 Task: Create and share two Instagram posts: one with a vibrant street scene and another with a unique fashion outfit. Add appropriate captions for each.
Action: Mouse moved to (1001, 52)
Screenshot: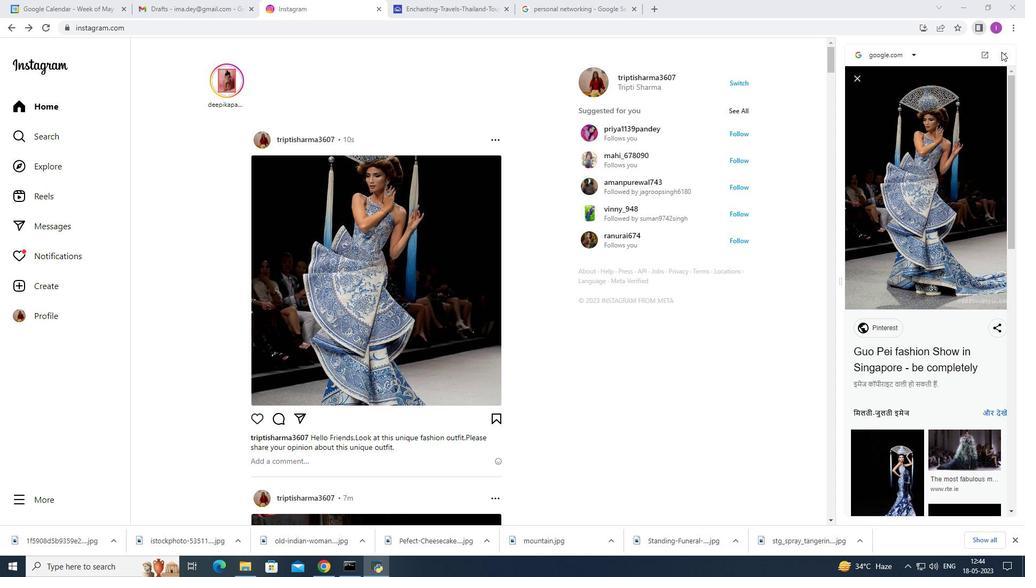 
Action: Mouse pressed left at (1001, 52)
Screenshot: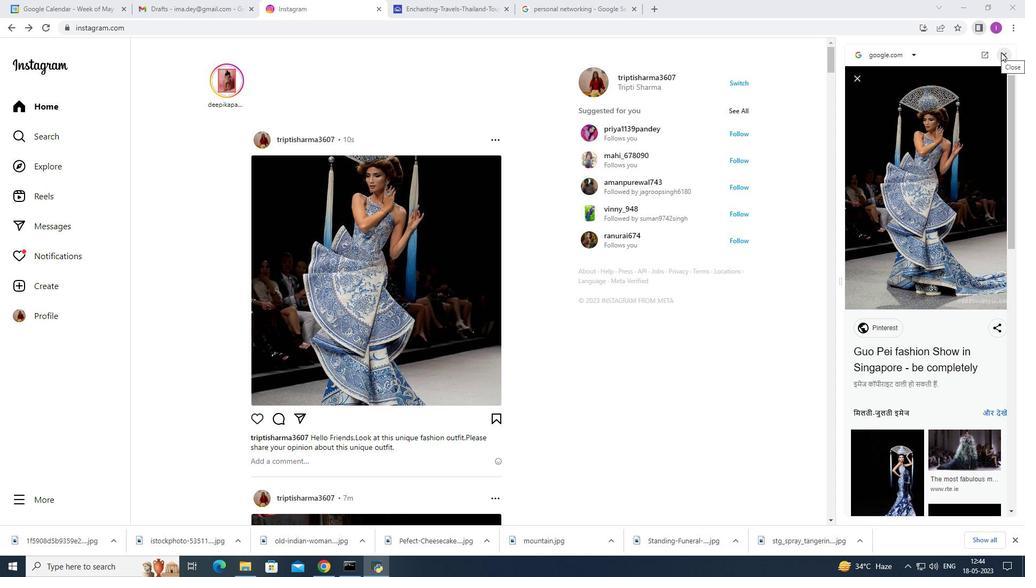 
Action: Mouse moved to (908, 29)
Screenshot: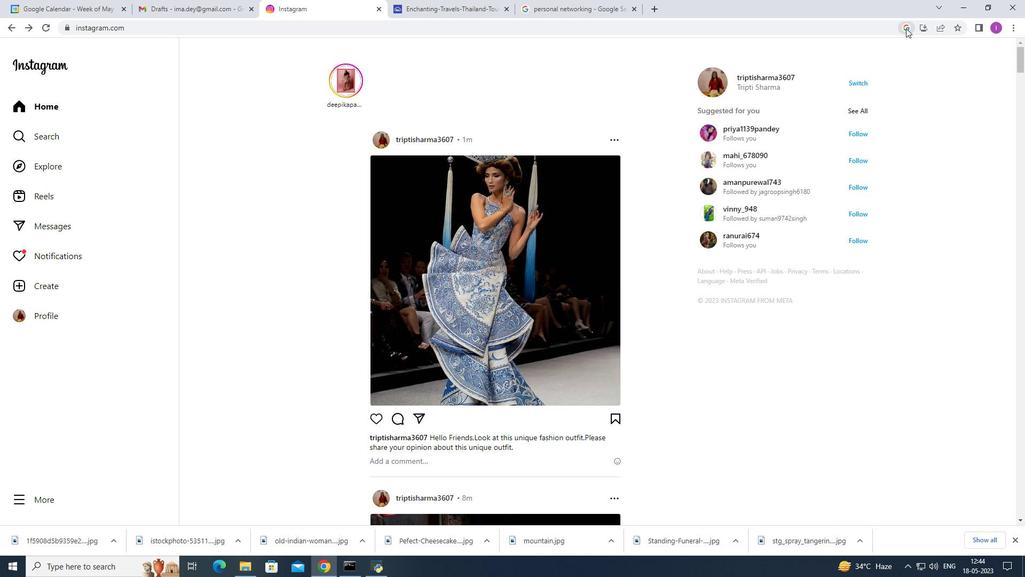 
Action: Mouse pressed left at (908, 29)
Screenshot: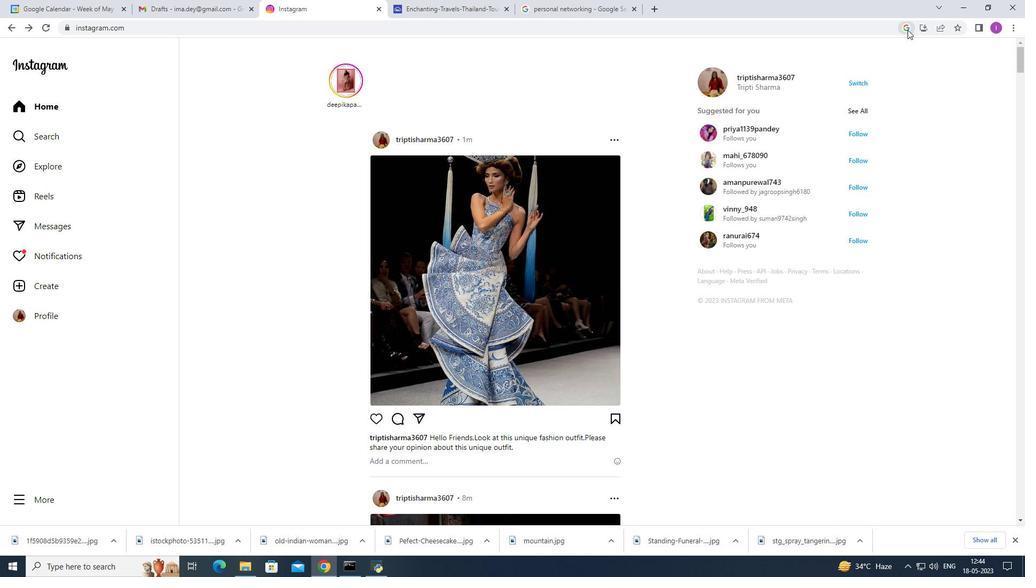 
Action: Mouse moved to (966, 112)
Screenshot: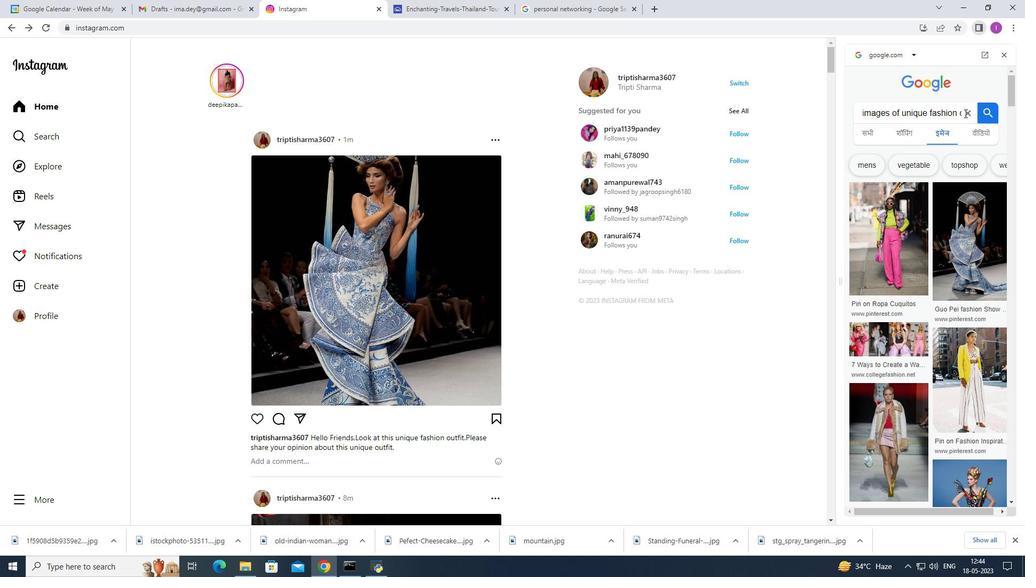 
Action: Mouse pressed left at (966, 112)
Screenshot: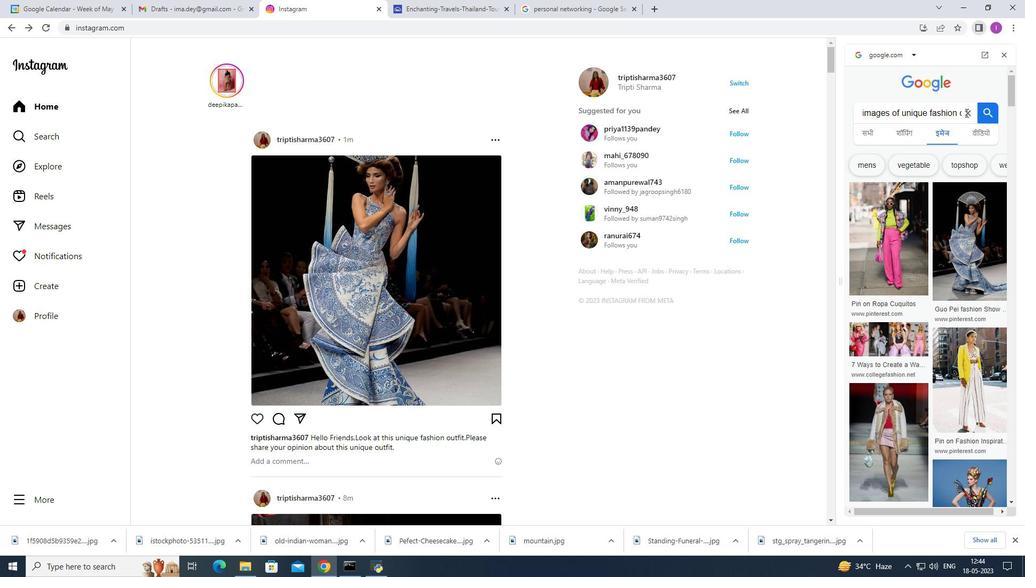 
Action: Mouse moved to (921, 125)
Screenshot: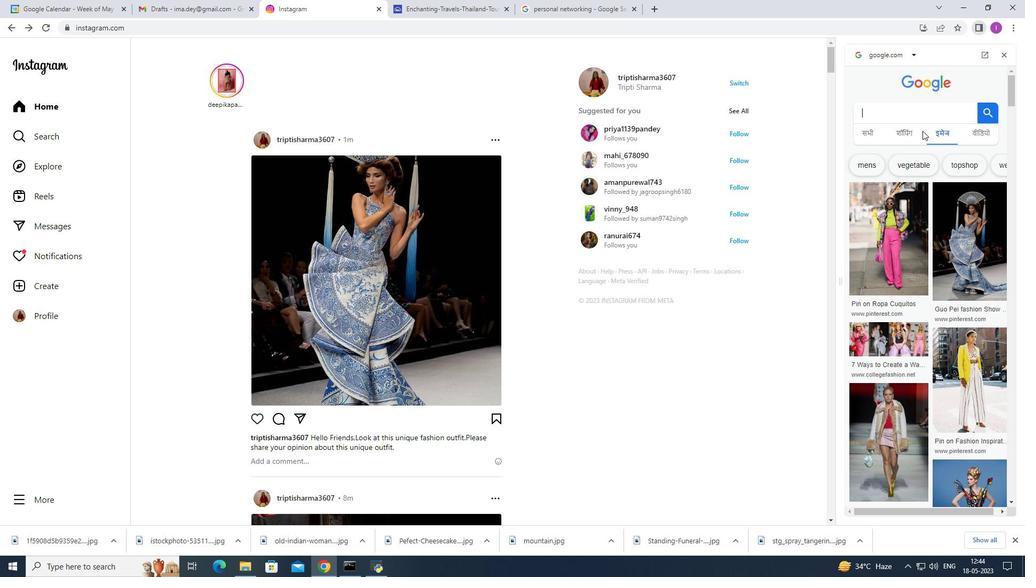 
Action: Key pressed image<Key.space>of<Key.space>s<Key.backspace>vibrqant<Key.backspace><Key.backspace><Key.backspace><Key.backspace>ant<Key.space>street<Key.space>scene<Key.enter>
Screenshot: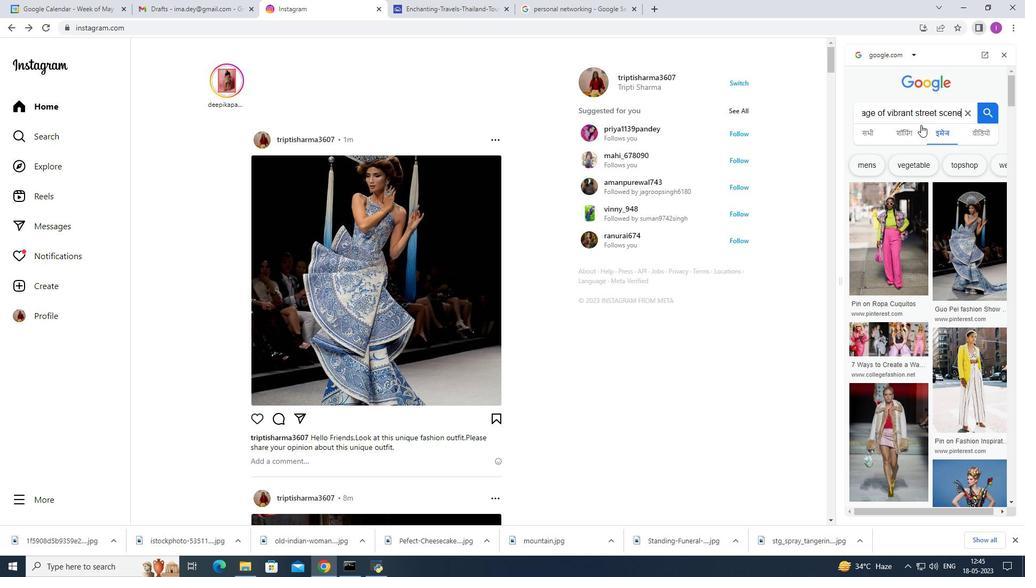 
Action: Mouse moved to (959, 377)
Screenshot: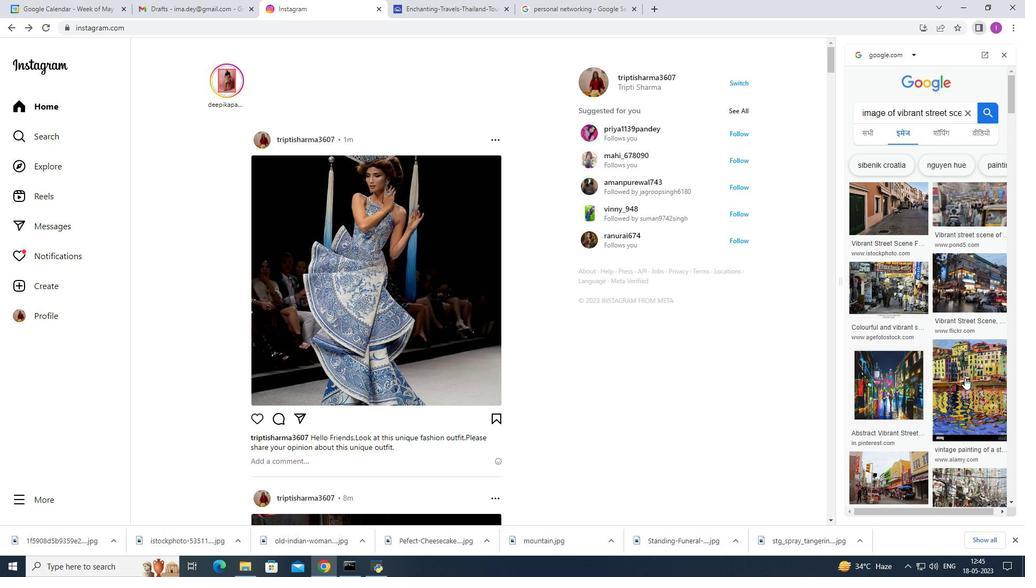 
Action: Mouse scrolled (959, 376) with delta (0, 0)
Screenshot: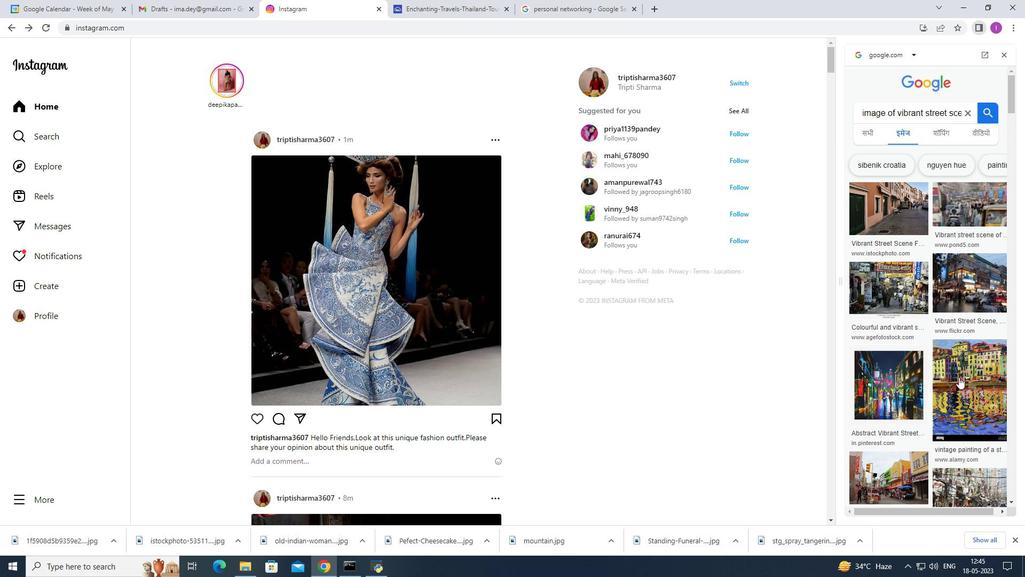 
Action: Mouse scrolled (959, 376) with delta (0, 0)
Screenshot: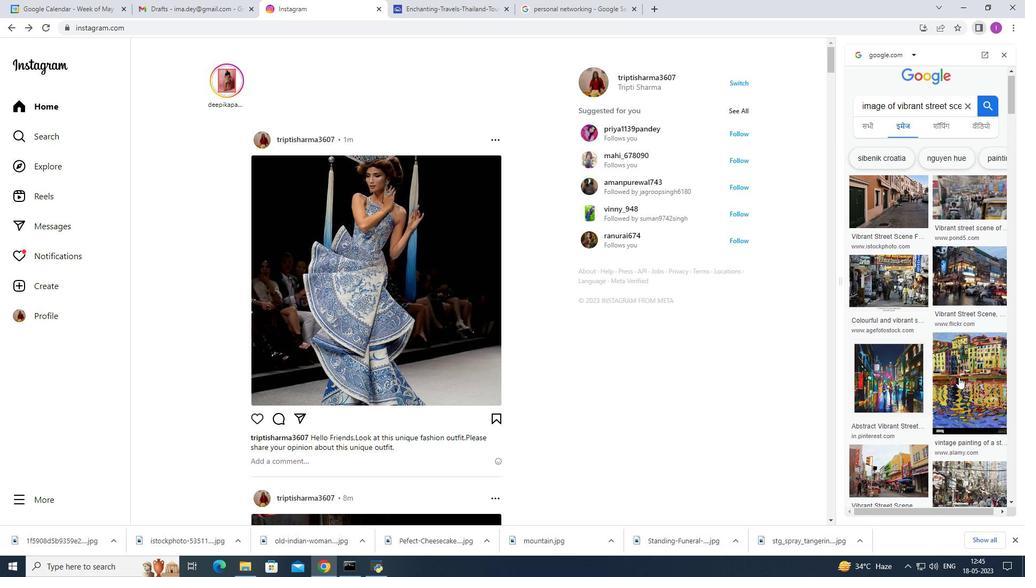 
Action: Mouse scrolled (959, 376) with delta (0, 0)
Screenshot: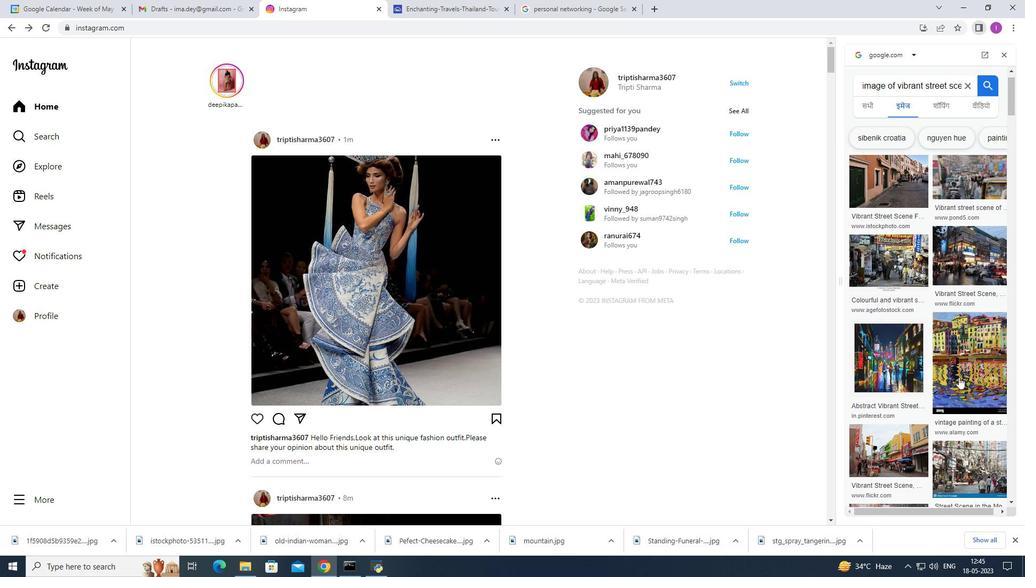 
Action: Mouse scrolled (959, 376) with delta (0, 0)
Screenshot: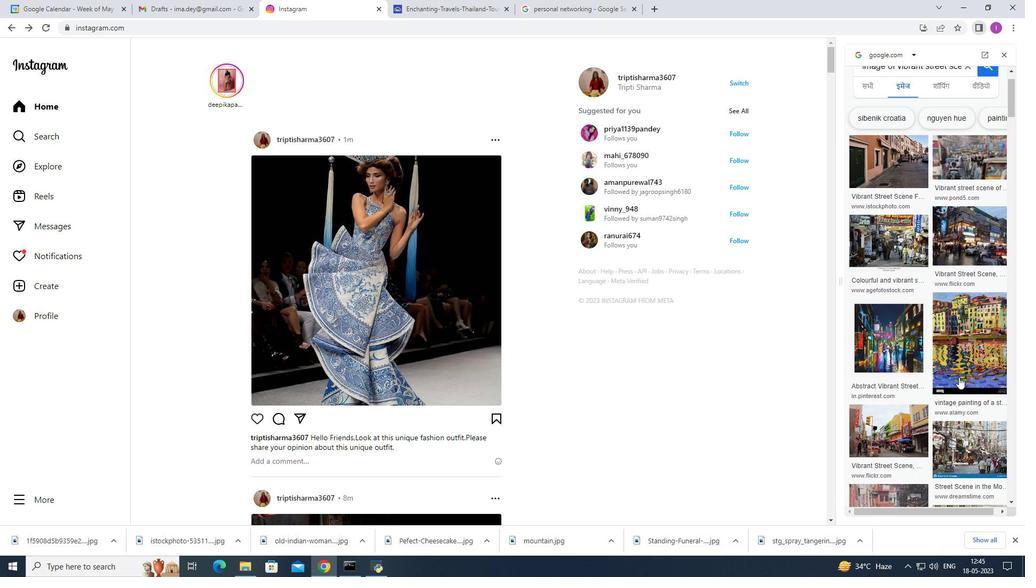 
Action: Mouse moved to (941, 305)
Screenshot: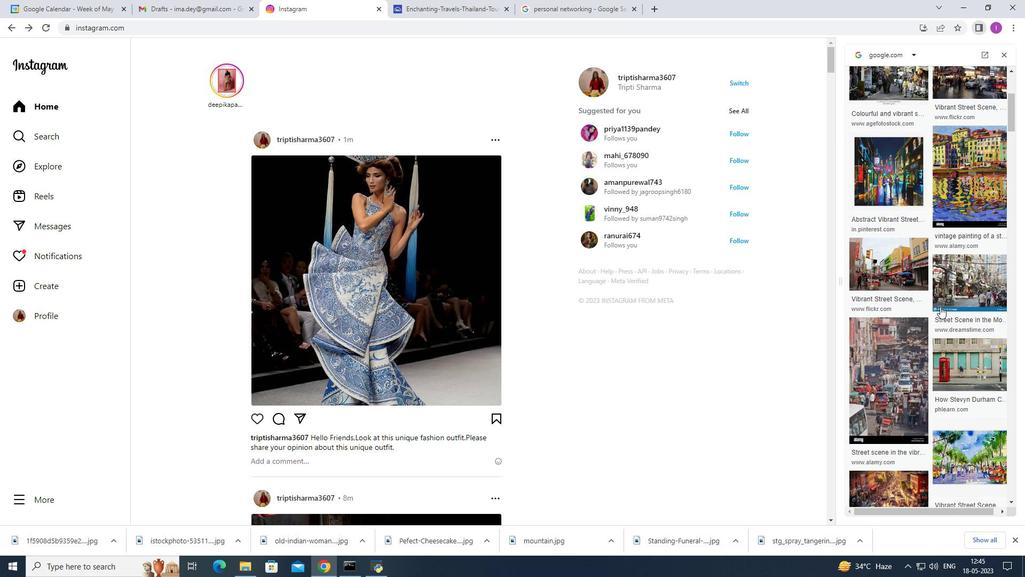 
Action: Mouse scrolled (941, 304) with delta (0, 0)
Screenshot: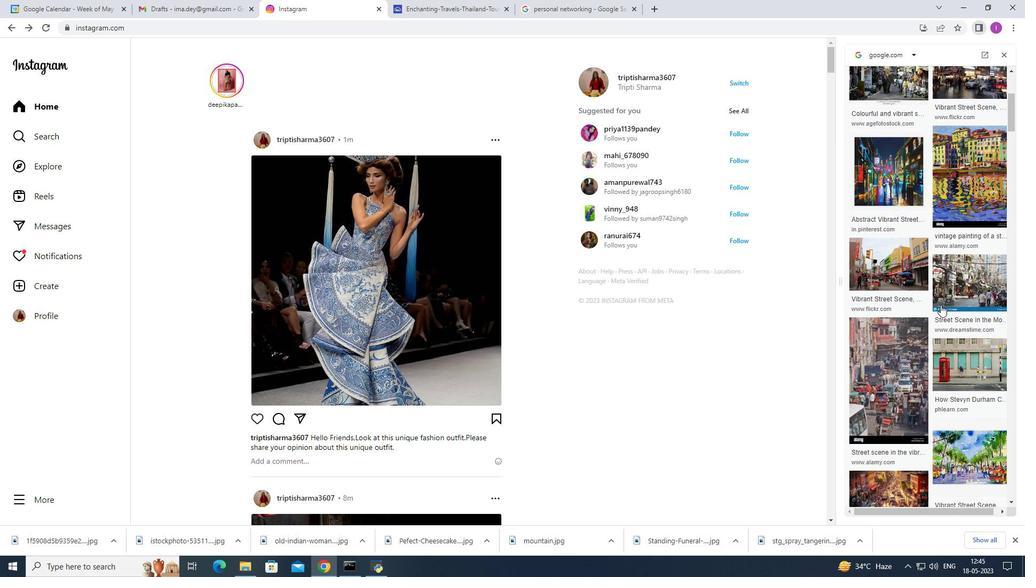 
Action: Mouse scrolled (941, 304) with delta (0, 0)
Screenshot: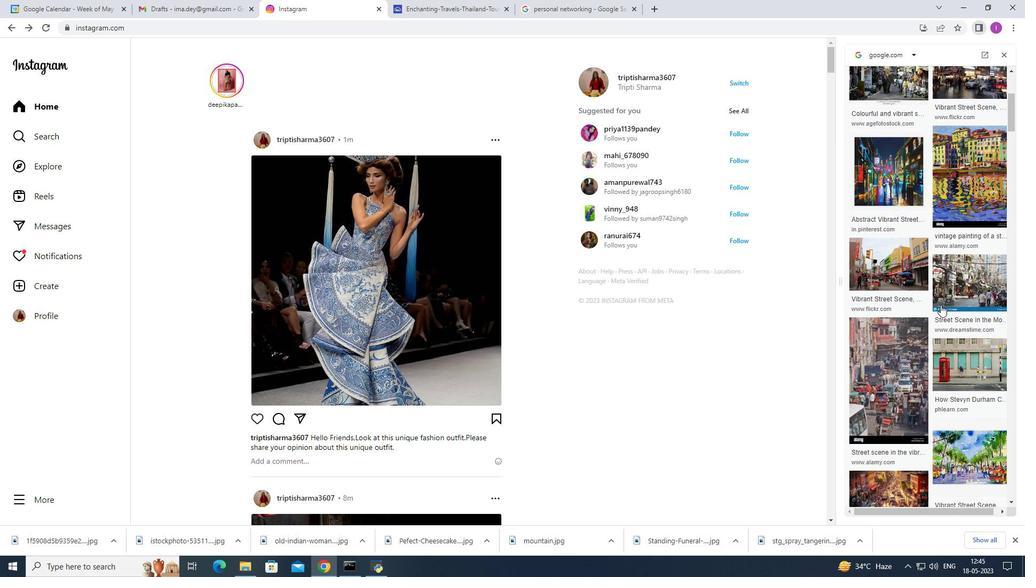 
Action: Mouse scrolled (941, 304) with delta (0, 0)
Screenshot: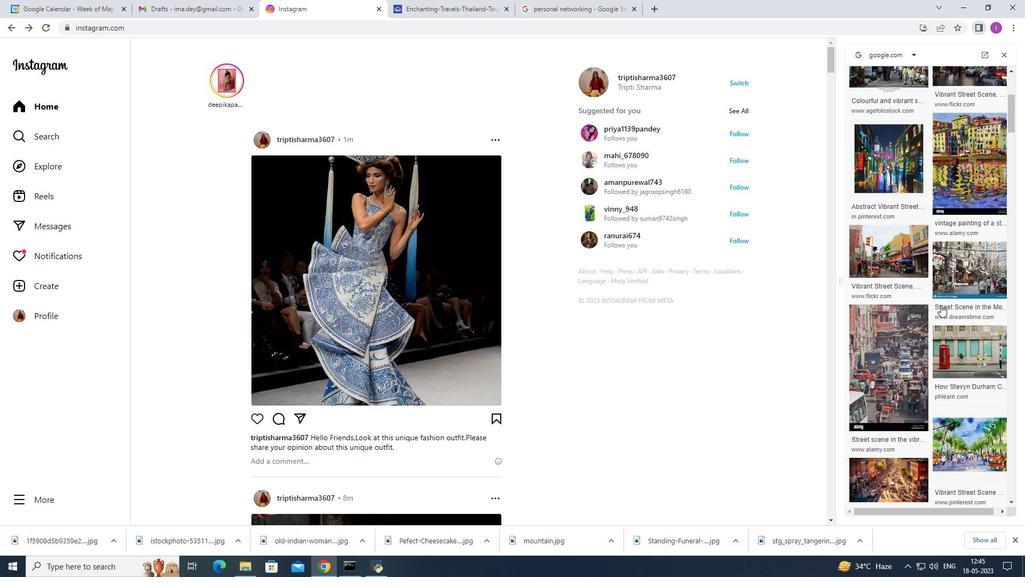 
Action: Mouse moved to (887, 391)
Screenshot: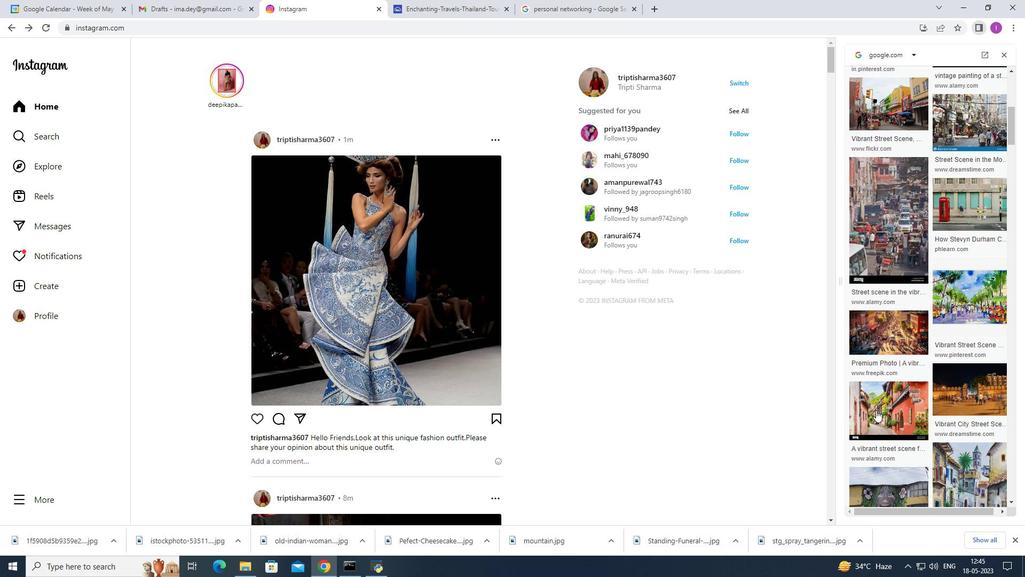 
Action: Mouse scrolled (887, 391) with delta (0, 0)
Screenshot: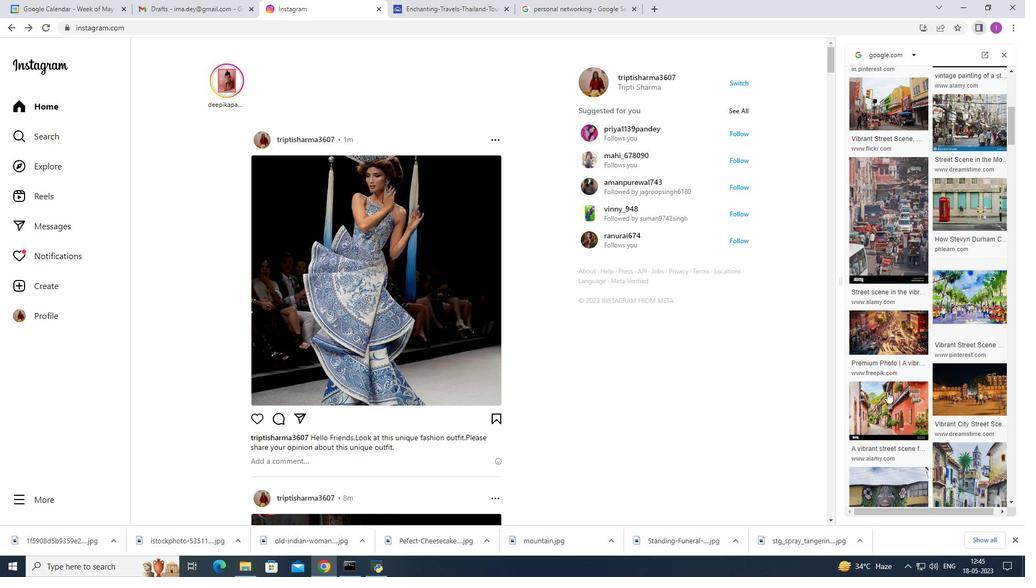 
Action: Mouse scrolled (887, 391) with delta (0, 0)
Screenshot: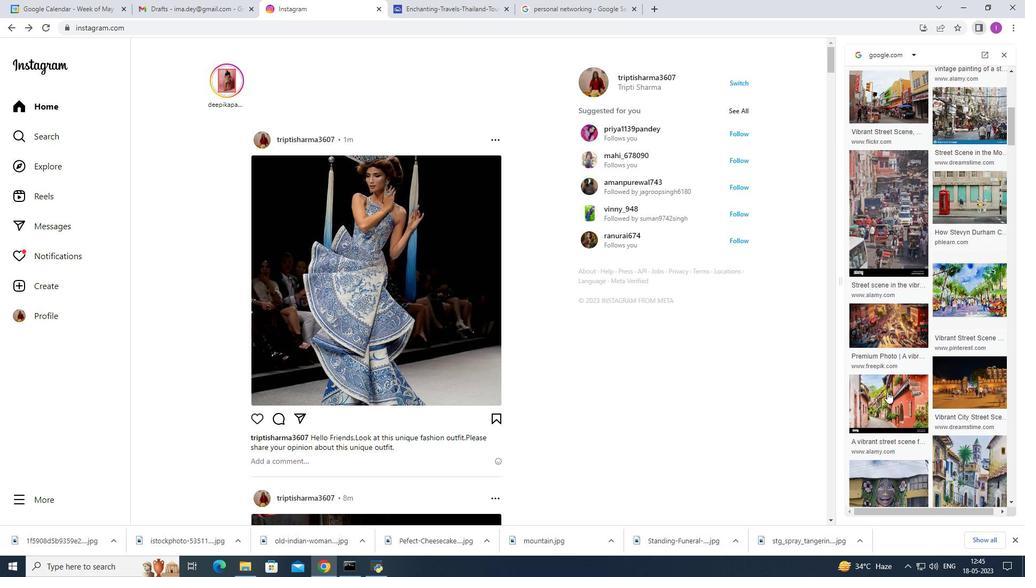 
Action: Mouse scrolled (887, 392) with delta (0, 0)
Screenshot: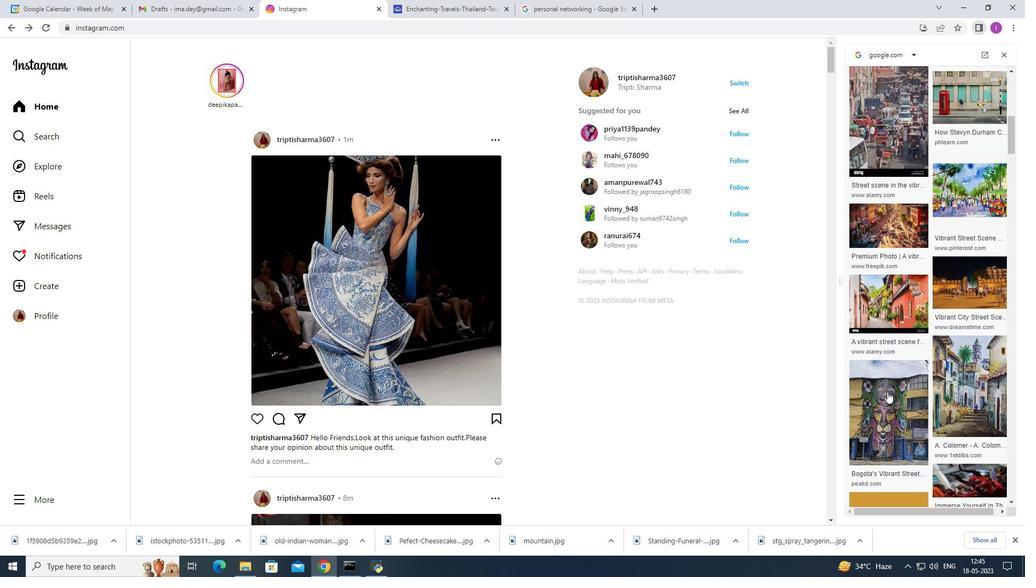 
Action: Mouse scrolled (887, 392) with delta (0, 0)
Screenshot: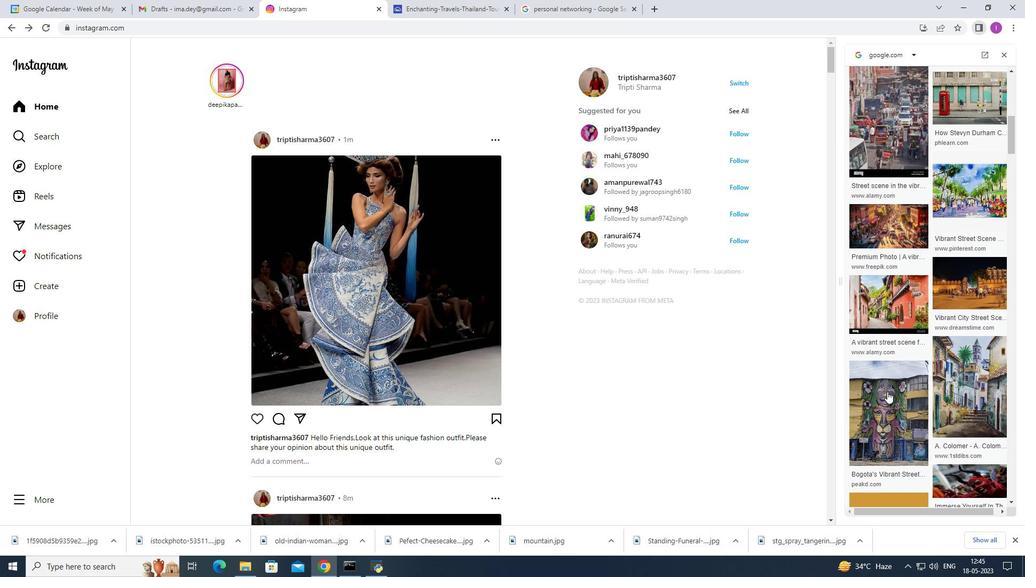 
Action: Mouse moved to (889, 398)
Screenshot: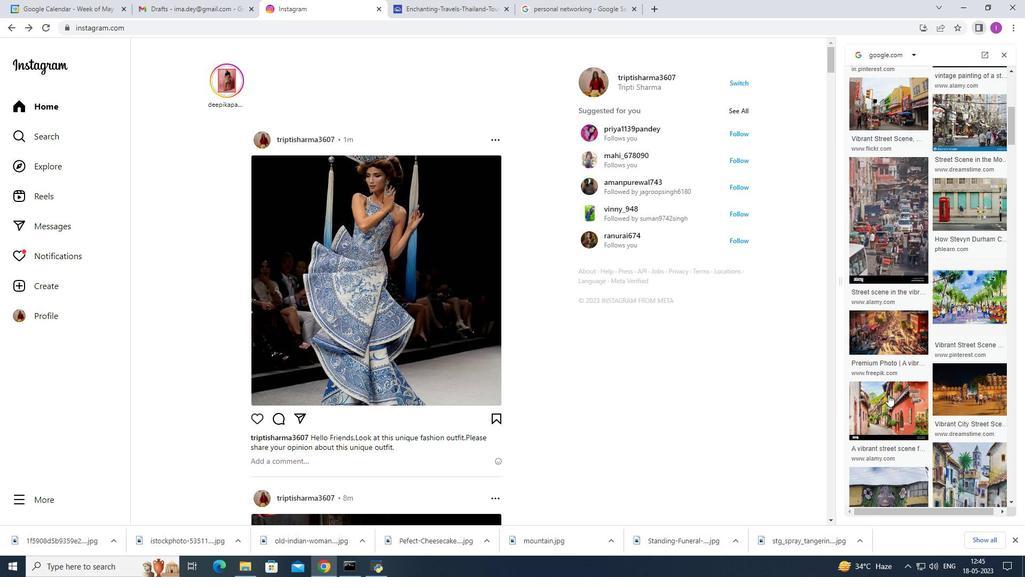 
Action: Mouse pressed left at (889, 398)
Screenshot: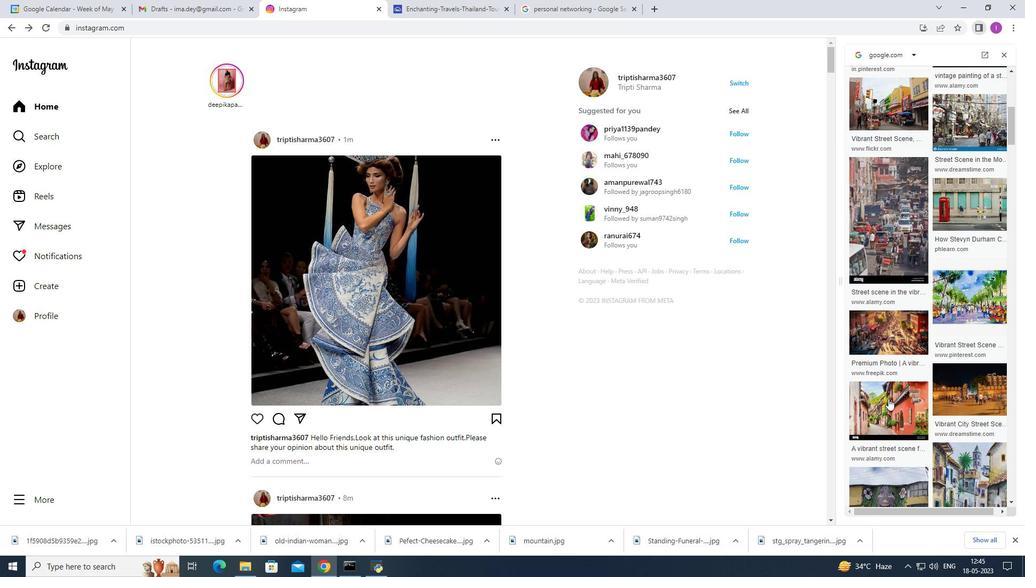 
Action: Mouse moved to (942, 376)
Screenshot: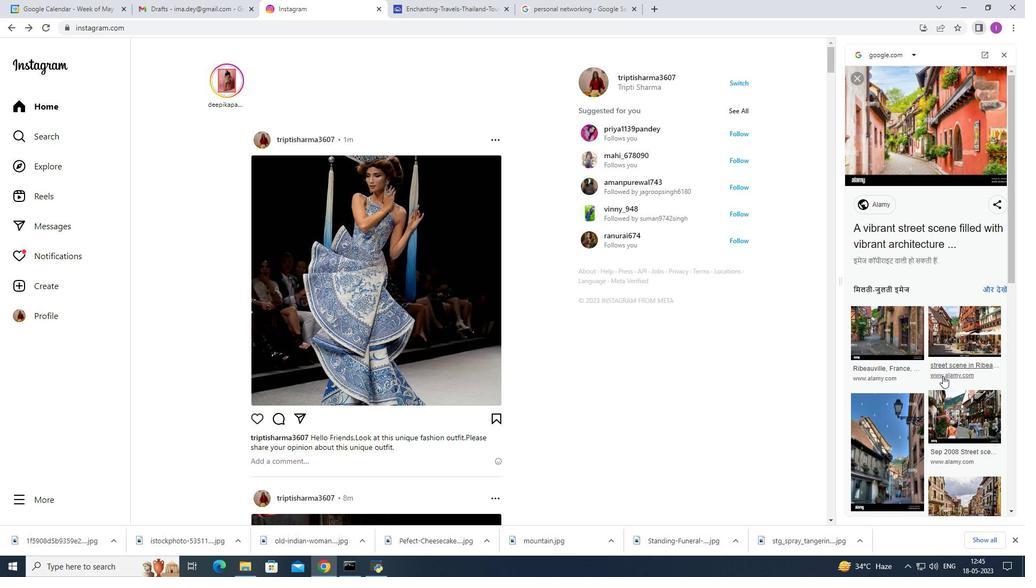 
Action: Mouse scrolled (942, 375) with delta (0, 0)
Screenshot: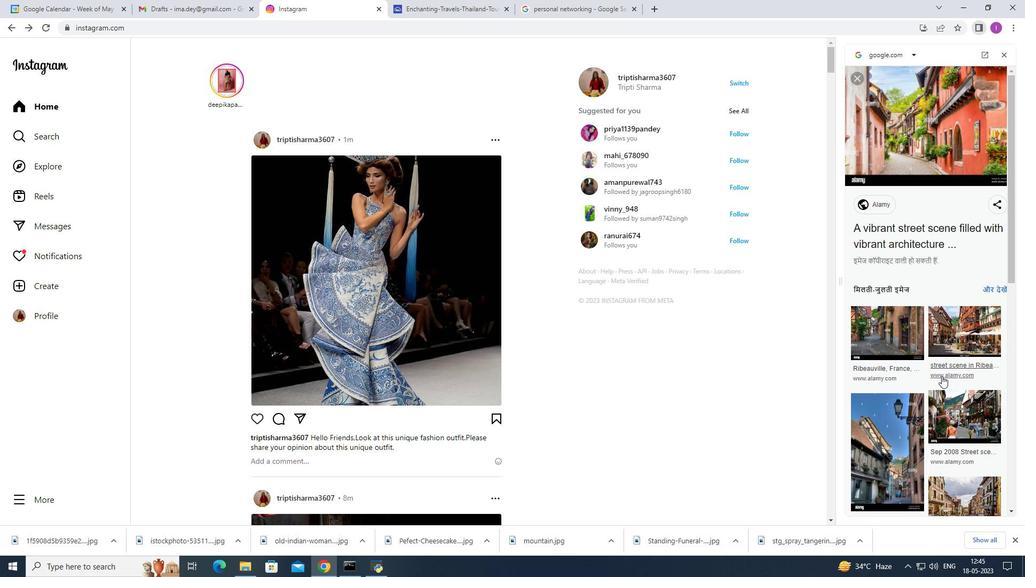 
Action: Mouse scrolled (942, 375) with delta (0, 0)
Screenshot: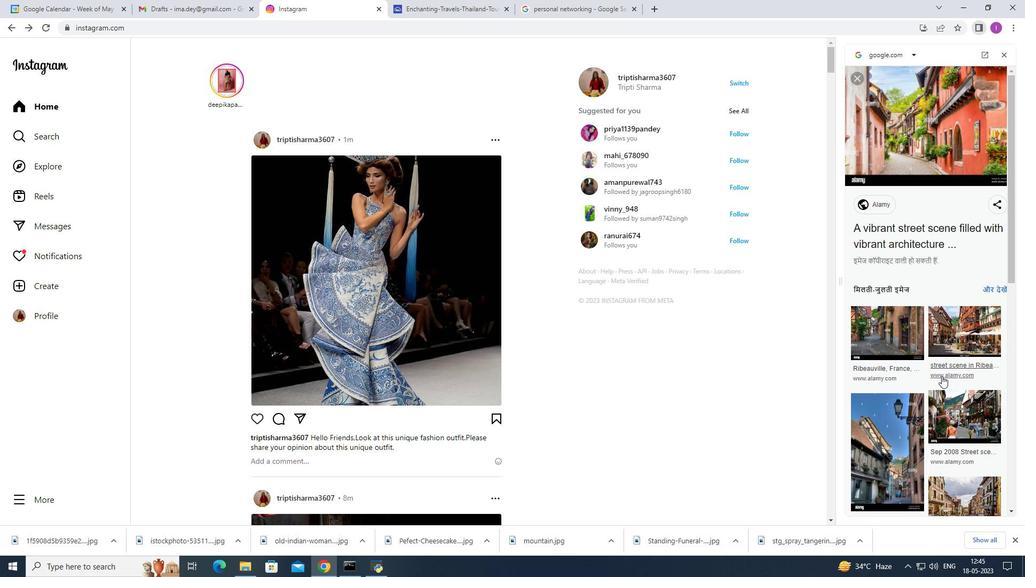 
Action: Mouse scrolled (942, 375) with delta (0, 0)
Screenshot: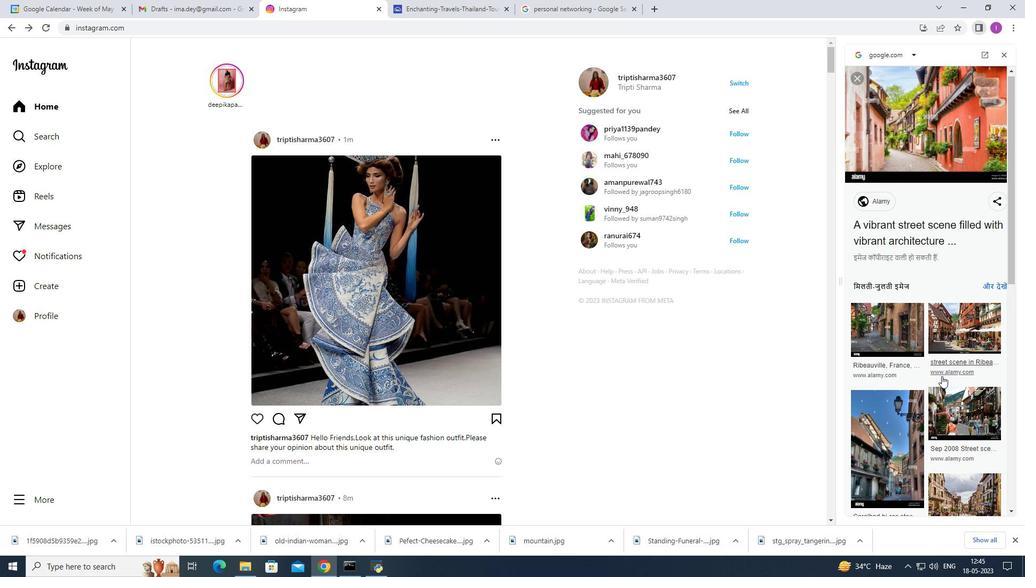 
Action: Mouse moved to (952, 325)
Screenshot: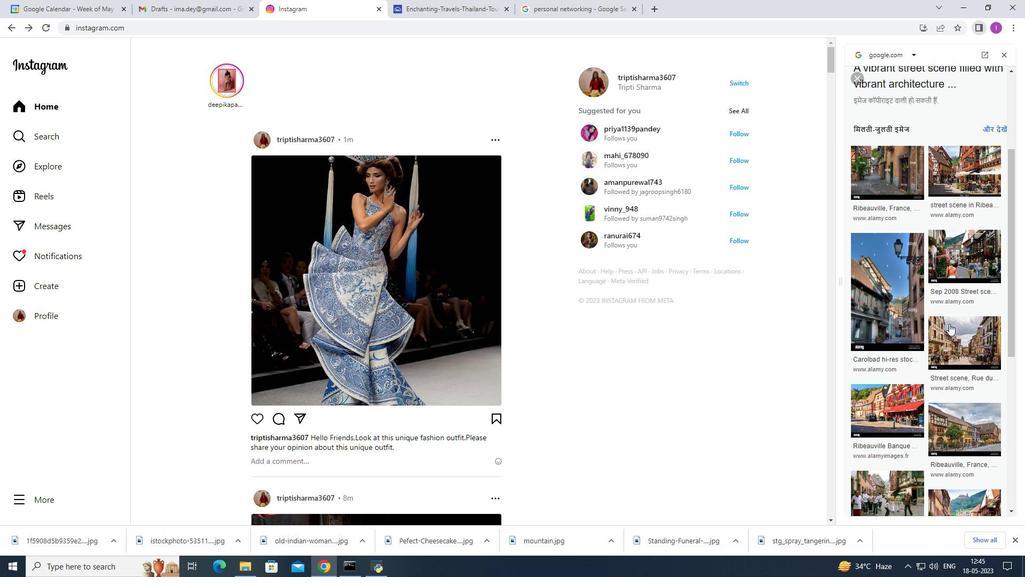 
Action: Mouse pressed left at (952, 325)
Screenshot: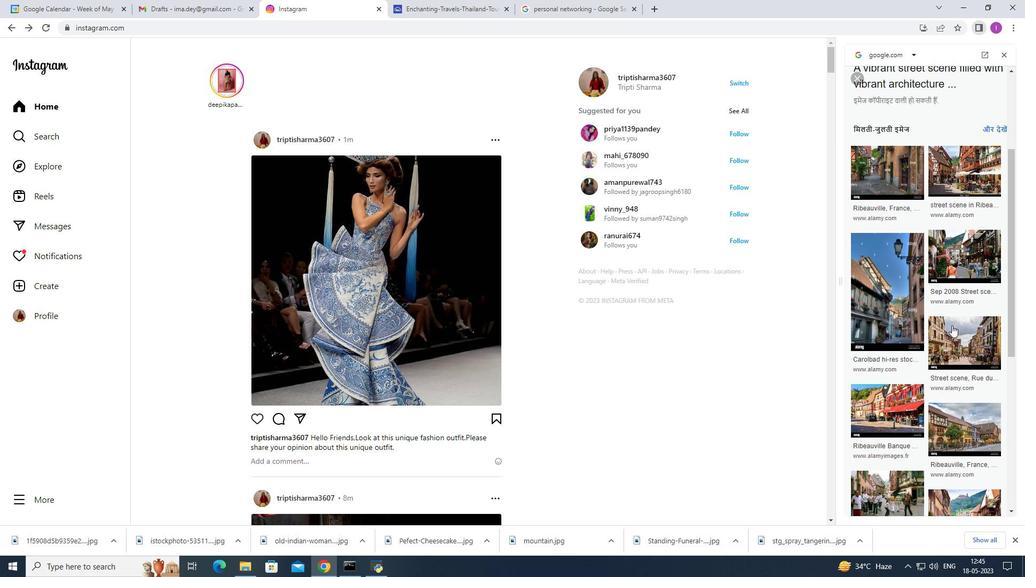 
Action: Mouse moved to (968, 409)
Screenshot: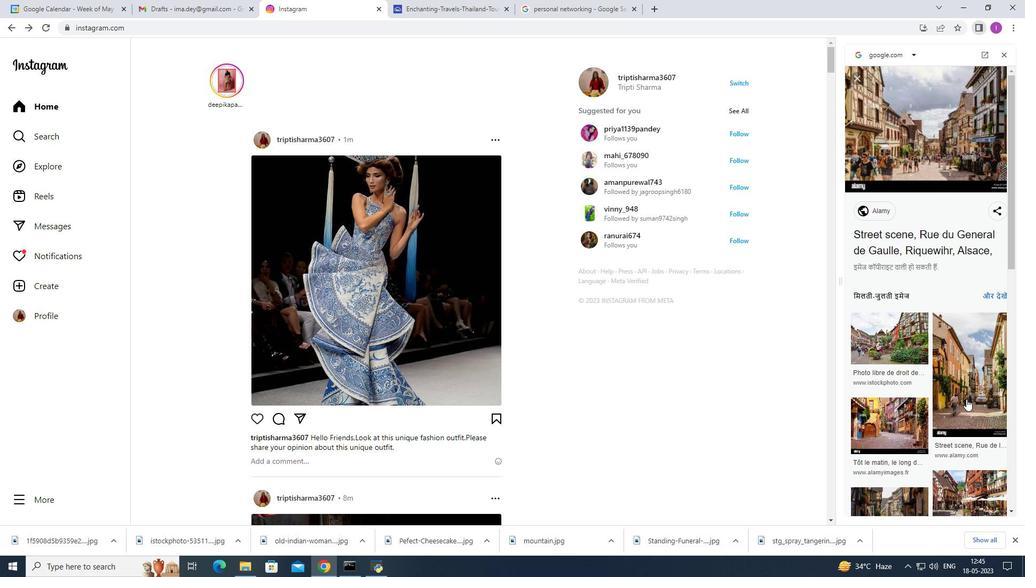 
Action: Mouse scrolled (968, 409) with delta (0, 0)
Screenshot: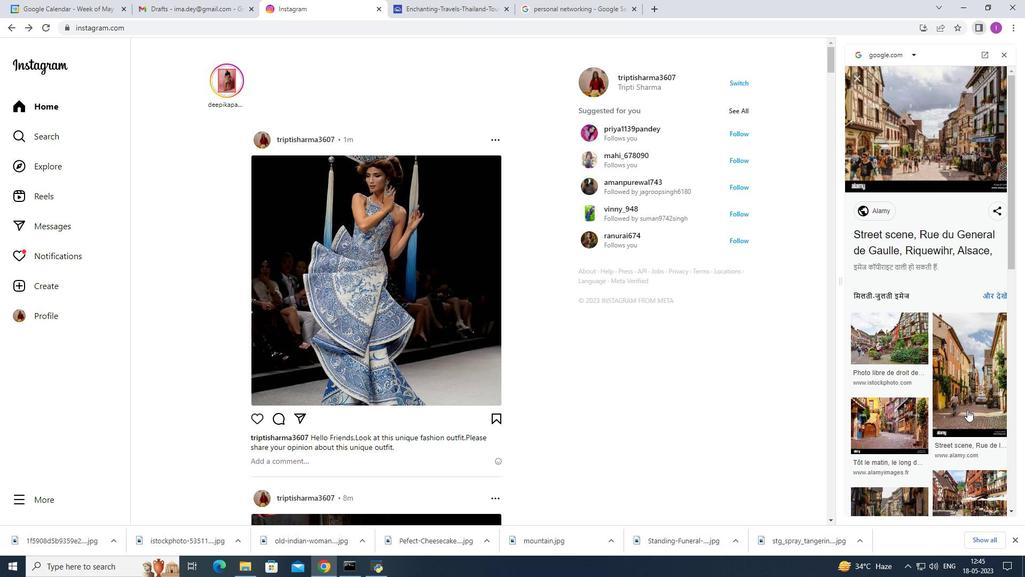 
Action: Mouse scrolled (968, 409) with delta (0, 0)
Screenshot: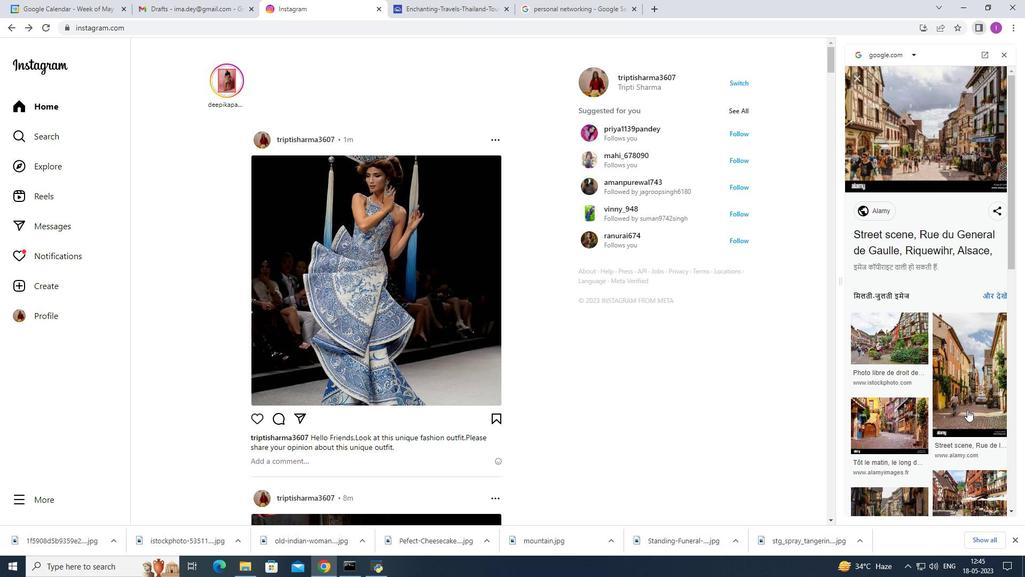 
Action: Mouse scrolled (968, 409) with delta (0, 0)
Screenshot: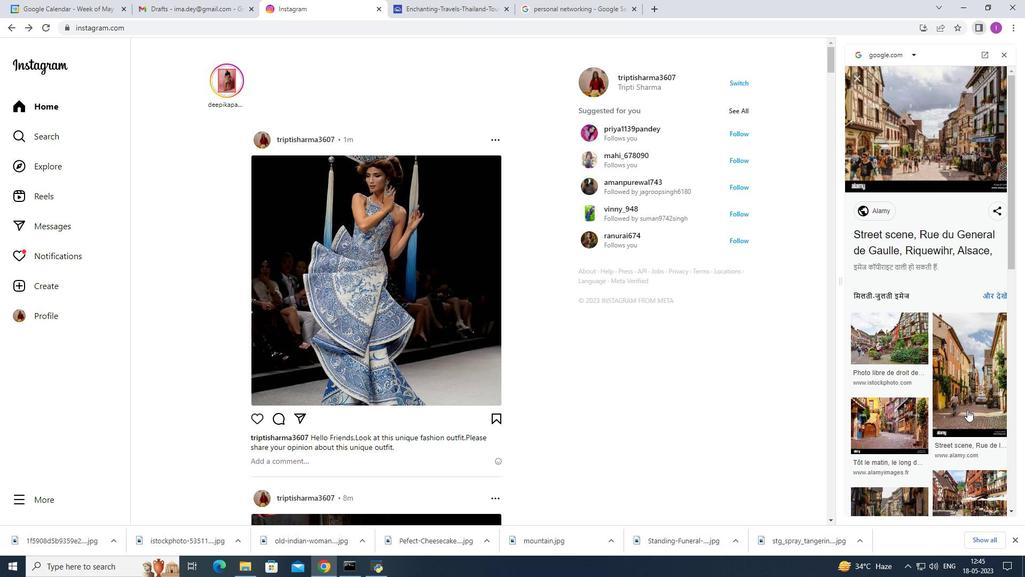 
Action: Mouse scrolled (968, 409) with delta (0, 0)
Screenshot: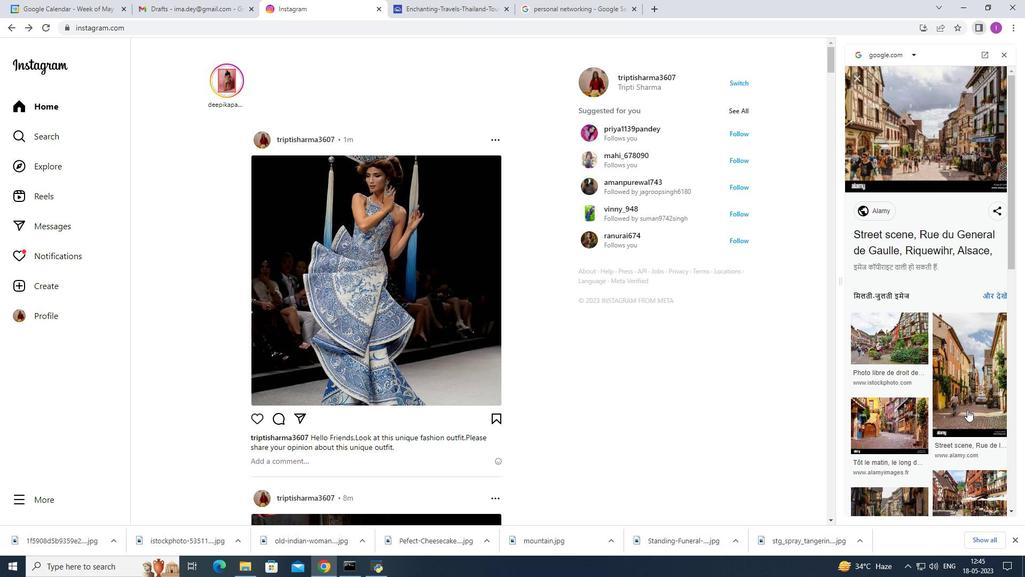 
Action: Mouse moved to (968, 407)
Screenshot: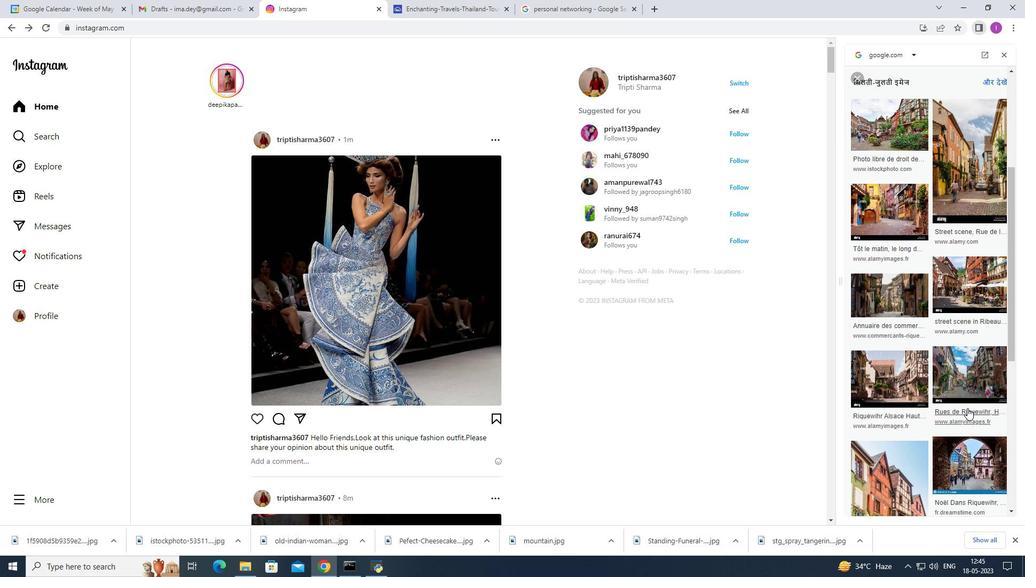 
Action: Mouse scrolled (968, 406) with delta (0, 0)
Screenshot: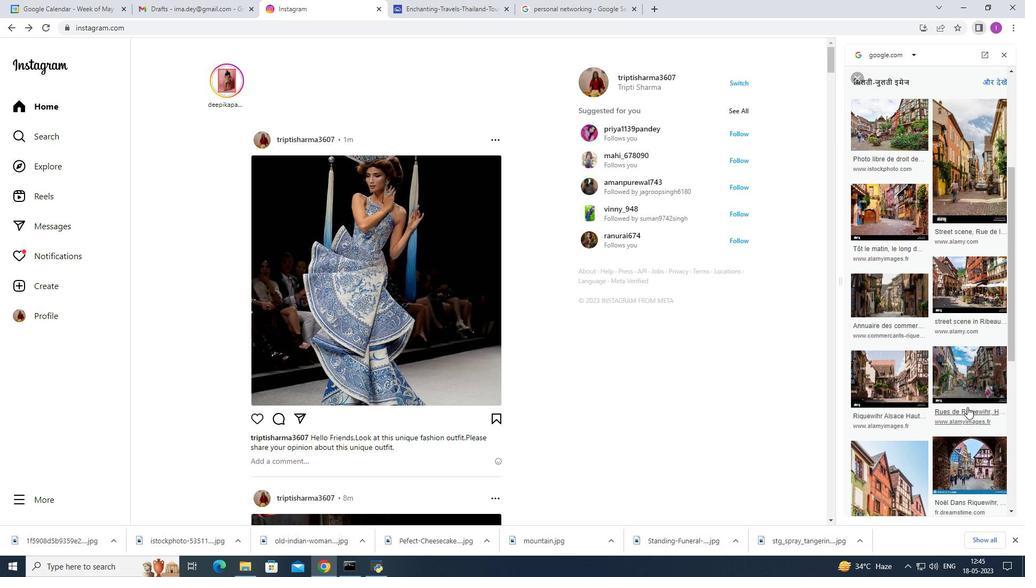 
Action: Mouse scrolled (968, 406) with delta (0, 0)
Screenshot: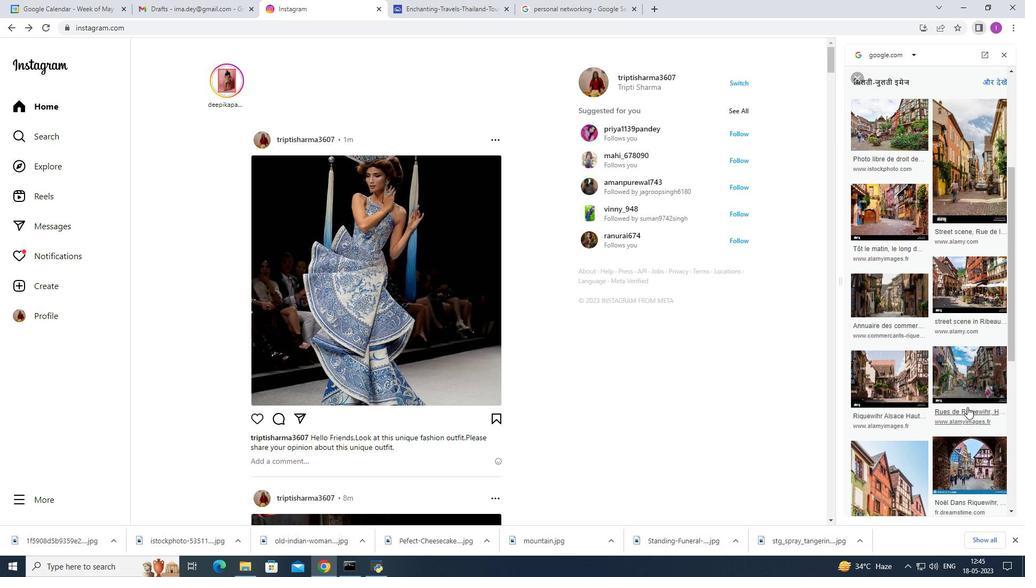 
Action: Mouse scrolled (968, 406) with delta (0, 0)
Screenshot: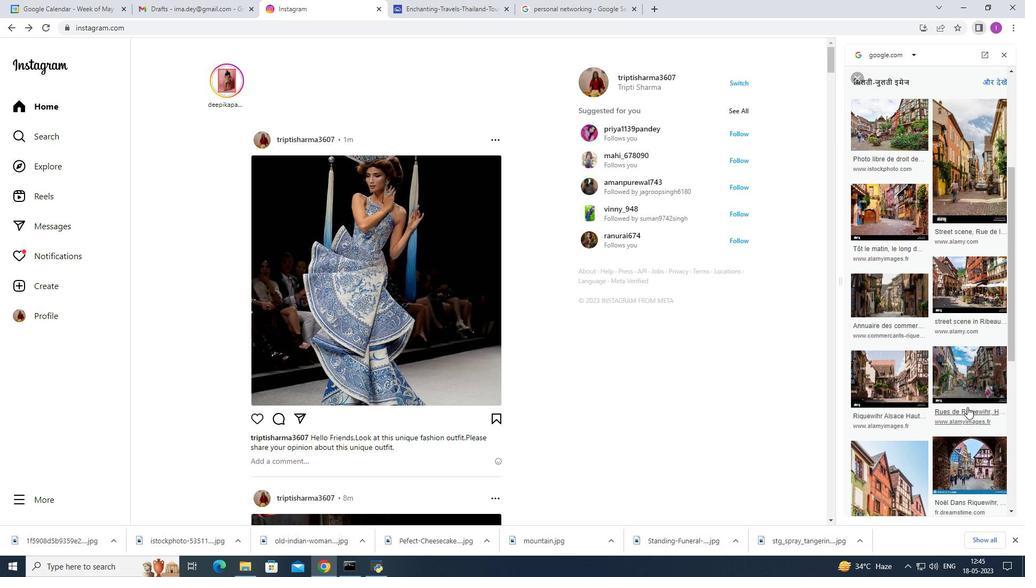 
Action: Mouse scrolled (968, 406) with delta (0, 0)
Screenshot: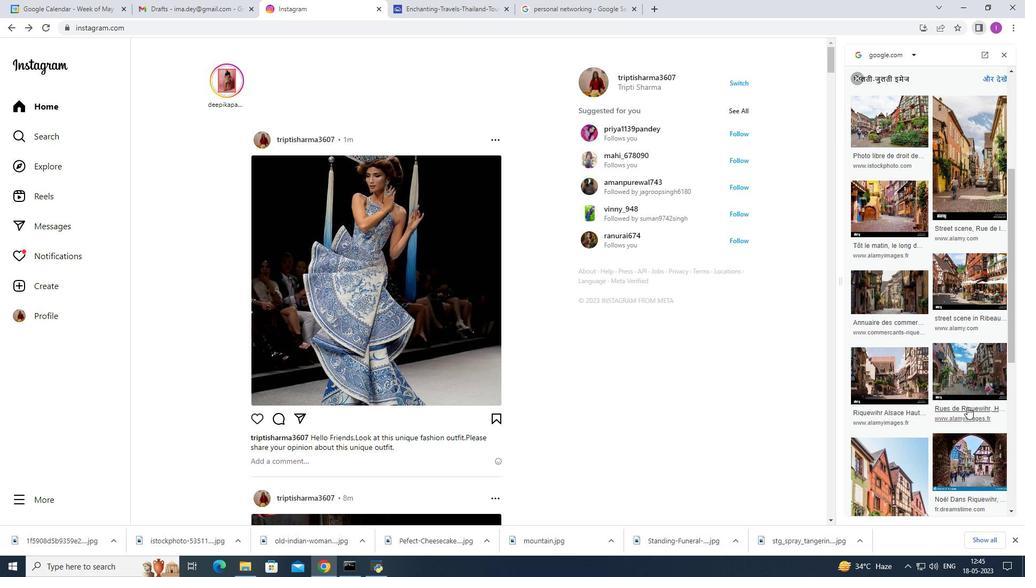 
Action: Mouse scrolled (968, 406) with delta (0, 0)
Screenshot: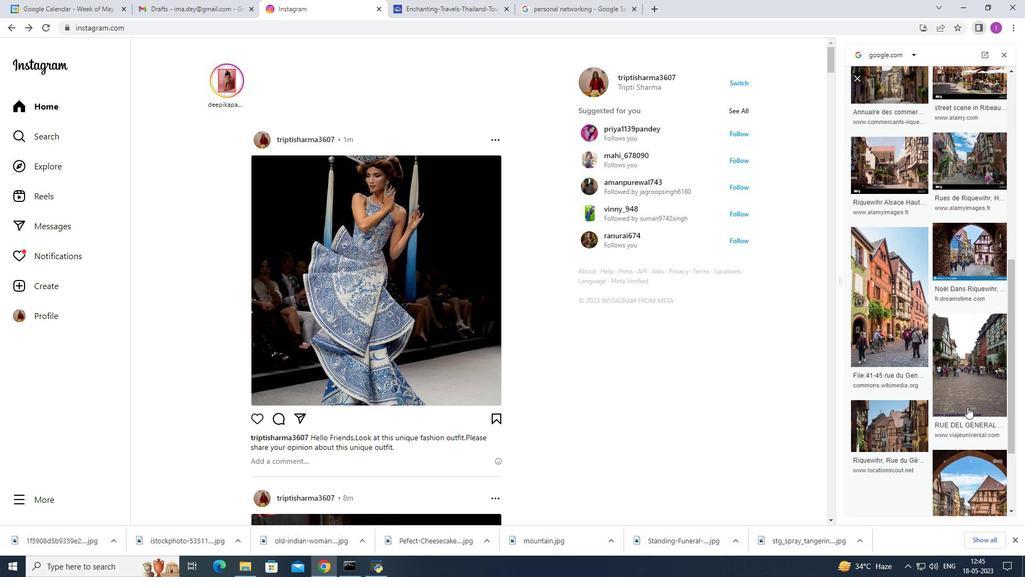 
Action: Mouse scrolled (968, 406) with delta (0, 0)
Screenshot: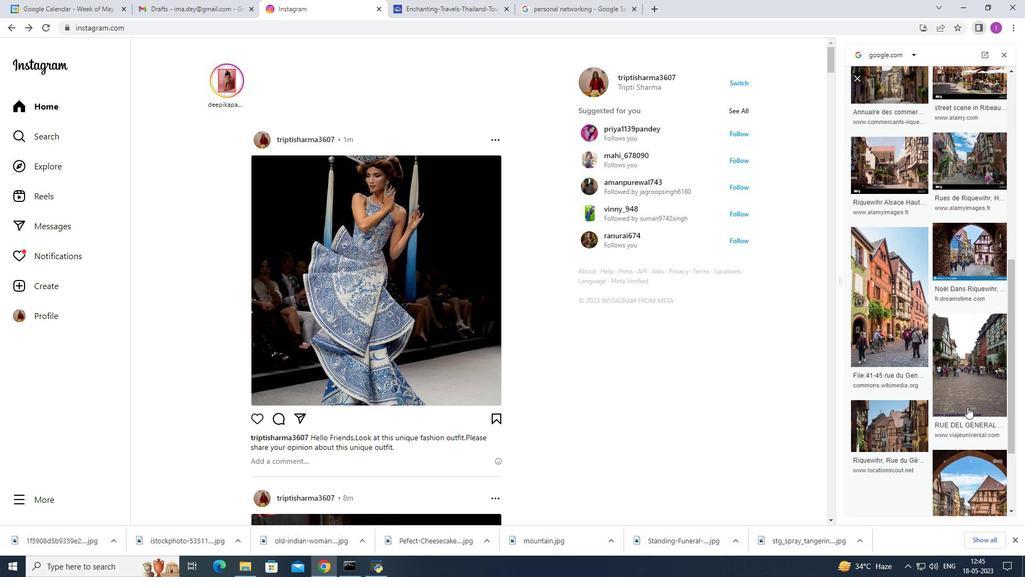 
Action: Mouse scrolled (968, 406) with delta (0, 0)
Screenshot: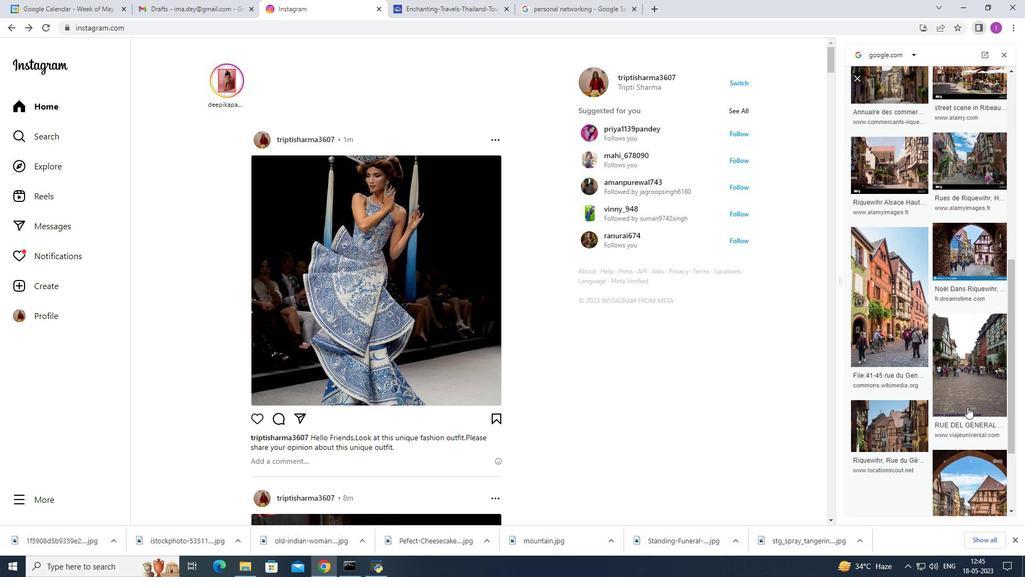 
Action: Mouse scrolled (968, 406) with delta (0, 0)
Screenshot: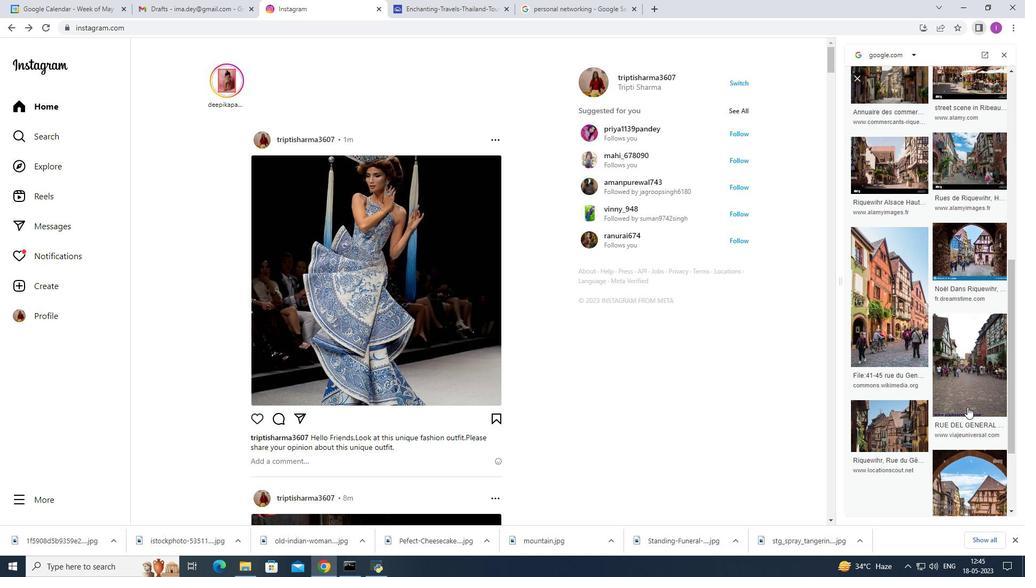 
Action: Mouse moved to (968, 401)
Screenshot: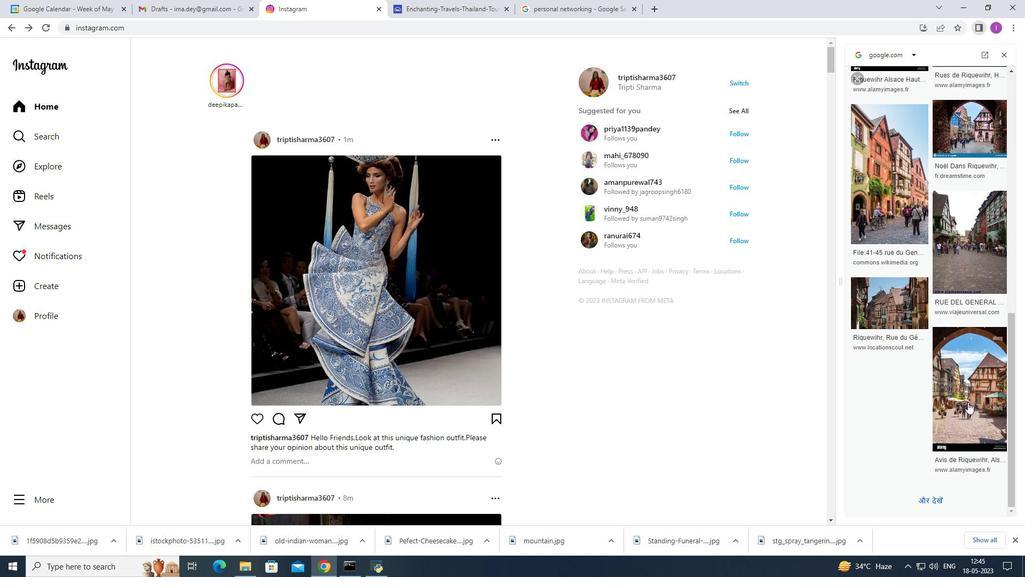 
Action: Mouse scrolled (968, 401) with delta (0, 0)
Screenshot: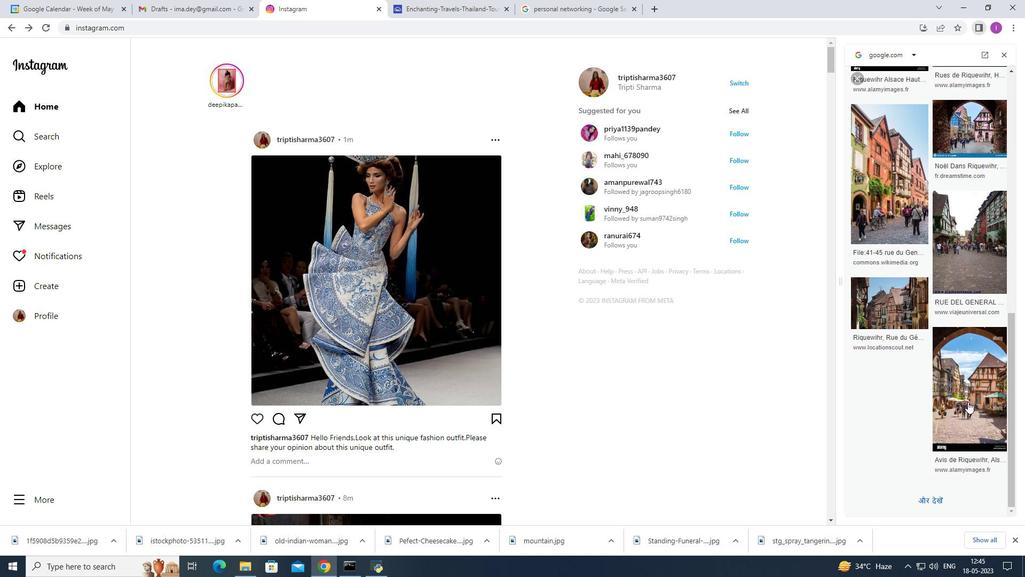 
Action: Mouse scrolled (968, 401) with delta (0, 0)
Screenshot: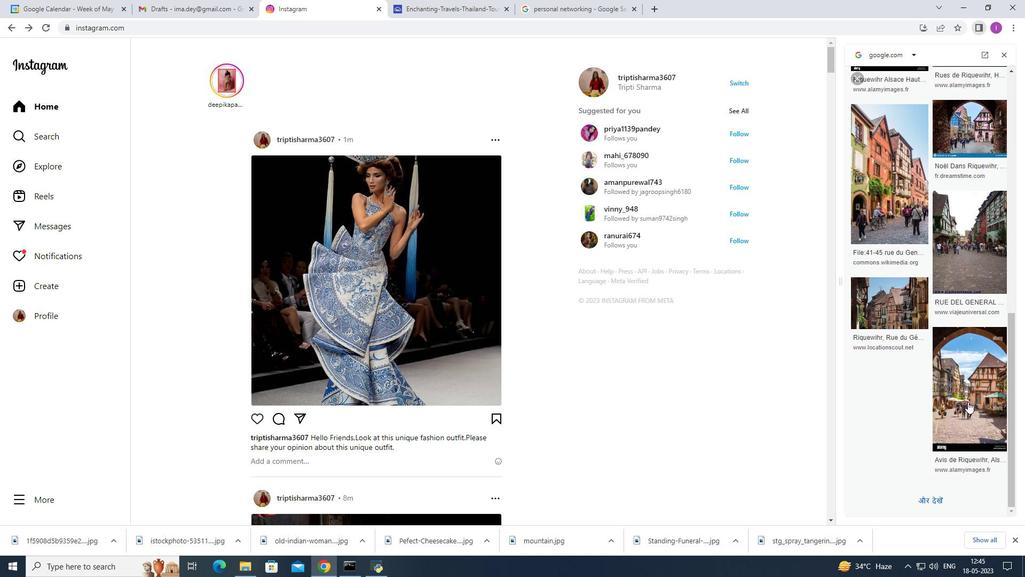
Action: Mouse moved to (960, 387)
Screenshot: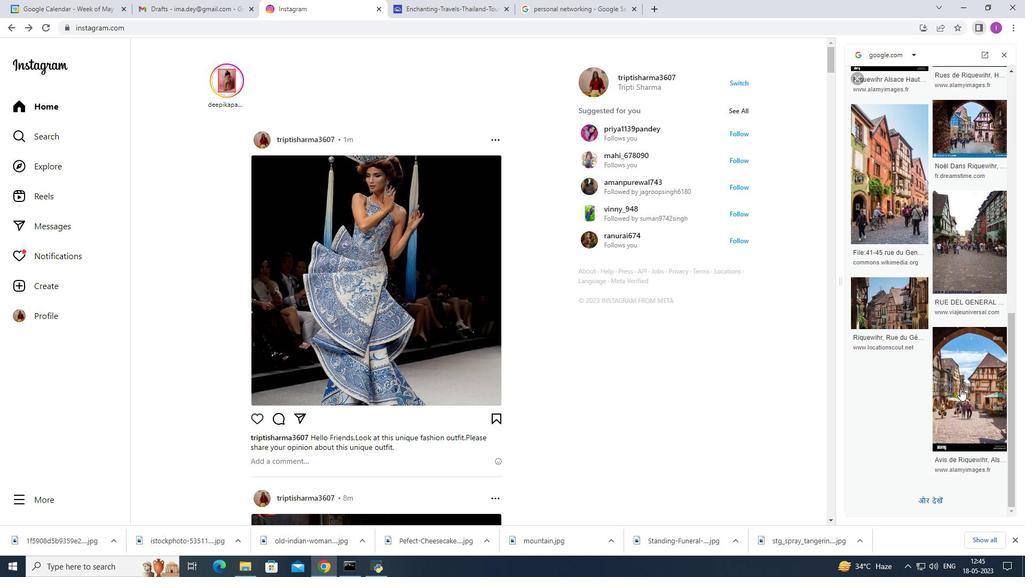 
Action: Mouse scrolled (960, 387) with delta (0, 0)
Screenshot: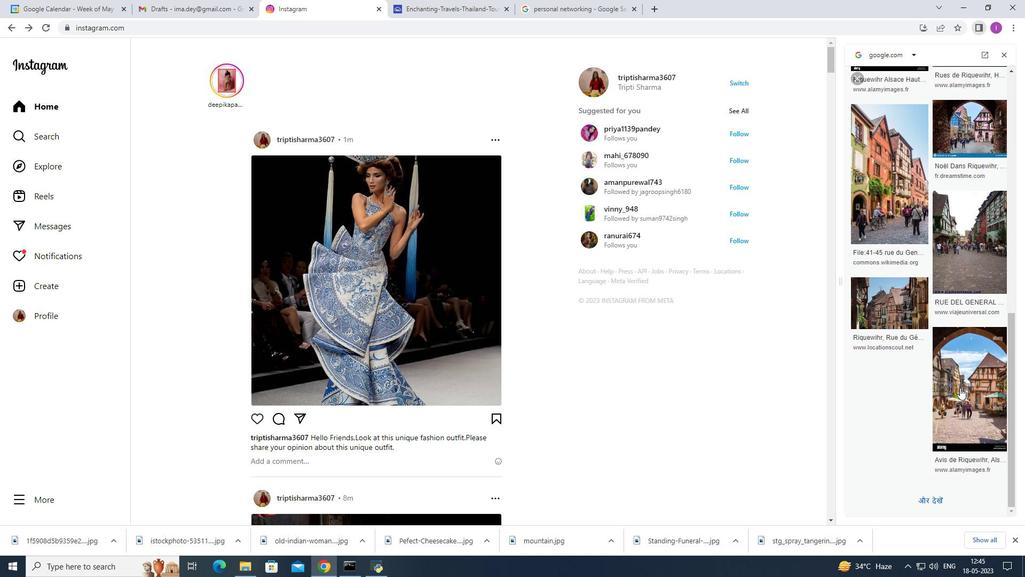 
Action: Mouse scrolled (960, 387) with delta (0, 0)
Screenshot: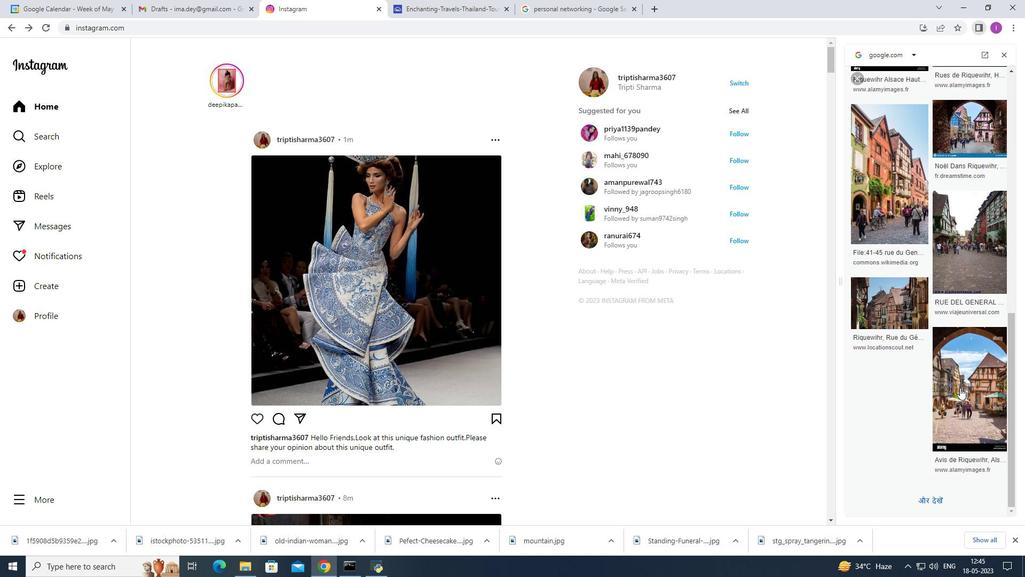 
Action: Mouse scrolled (960, 387) with delta (0, 0)
Screenshot: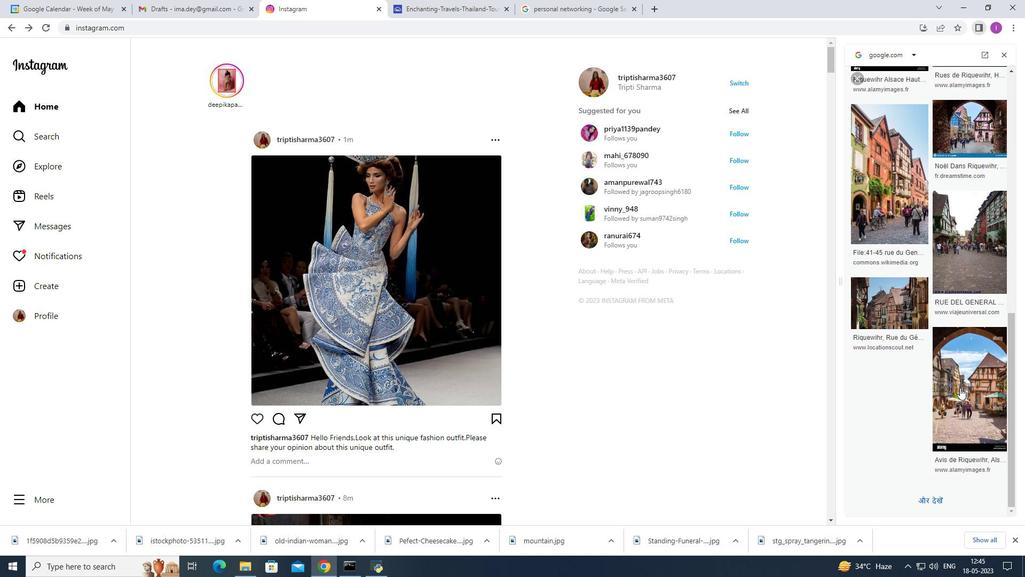 
Action: Mouse moved to (969, 382)
Screenshot: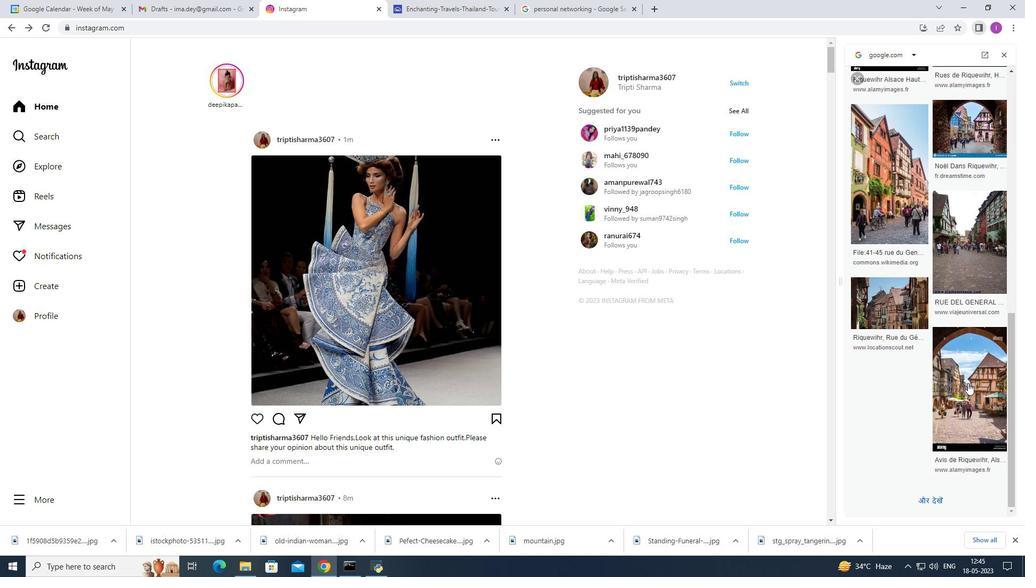 
Action: Mouse scrolled (969, 382) with delta (0, 0)
Screenshot: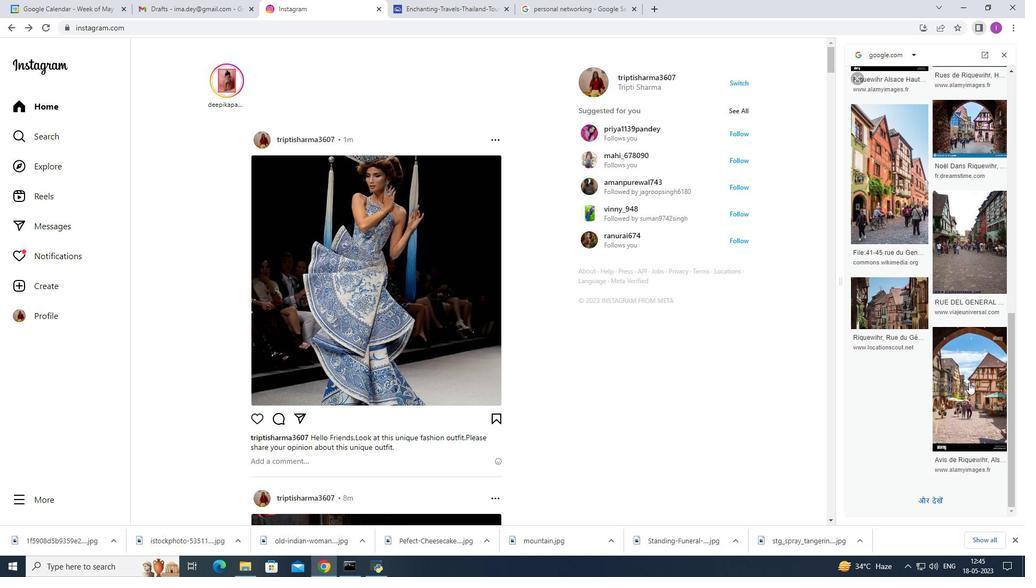 
Action: Mouse moved to (970, 382)
Screenshot: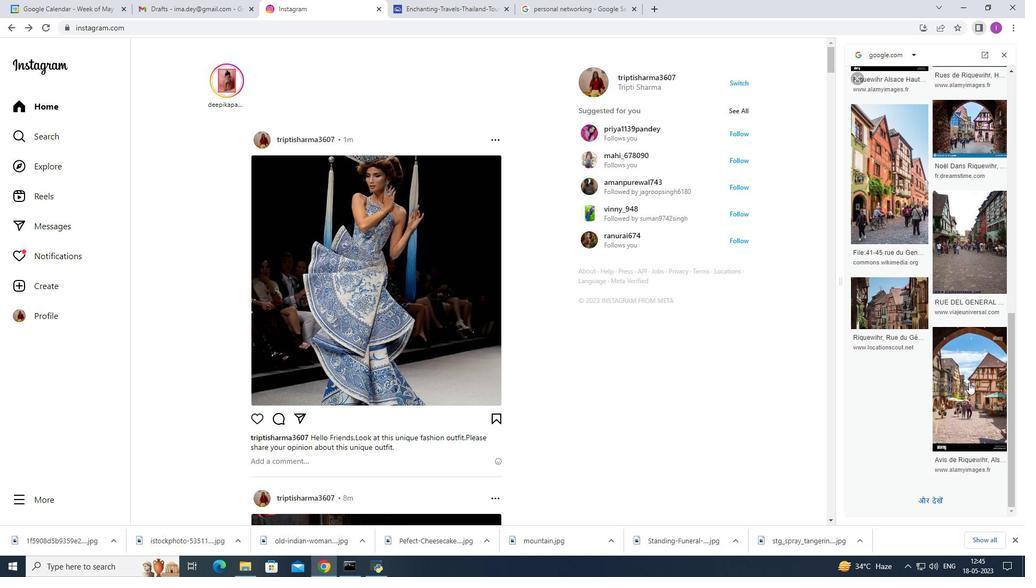 
Action: Mouse scrolled (970, 382) with delta (0, 0)
Screenshot: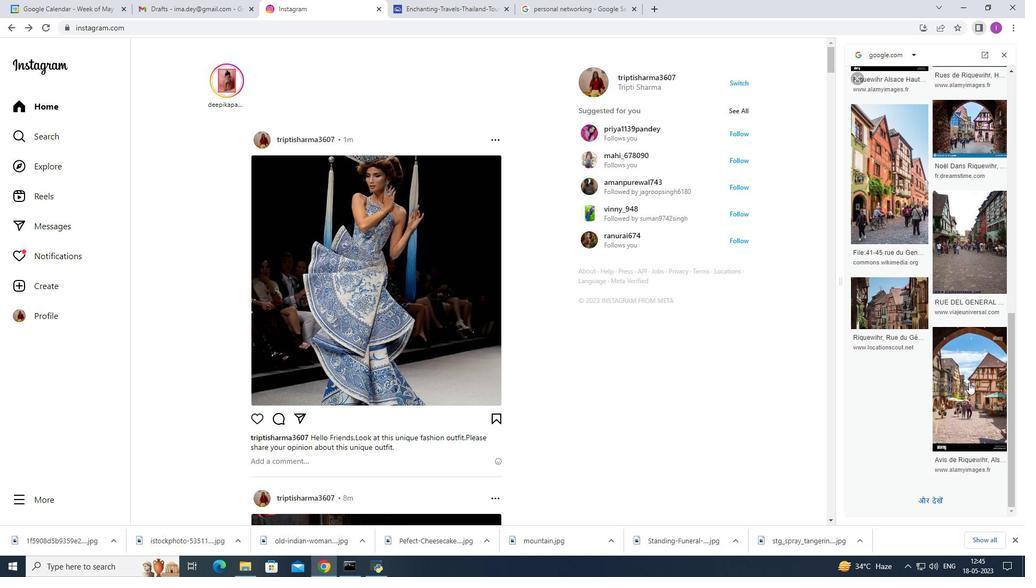 
Action: Mouse moved to (978, 365)
Screenshot: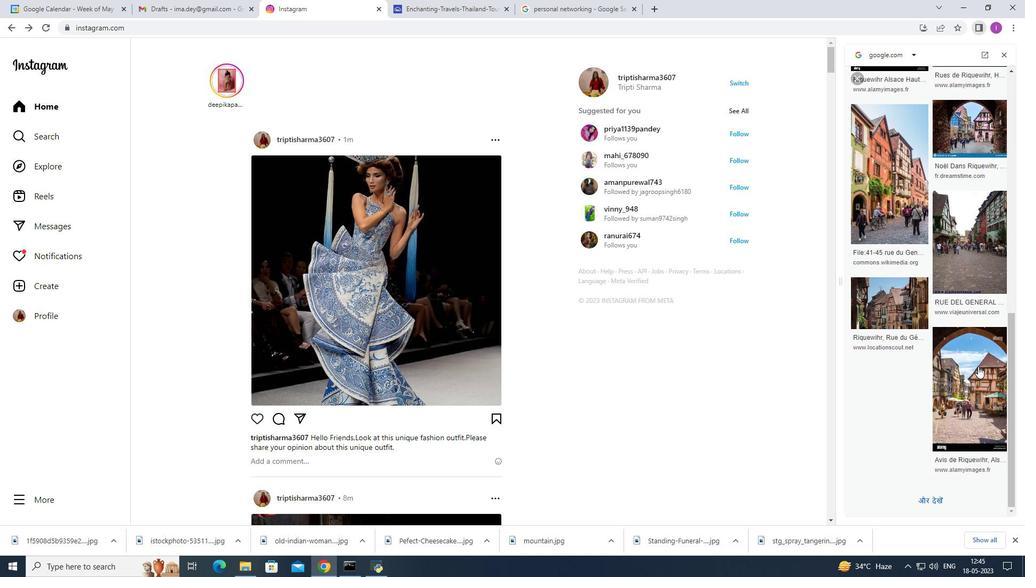 
Action: Mouse scrolled (978, 366) with delta (0, 0)
Screenshot: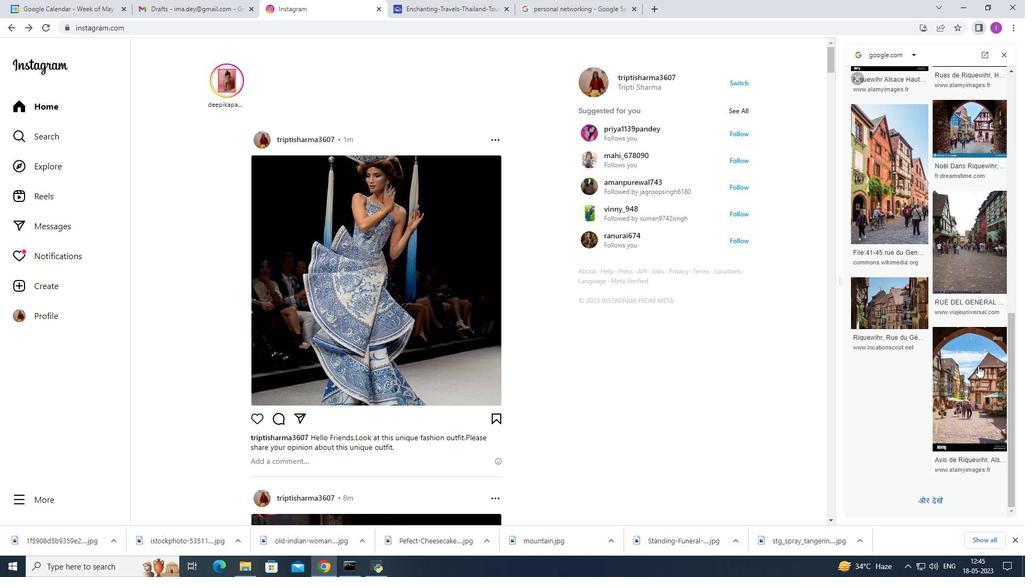 
Action: Mouse scrolled (978, 366) with delta (0, 0)
Screenshot: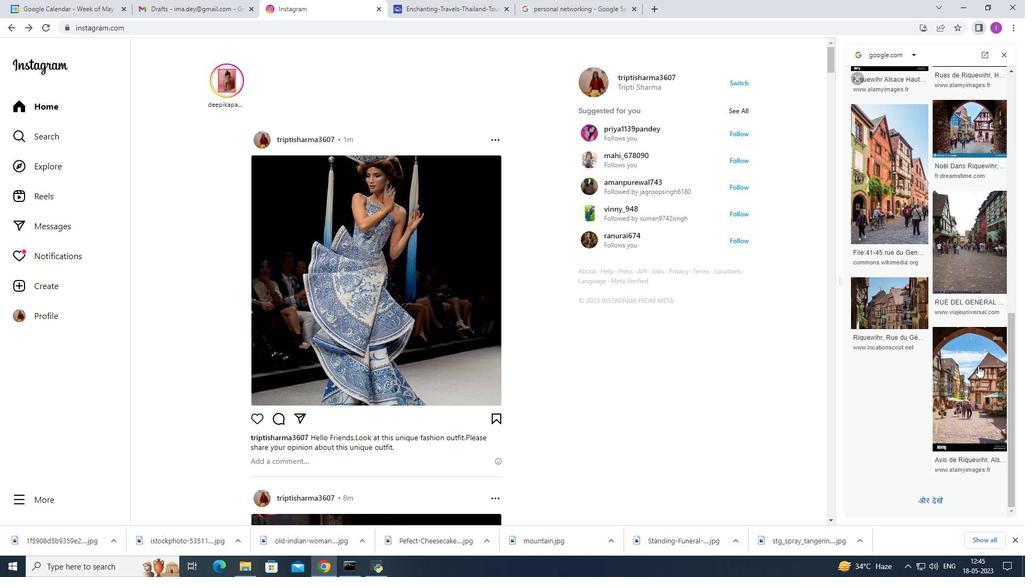 
Action: Mouse scrolled (978, 366) with delta (0, 0)
Screenshot: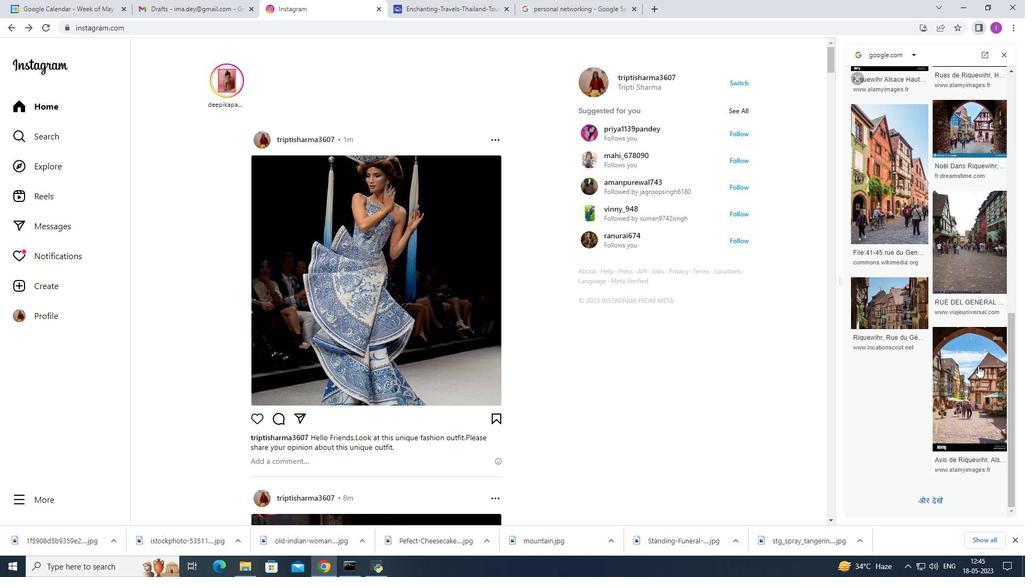 
Action: Mouse scrolled (978, 366) with delta (0, 0)
Screenshot: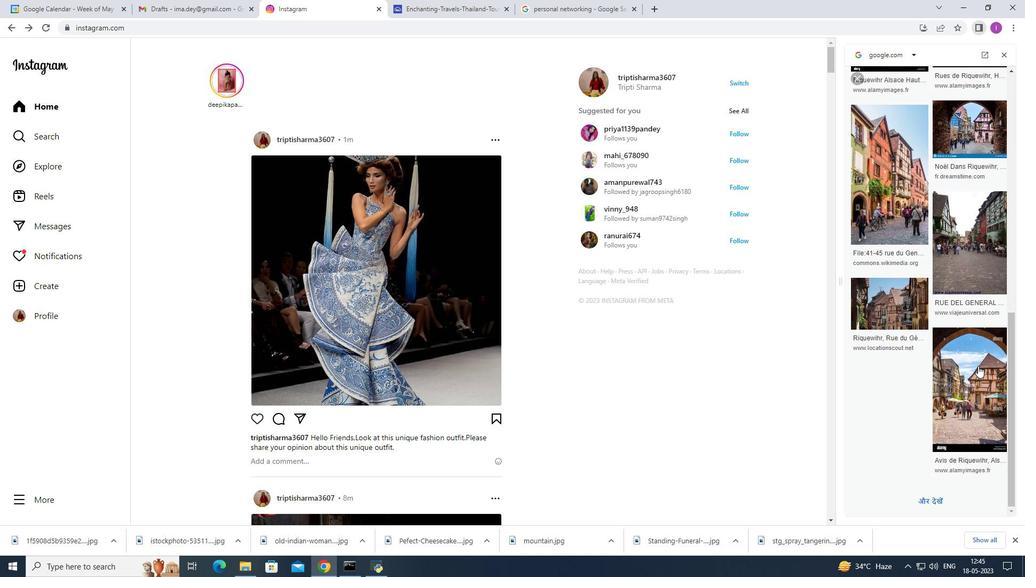
Action: Mouse scrolled (978, 366) with delta (0, 0)
Screenshot: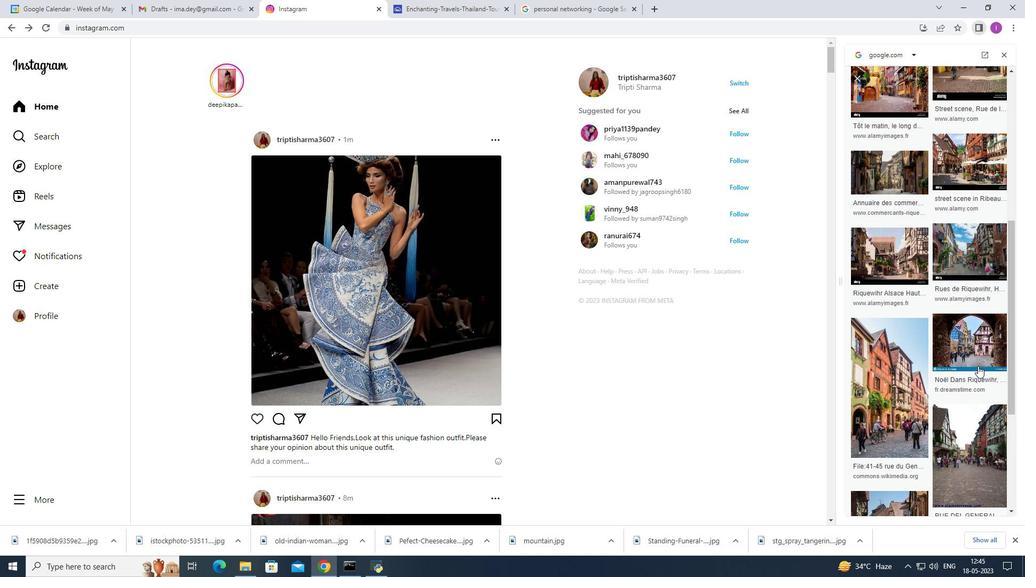 
Action: Mouse scrolled (978, 366) with delta (0, 0)
Screenshot: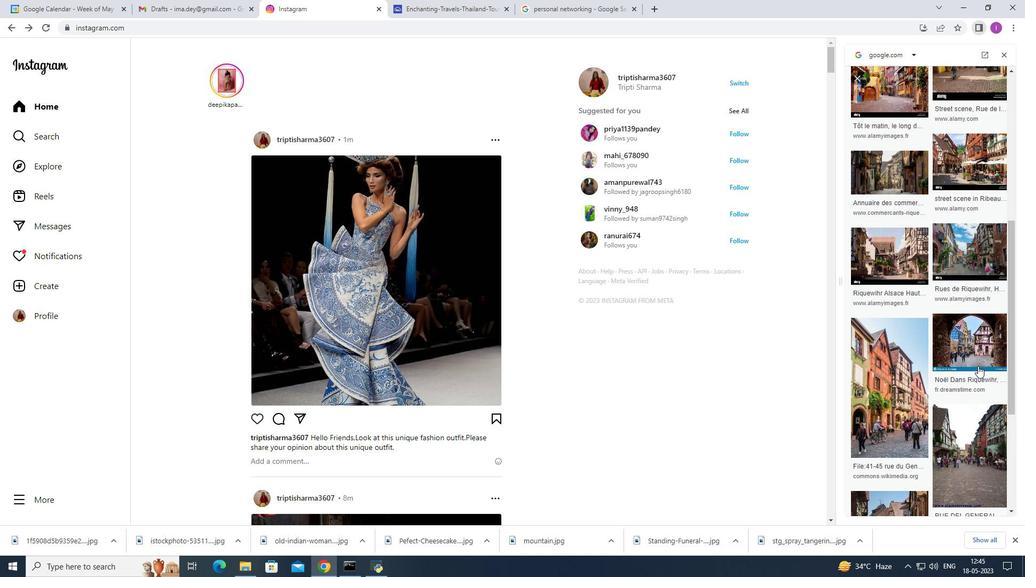 
Action: Mouse scrolled (978, 366) with delta (0, 0)
Screenshot: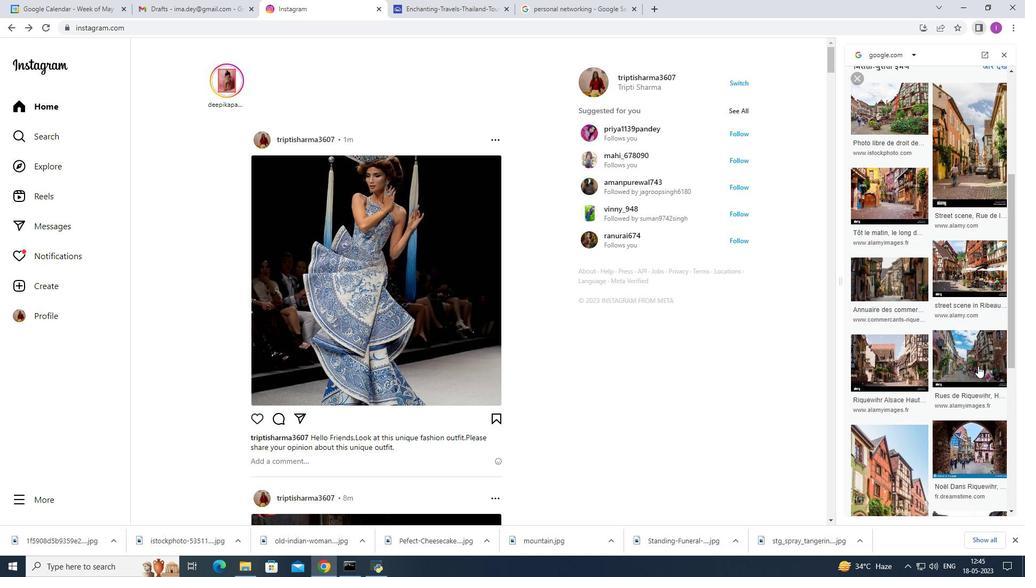 
Action: Mouse scrolled (978, 366) with delta (0, 0)
Screenshot: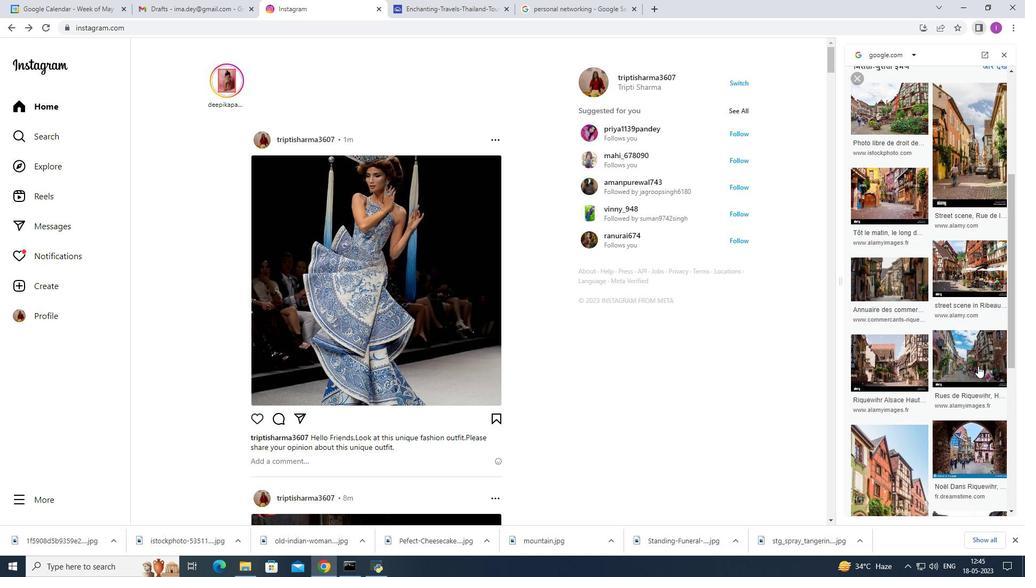 
Action: Mouse scrolled (978, 366) with delta (0, 0)
Screenshot: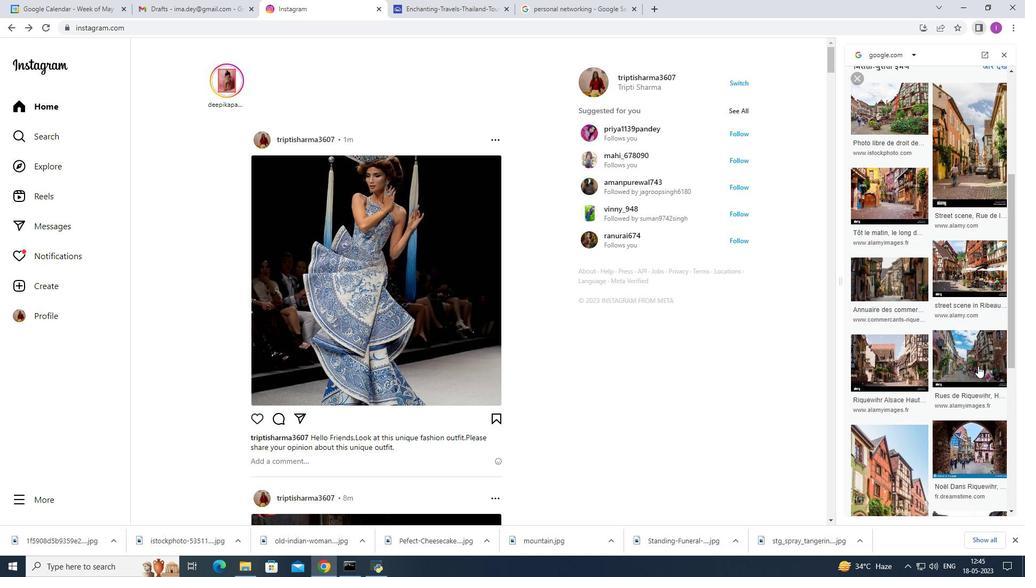 
Action: Mouse scrolled (978, 366) with delta (0, 0)
Screenshot: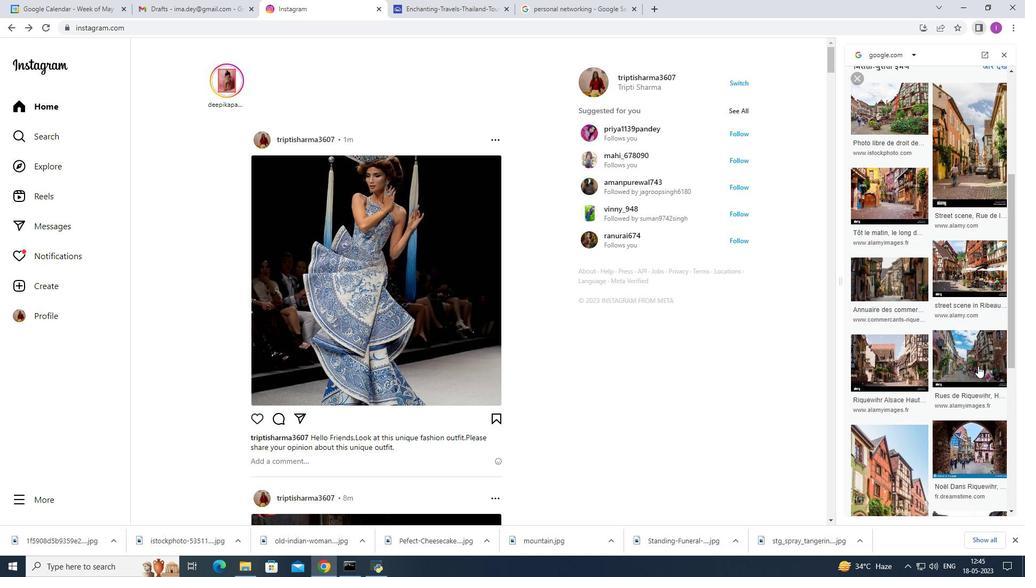 
Action: Mouse moved to (978, 364)
Screenshot: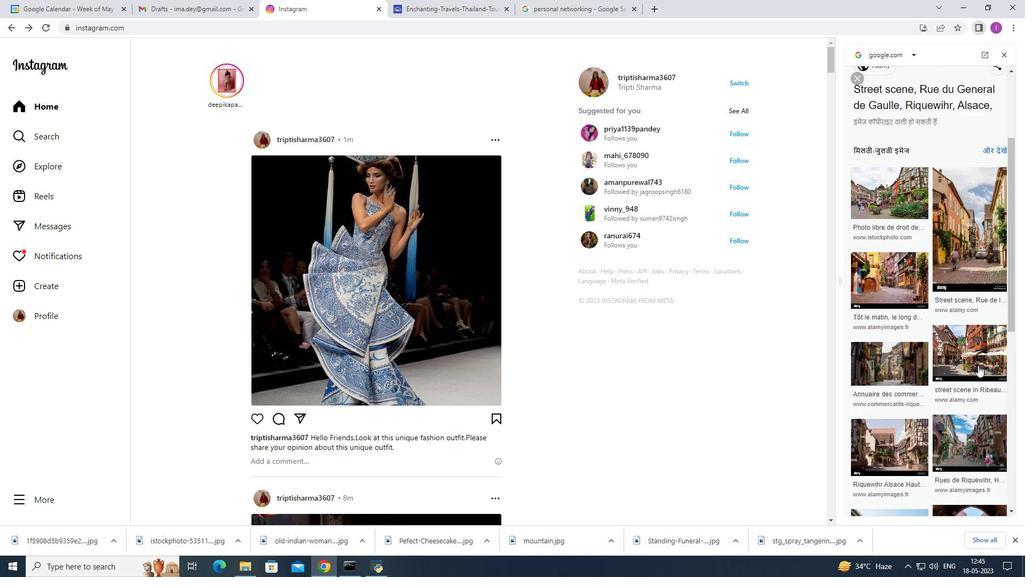 
Action: Mouse scrolled (978, 364) with delta (0, 0)
Screenshot: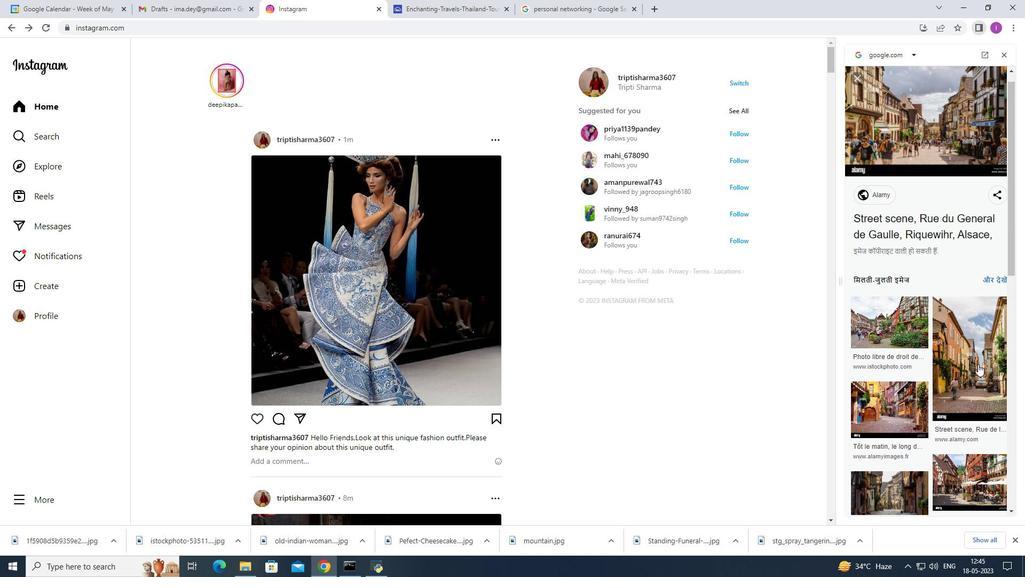 
Action: Mouse scrolled (978, 364) with delta (0, 0)
Screenshot: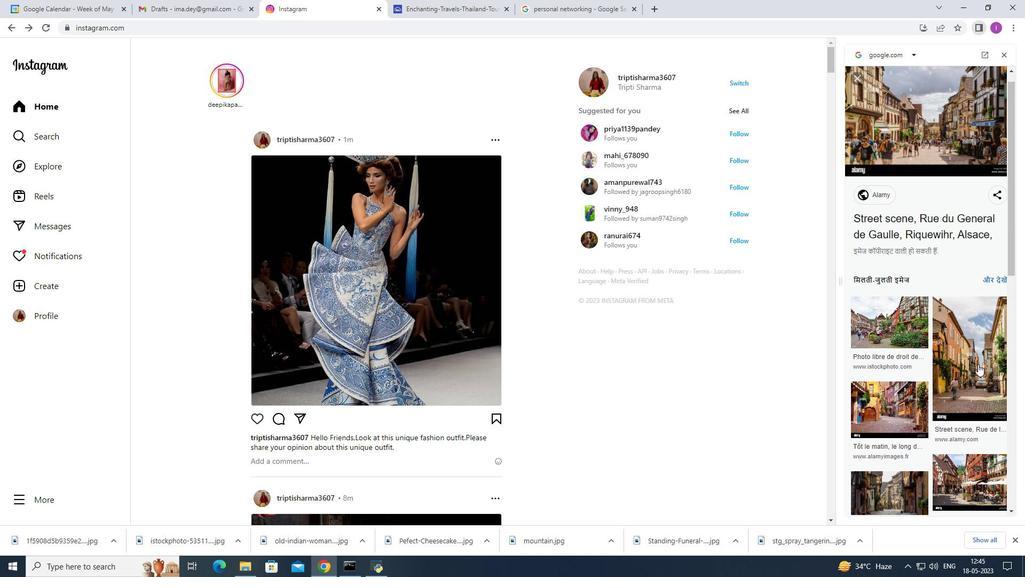 
Action: Mouse scrolled (978, 364) with delta (0, 0)
Screenshot: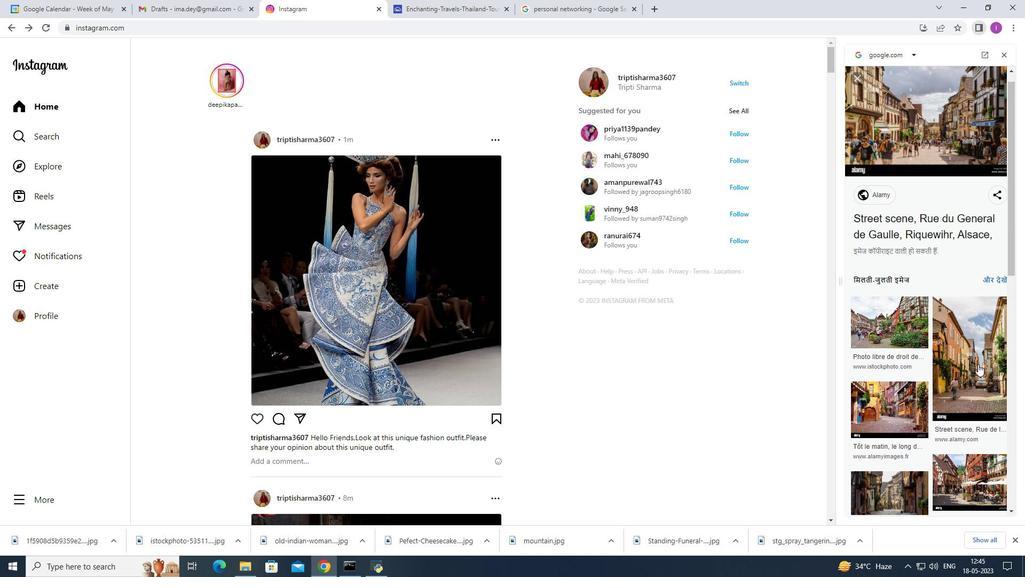 
Action: Mouse moved to (892, 349)
Screenshot: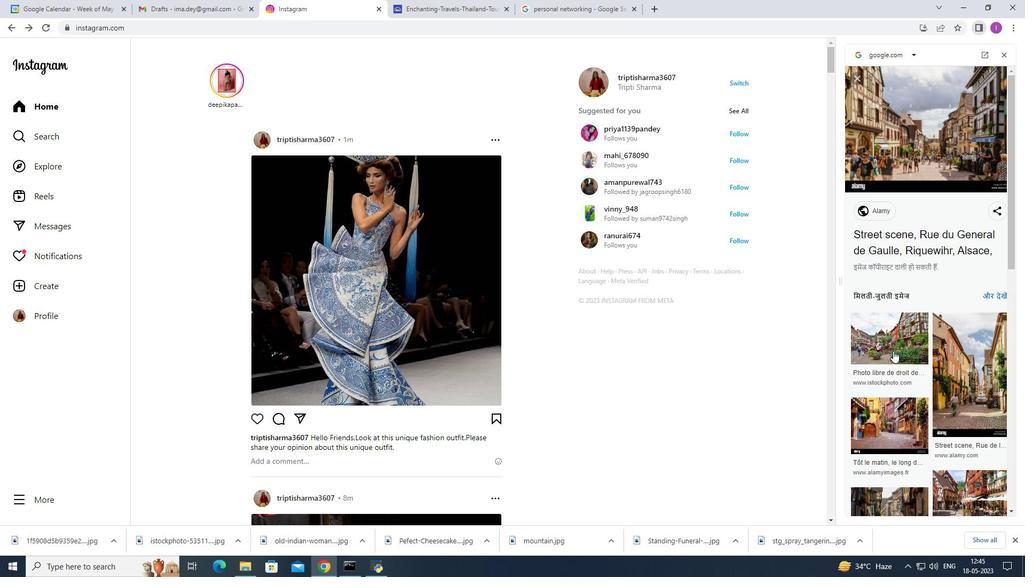
Action: Mouse pressed left at (892, 349)
Screenshot: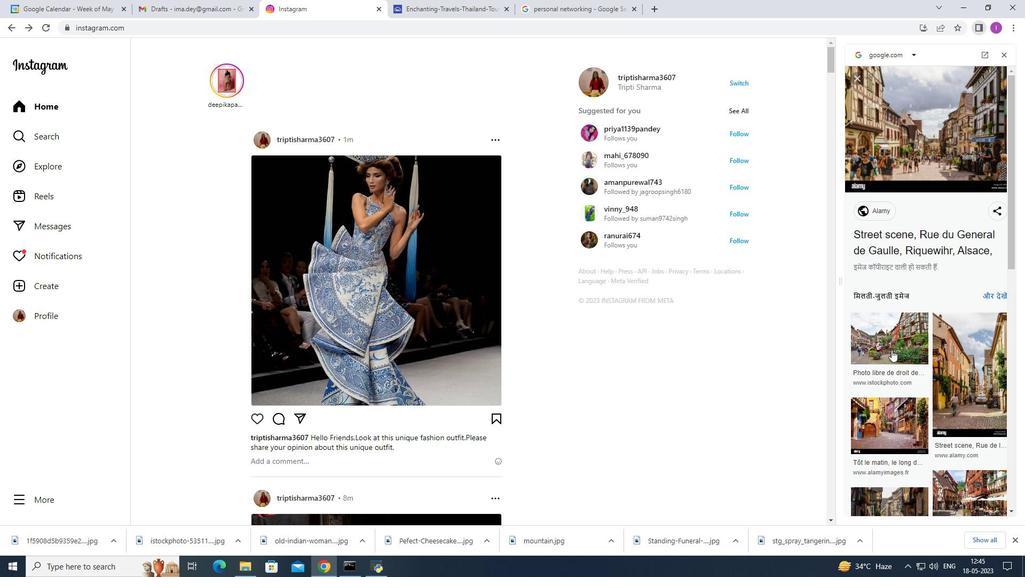 
Action: Mouse moved to (924, 387)
Screenshot: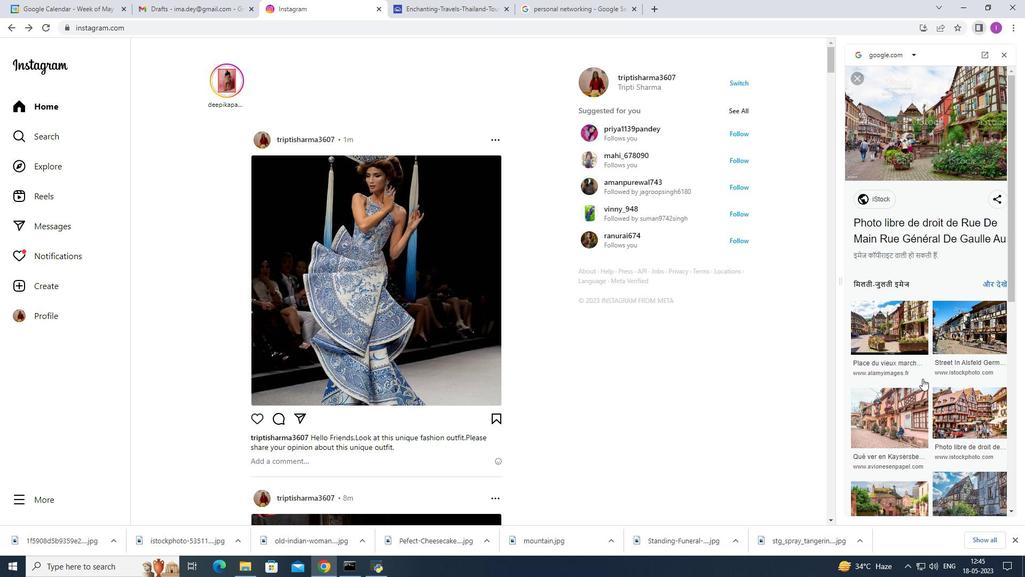 
Action: Mouse scrolled (924, 387) with delta (0, 0)
Screenshot: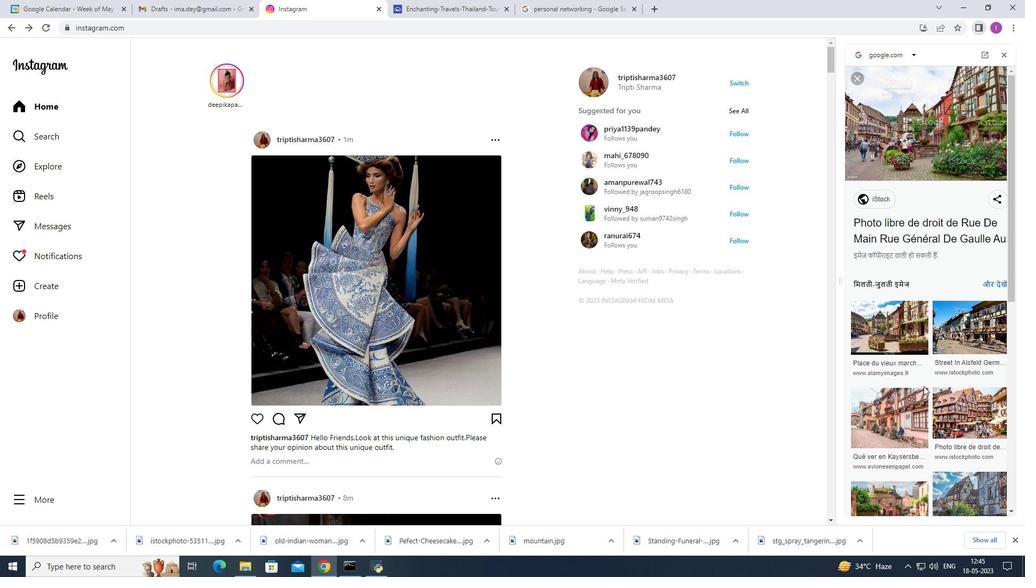 
Action: Mouse moved to (924, 388)
Screenshot: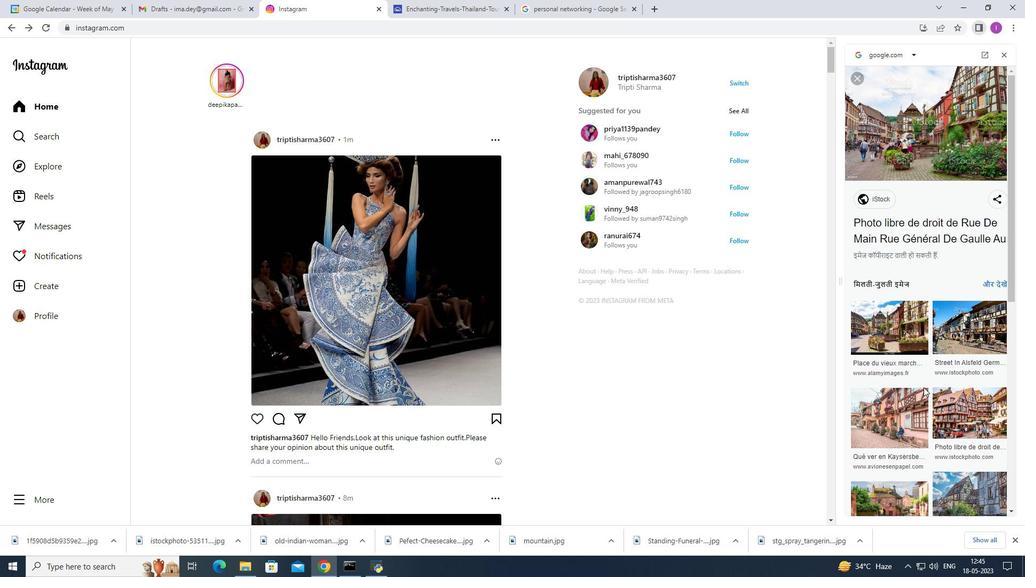 
Action: Mouse scrolled (924, 387) with delta (0, 0)
Screenshot: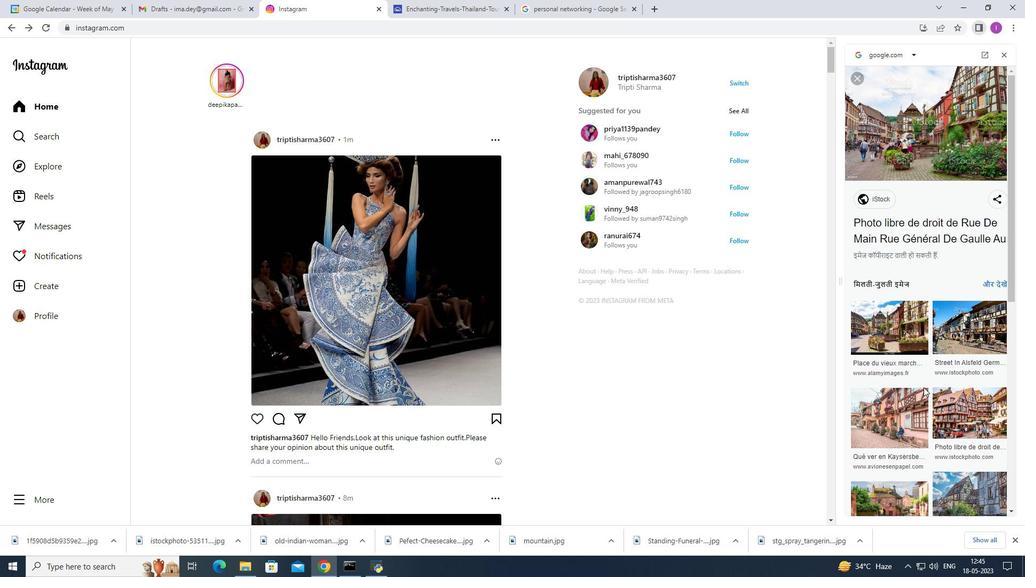 
Action: Mouse scrolled (924, 387) with delta (0, 0)
Screenshot: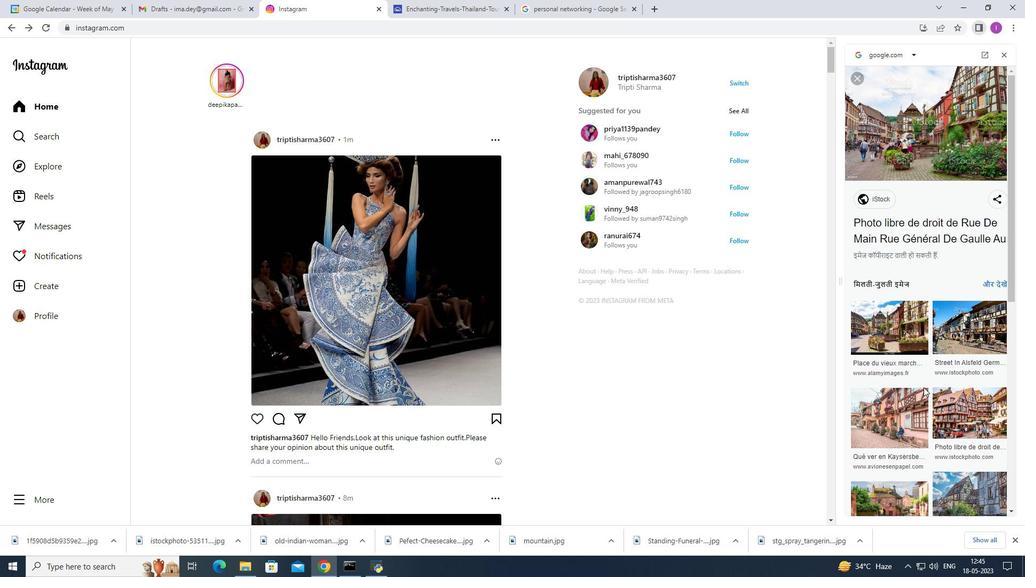
Action: Mouse scrolled (924, 387) with delta (0, 0)
Screenshot: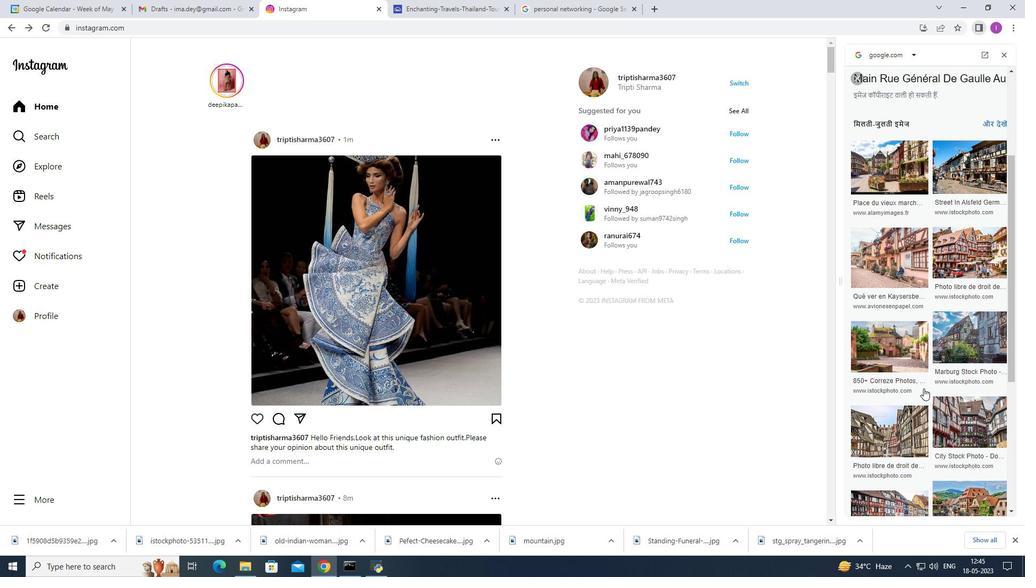 
Action: Mouse scrolled (924, 387) with delta (0, 0)
Screenshot: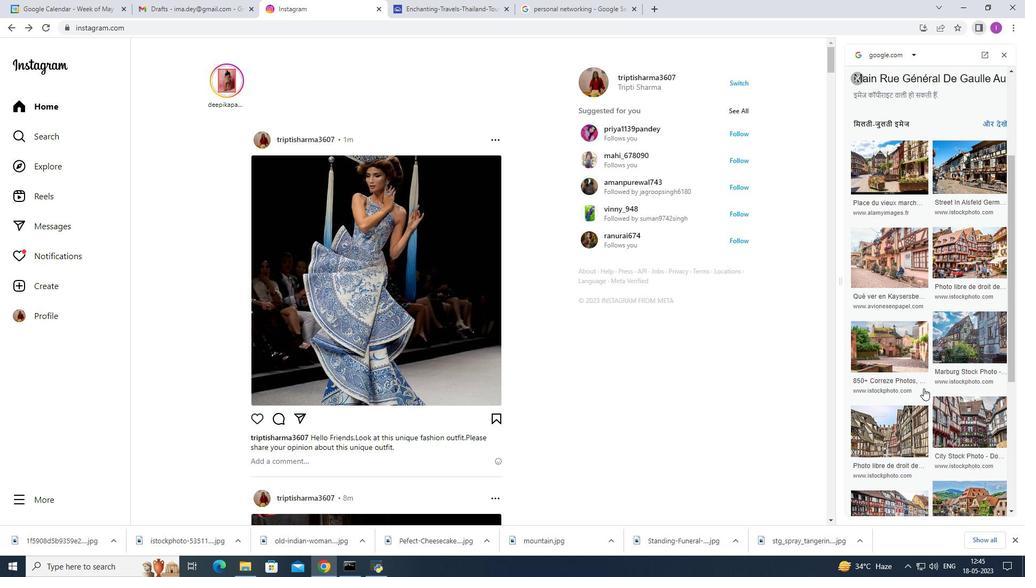 
Action: Mouse scrolled (924, 387) with delta (0, 0)
Screenshot: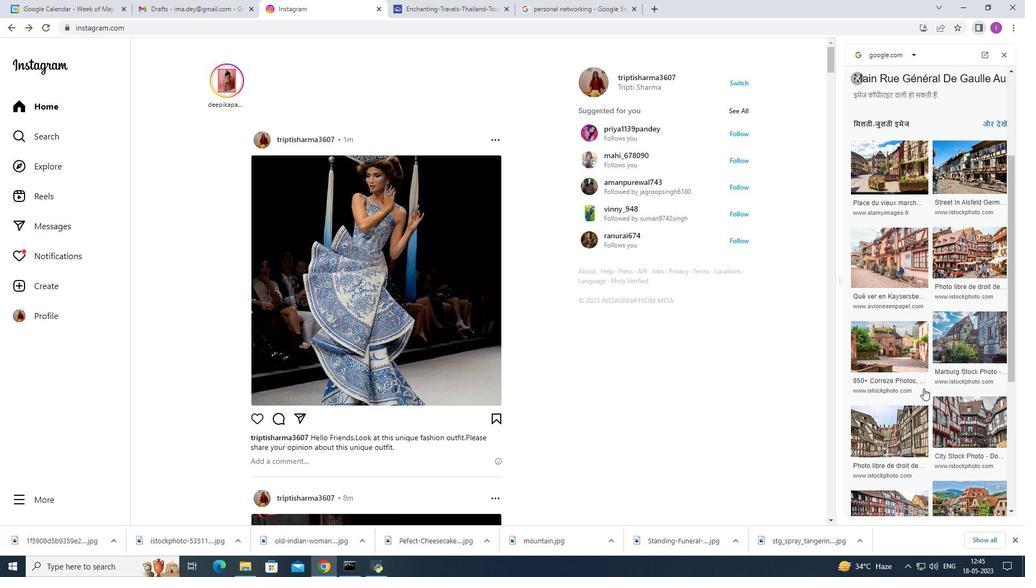 
Action: Mouse scrolled (924, 387) with delta (0, 0)
Screenshot: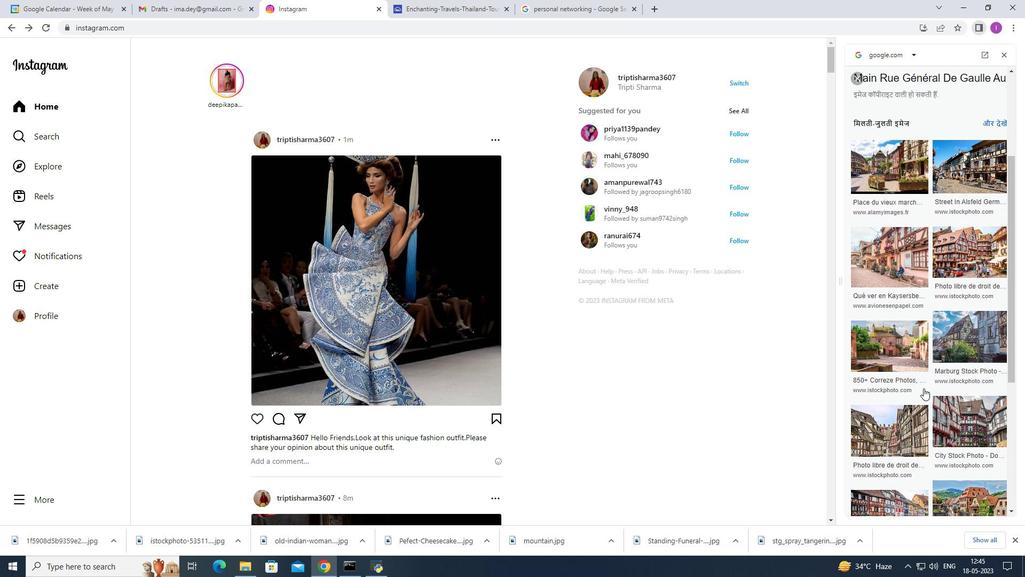 
Action: Mouse moved to (924, 382)
Screenshot: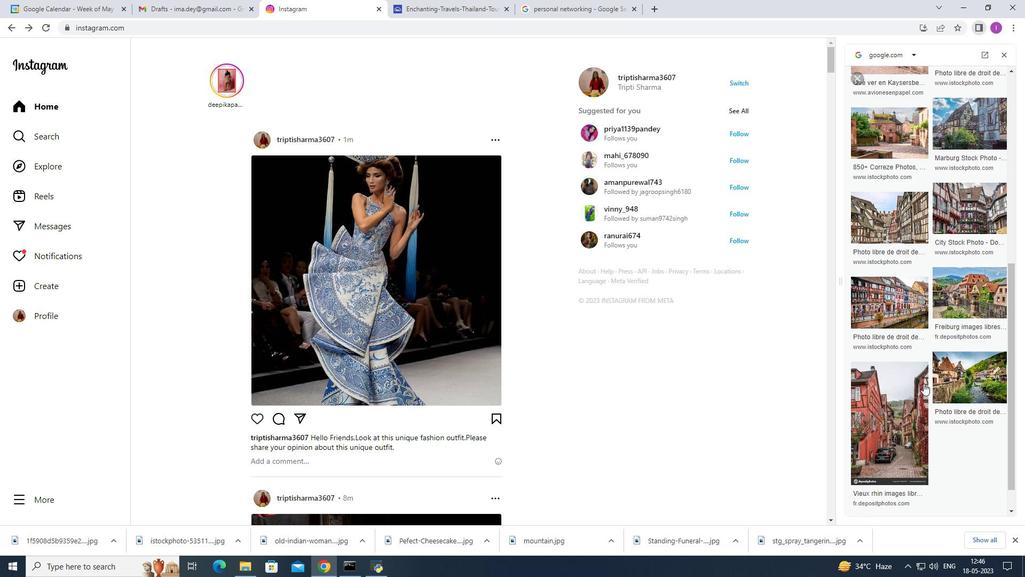 
Action: Mouse scrolled (924, 382) with delta (0, 0)
Screenshot: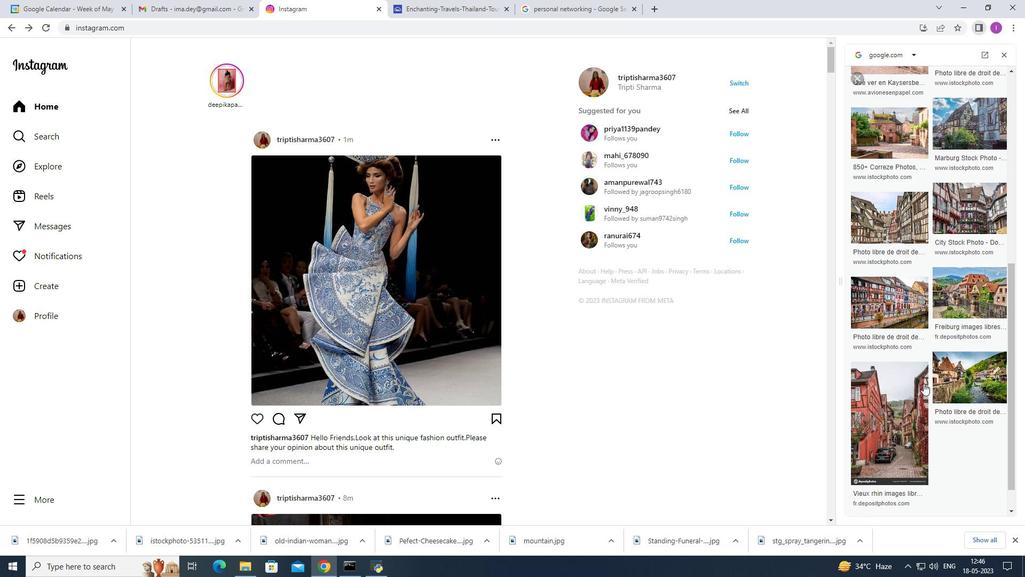 
Action: Mouse moved to (924, 381)
Screenshot: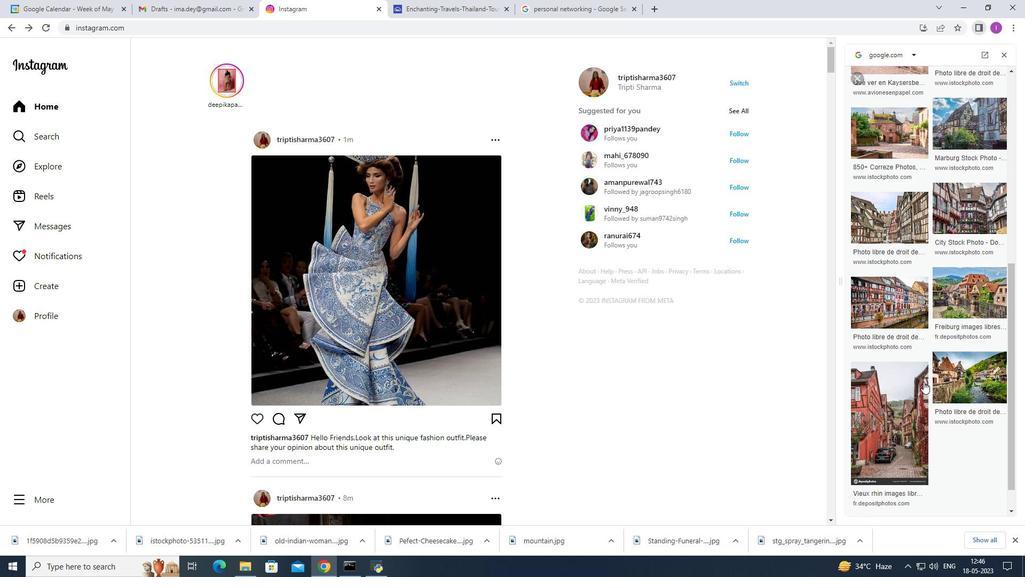 
Action: Mouse scrolled (924, 382) with delta (0, 0)
Screenshot: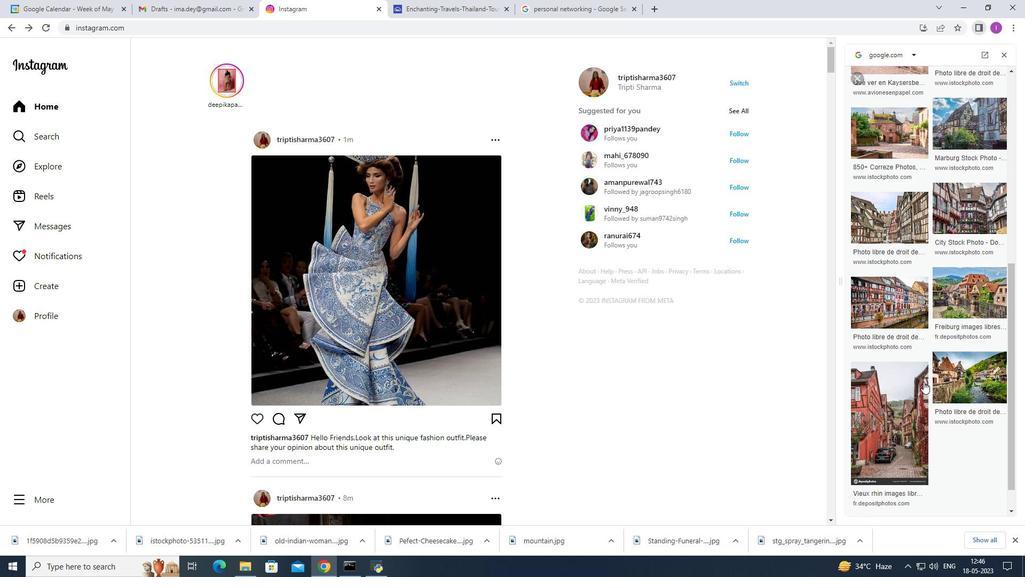 
Action: Mouse scrolled (924, 382) with delta (0, 0)
Screenshot: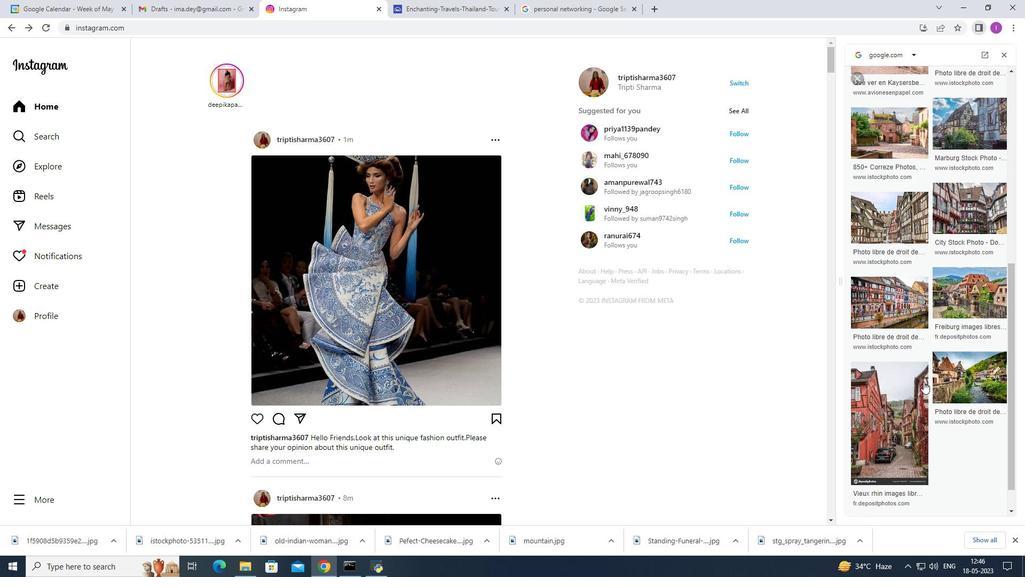 
Action: Mouse scrolled (924, 382) with delta (0, 0)
Screenshot: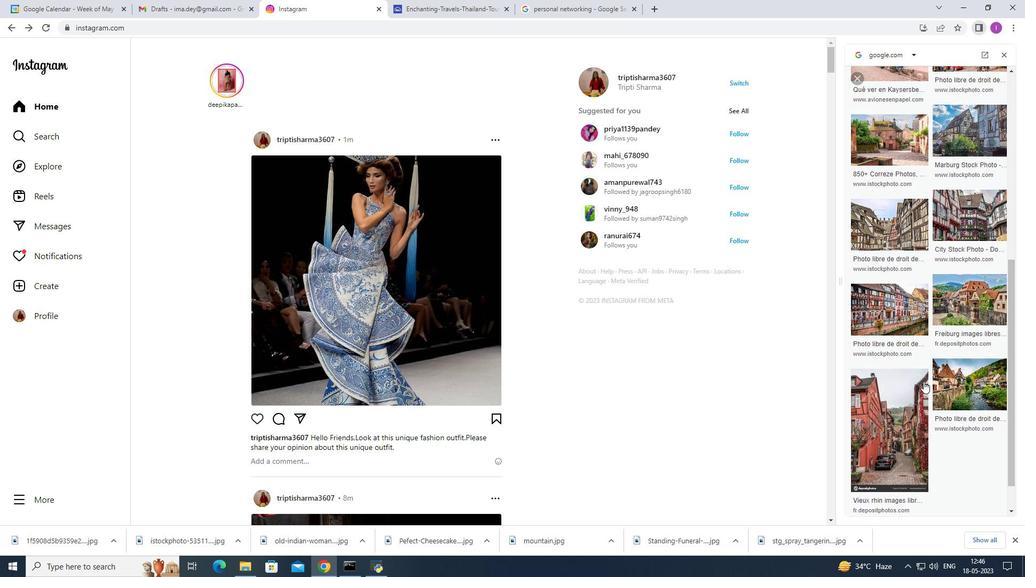 
Action: Mouse moved to (924, 379)
Screenshot: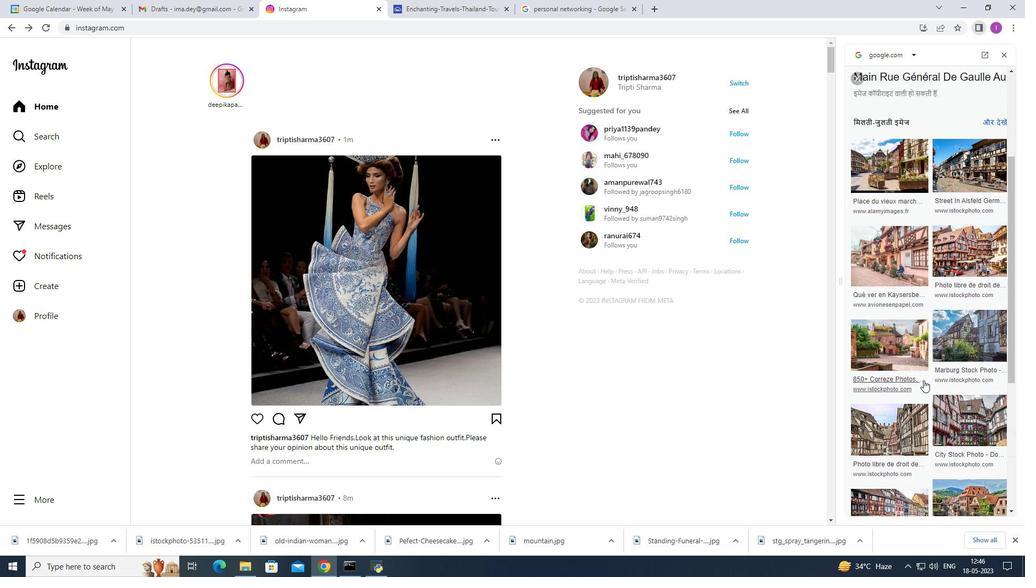 
Action: Mouse scrolled (924, 380) with delta (0, 0)
Screenshot: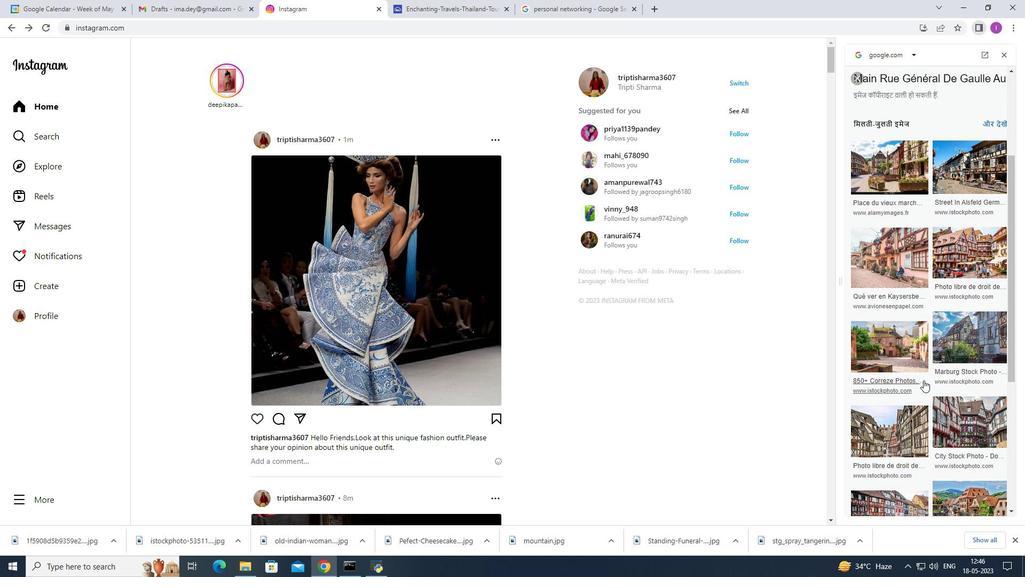 
Action: Mouse scrolled (924, 380) with delta (0, 0)
Screenshot: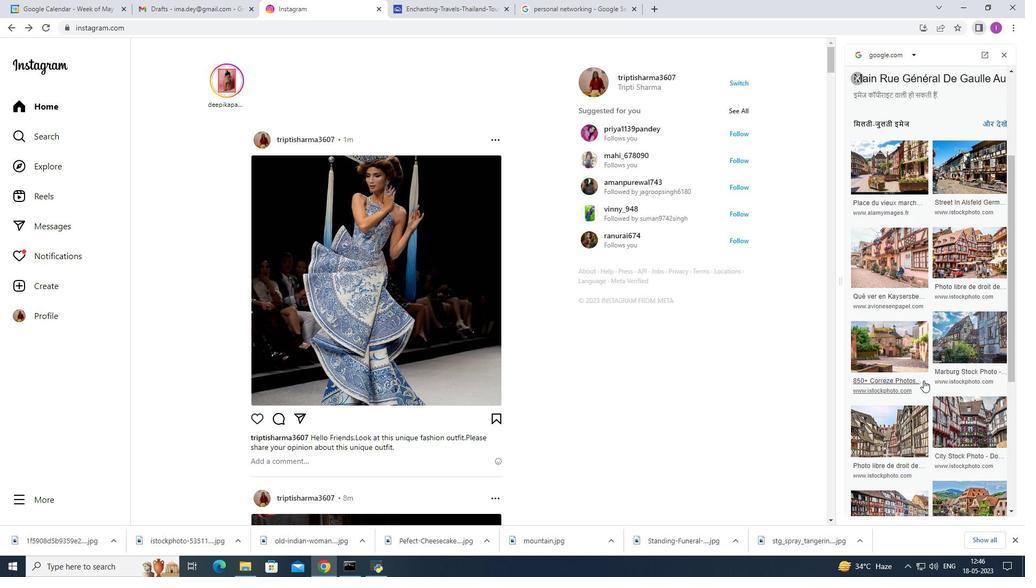 
Action: Mouse scrolled (924, 380) with delta (0, 0)
Screenshot: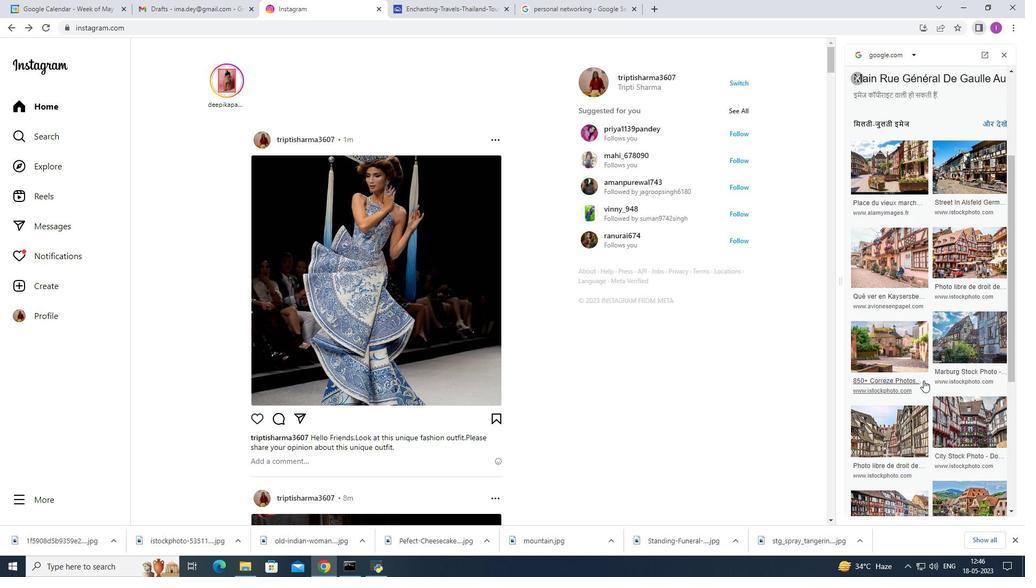 
Action: Mouse scrolled (924, 380) with delta (0, 0)
Screenshot: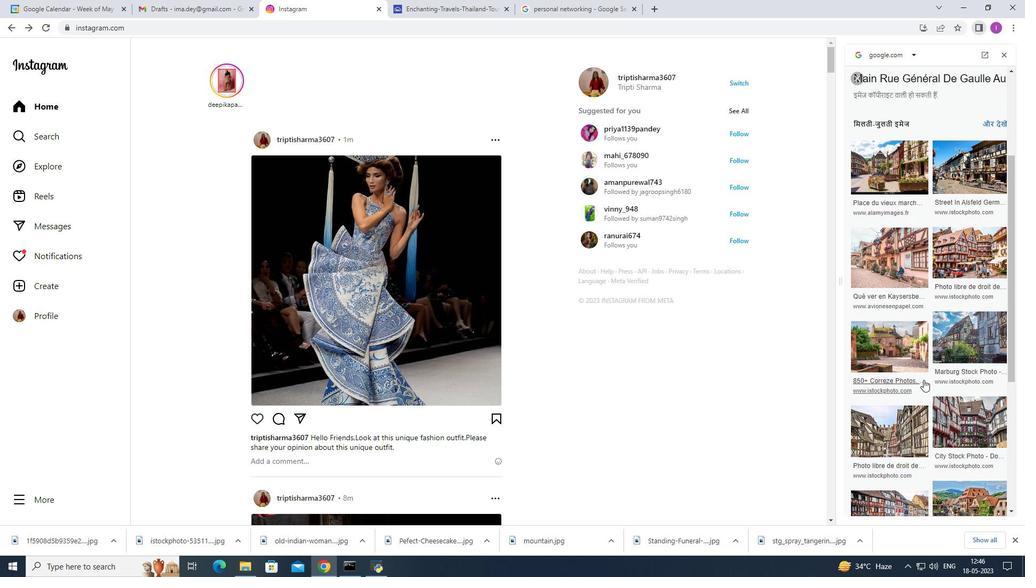 
Action: Mouse scrolled (924, 380) with delta (0, 0)
Screenshot: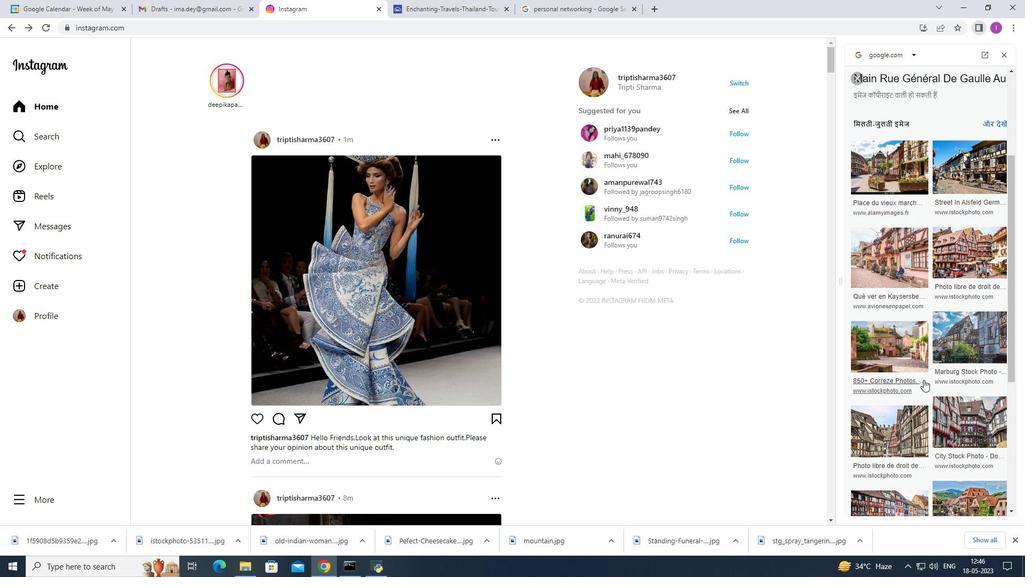
Action: Mouse moved to (924, 375)
Screenshot: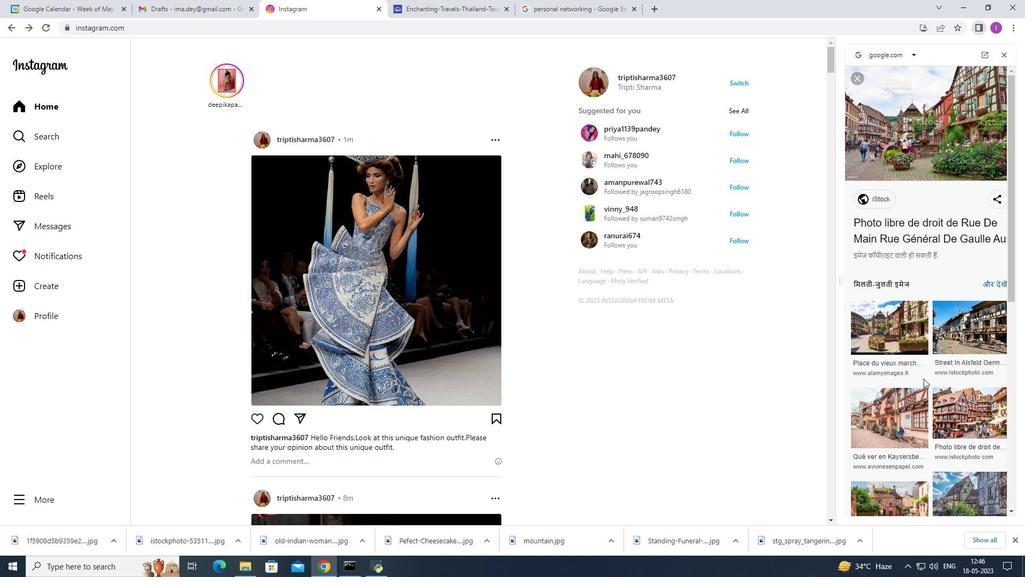 
Action: Mouse scrolled (924, 376) with delta (0, 0)
Screenshot: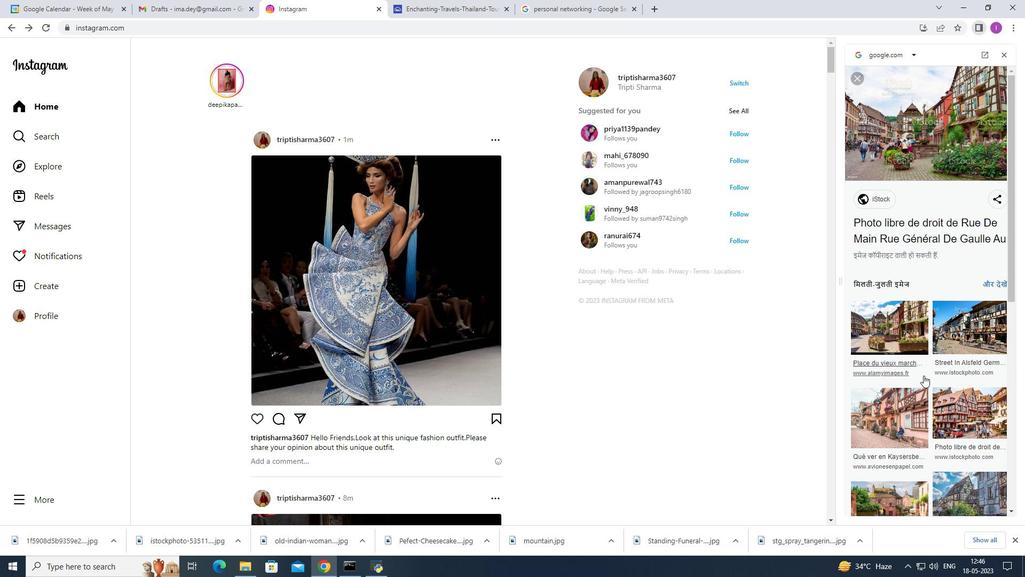 
Action: Mouse moved to (904, 353)
Screenshot: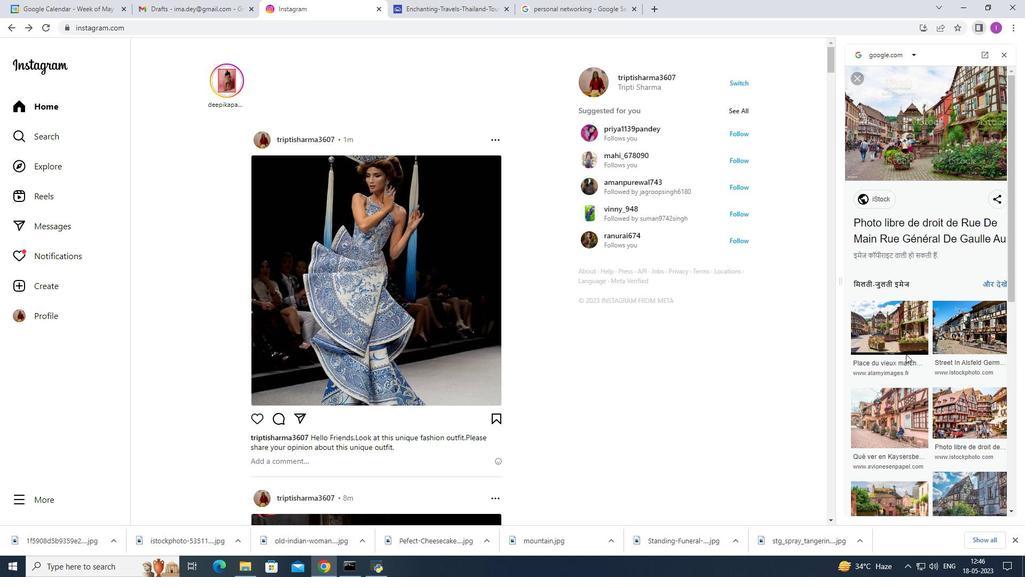 
Action: Mouse scrolled (904, 353) with delta (0, 0)
Screenshot: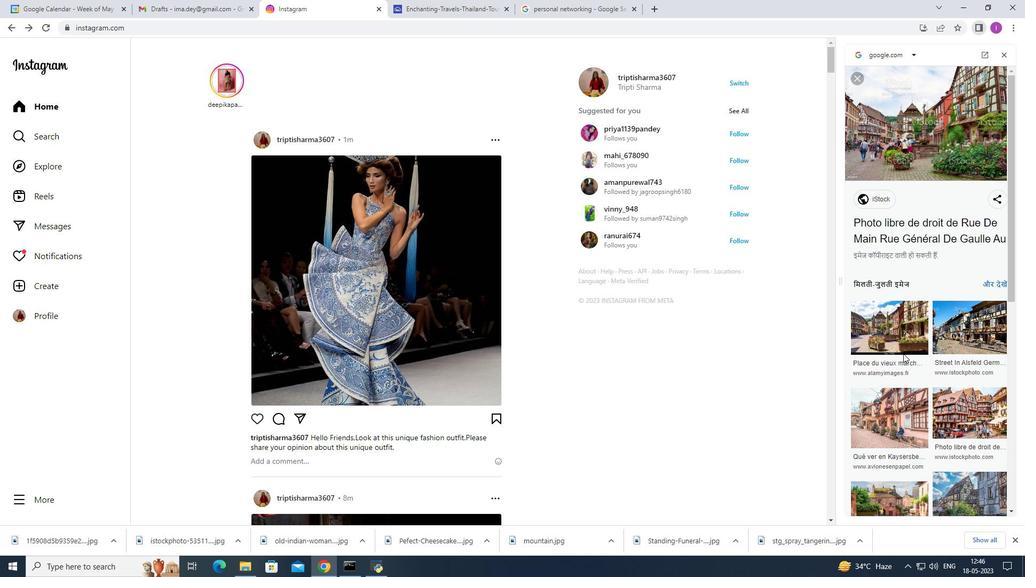 
Action: Mouse scrolled (904, 353) with delta (0, 0)
Screenshot: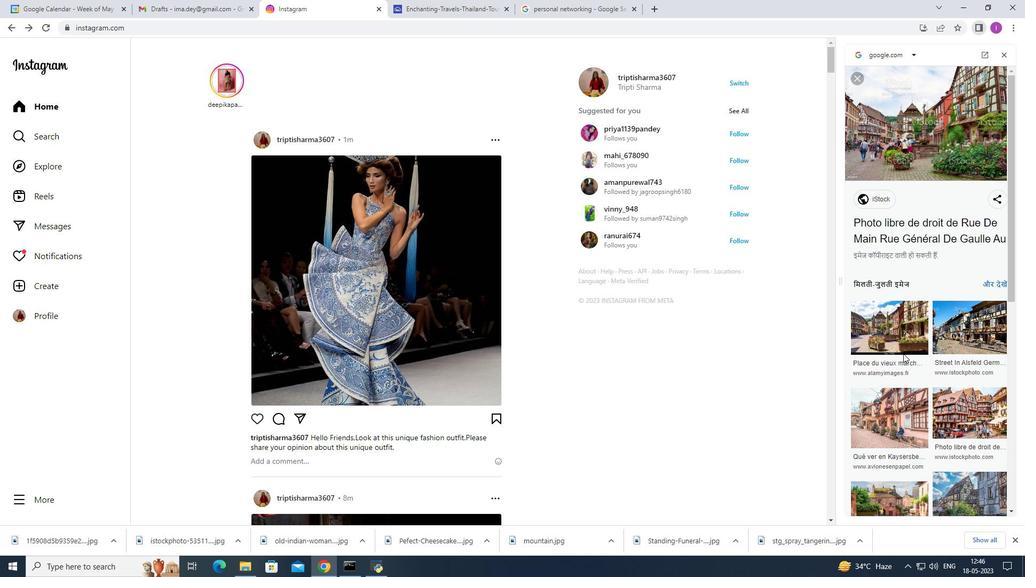 
Action: Mouse scrolled (904, 353) with delta (0, 0)
Screenshot: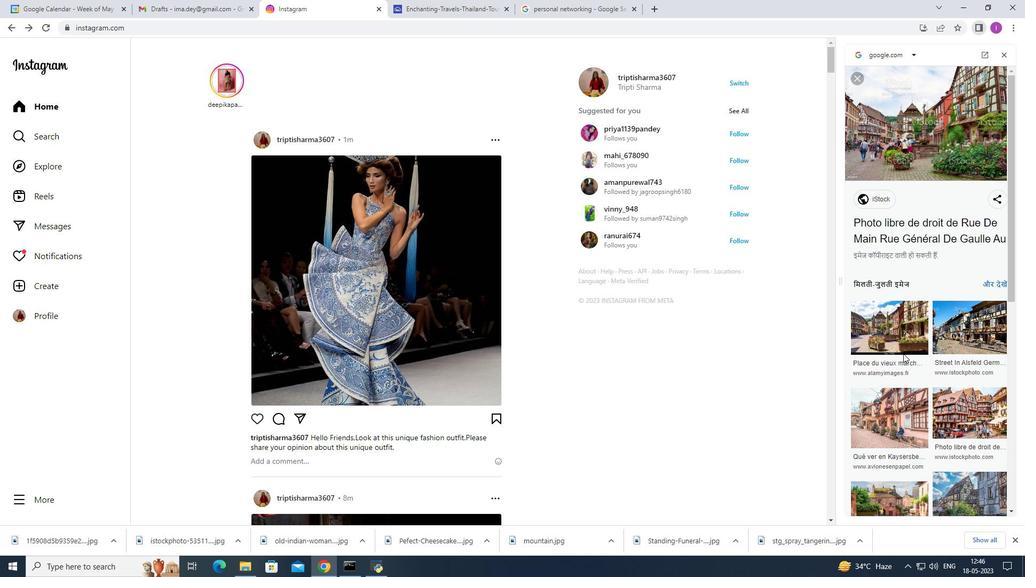 
Action: Mouse scrolled (904, 353) with delta (0, 0)
Screenshot: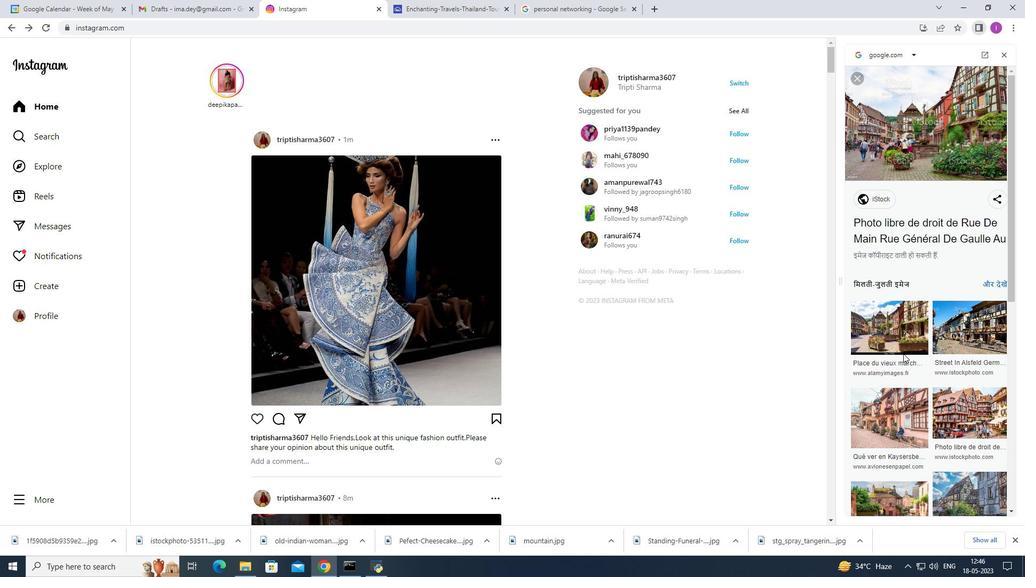 
Action: Mouse moved to (914, 380)
Screenshot: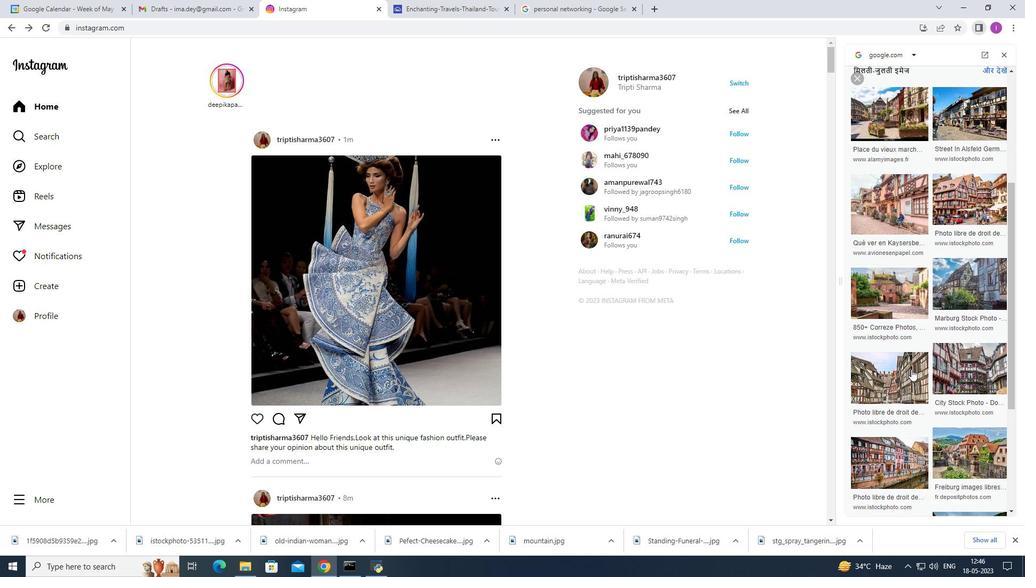 
Action: Mouse scrolled (914, 380) with delta (0, 0)
Screenshot: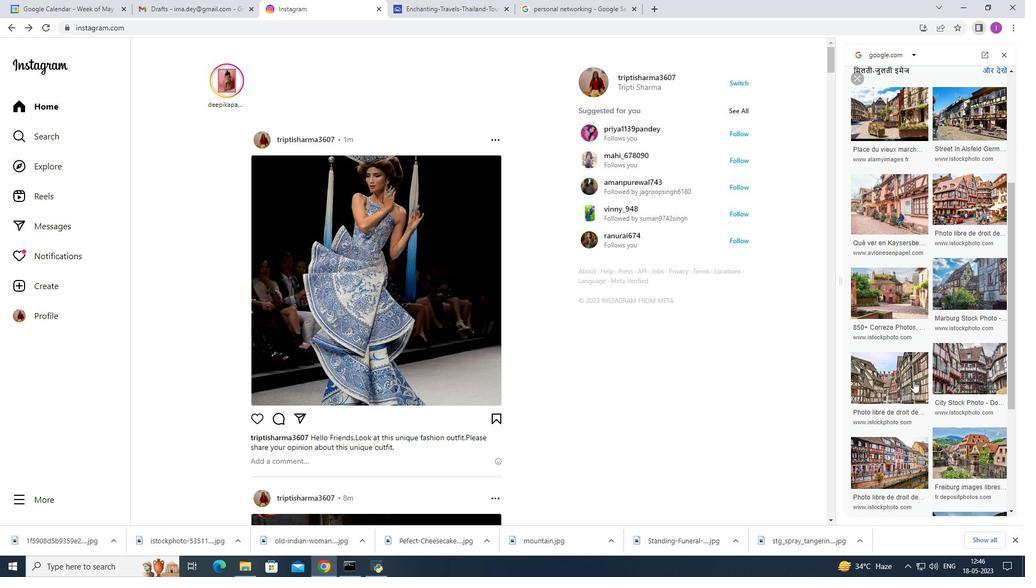 
Action: Mouse scrolled (914, 380) with delta (0, 0)
Screenshot: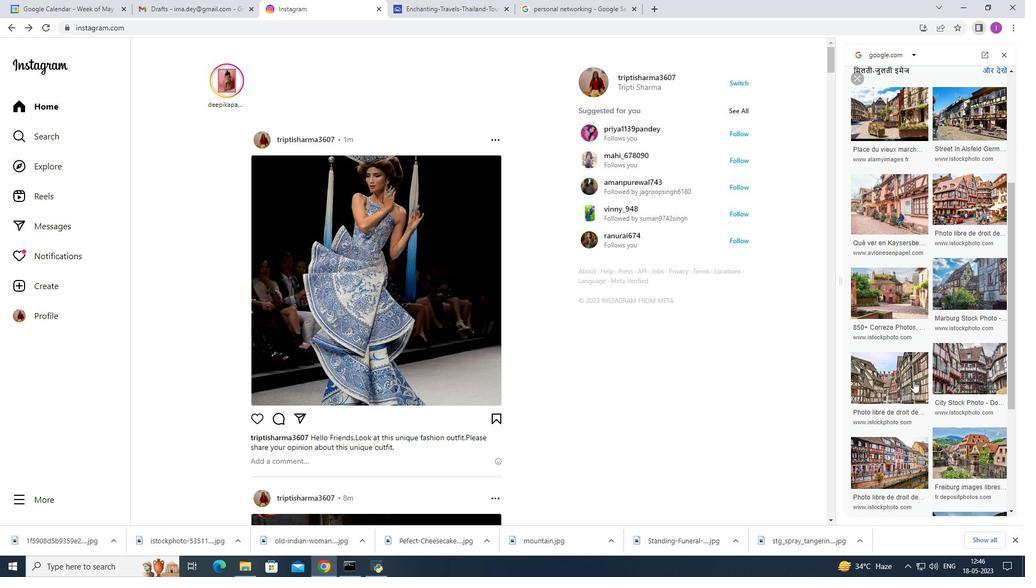 
Action: Mouse scrolled (914, 380) with delta (0, 0)
Screenshot: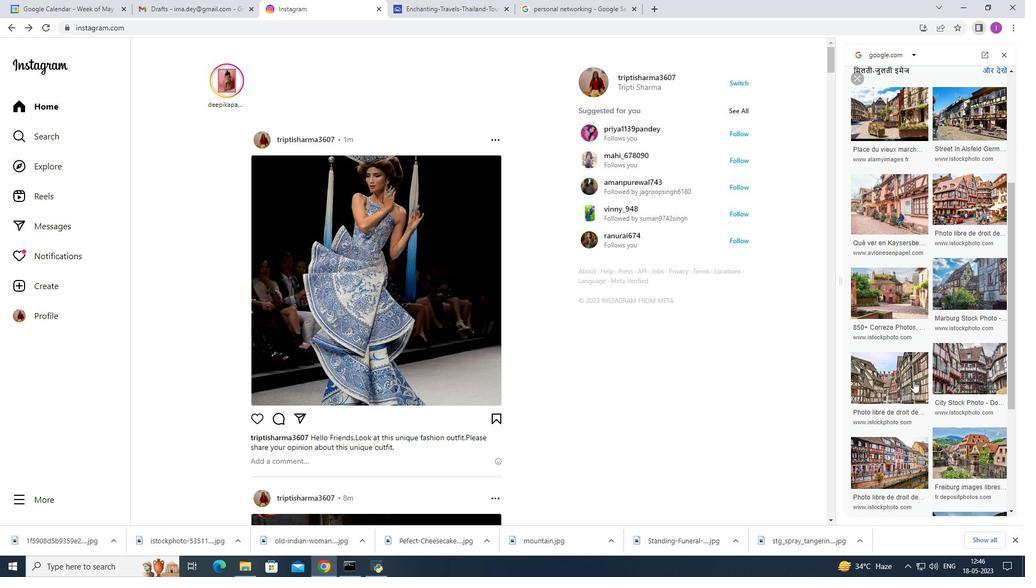 
Action: Mouse scrolled (914, 380) with delta (0, 0)
Screenshot: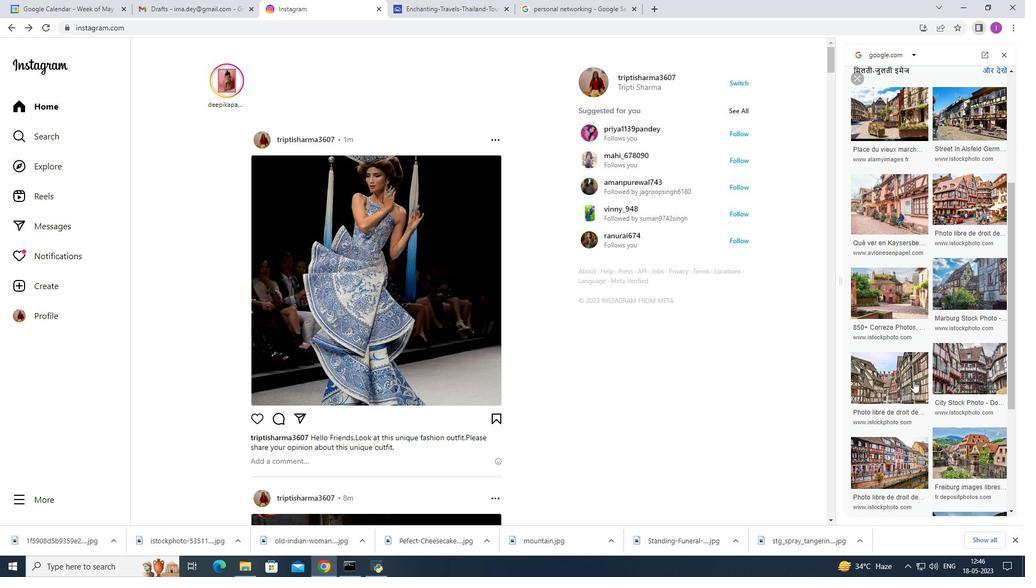 
Action: Mouse moved to (920, 378)
Screenshot: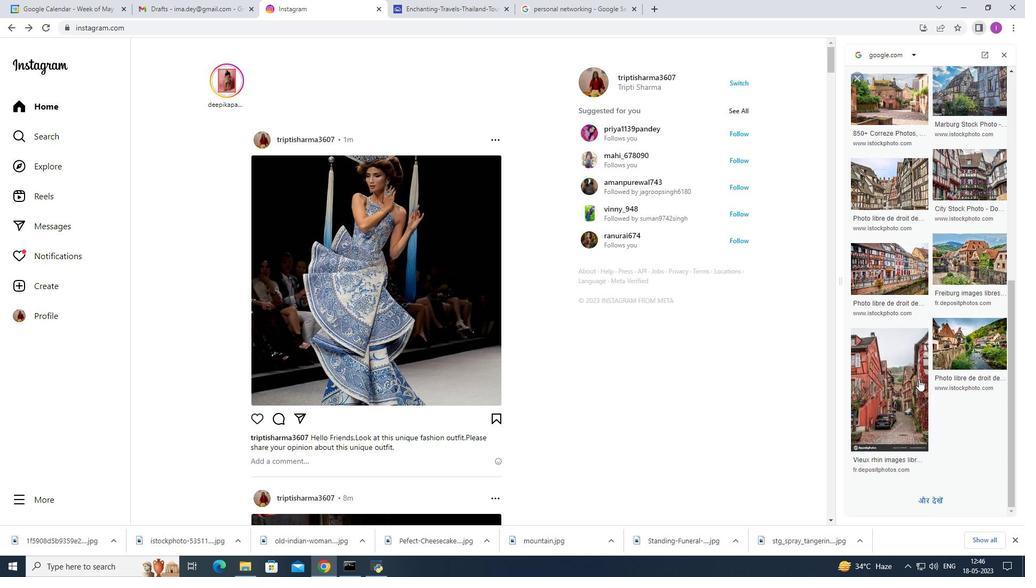 
Action: Mouse scrolled (920, 378) with delta (0, 0)
Screenshot: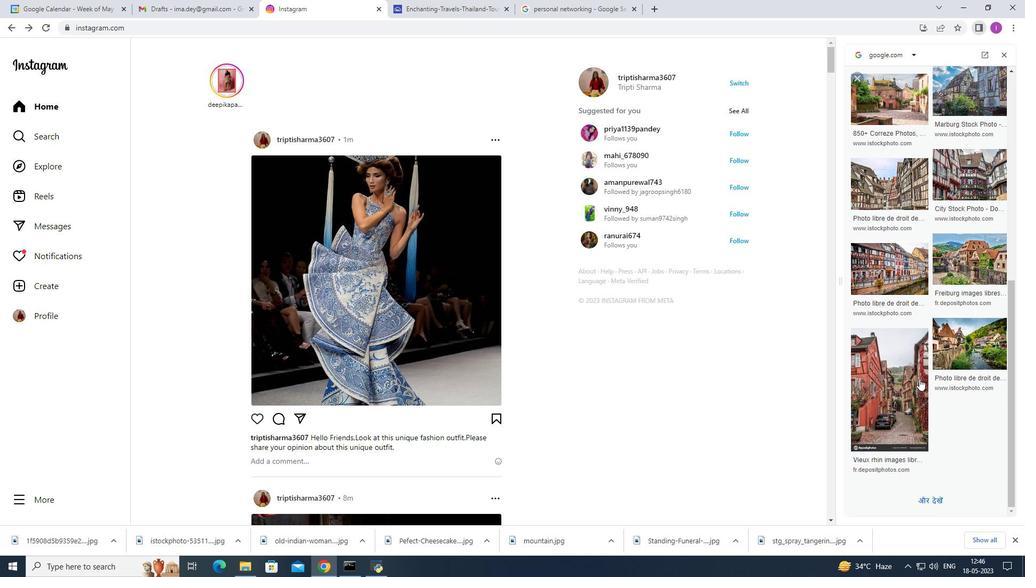 
Action: Mouse scrolled (920, 378) with delta (0, 0)
Screenshot: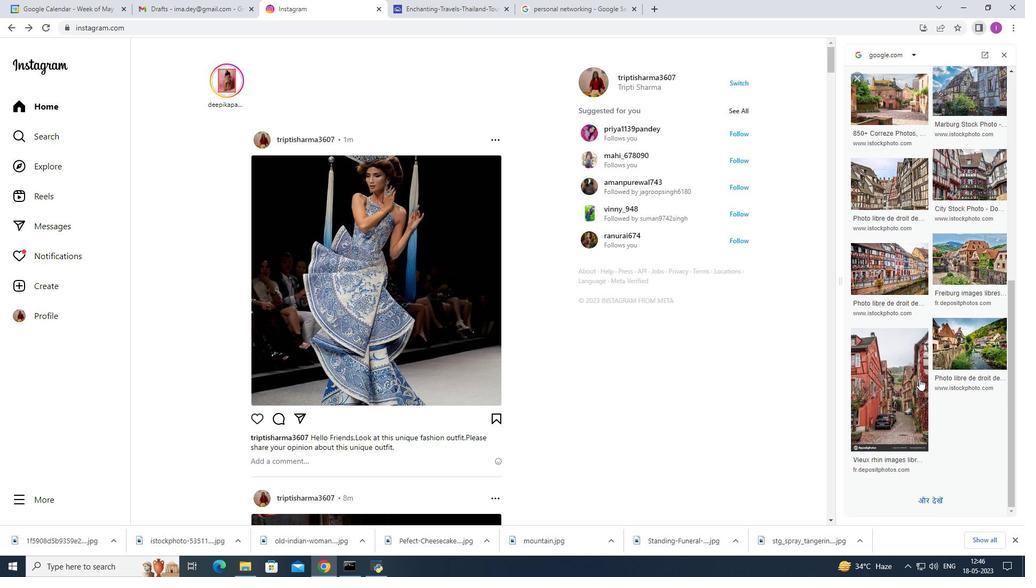 
Action: Mouse scrolled (920, 378) with delta (0, 0)
Screenshot: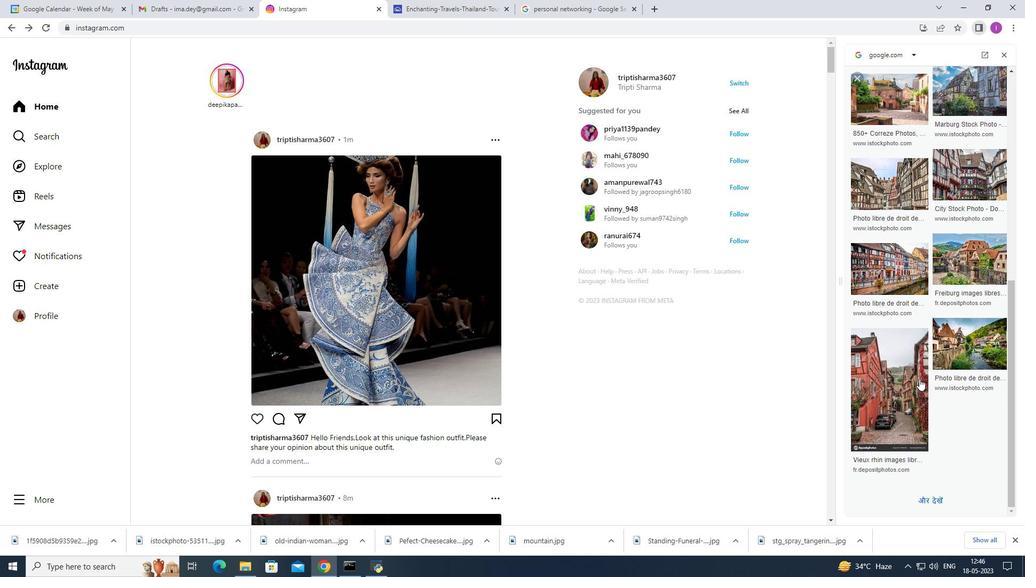 
Action: Mouse scrolled (920, 378) with delta (0, 0)
Screenshot: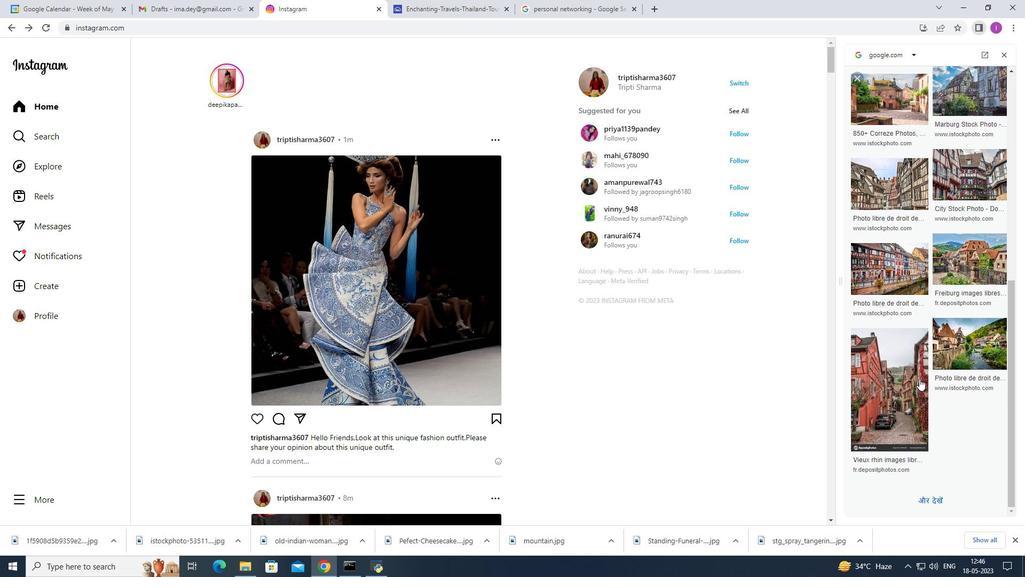 
Action: Mouse moved to (952, 358)
Screenshot: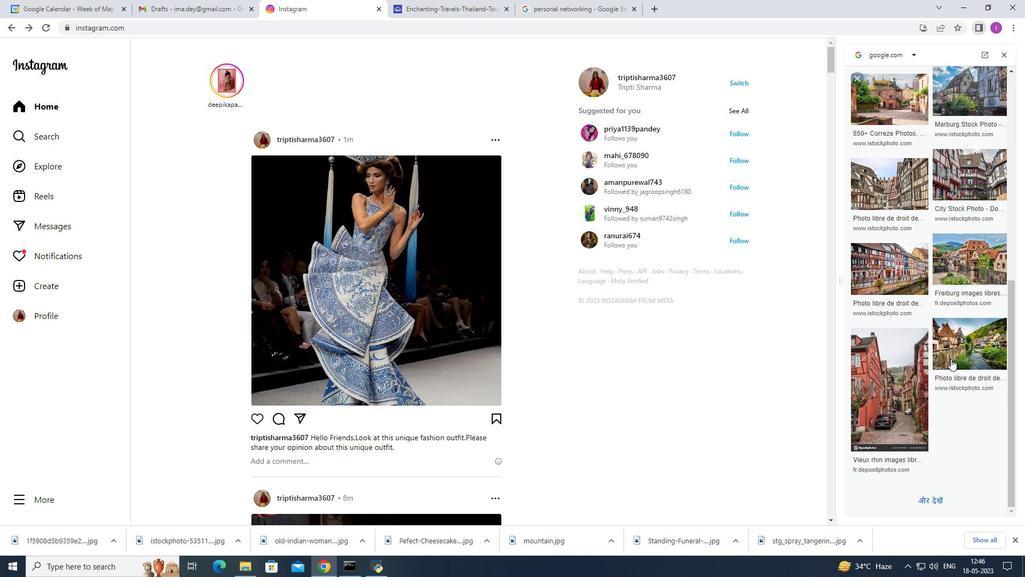 
Action: Mouse pressed left at (952, 358)
Screenshot: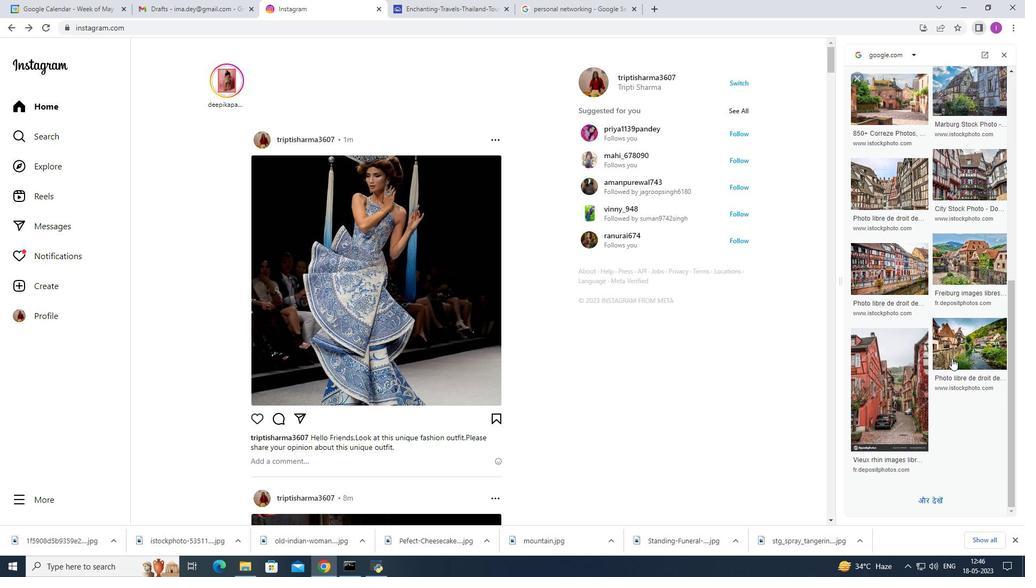 
Action: Mouse moved to (958, 351)
Screenshot: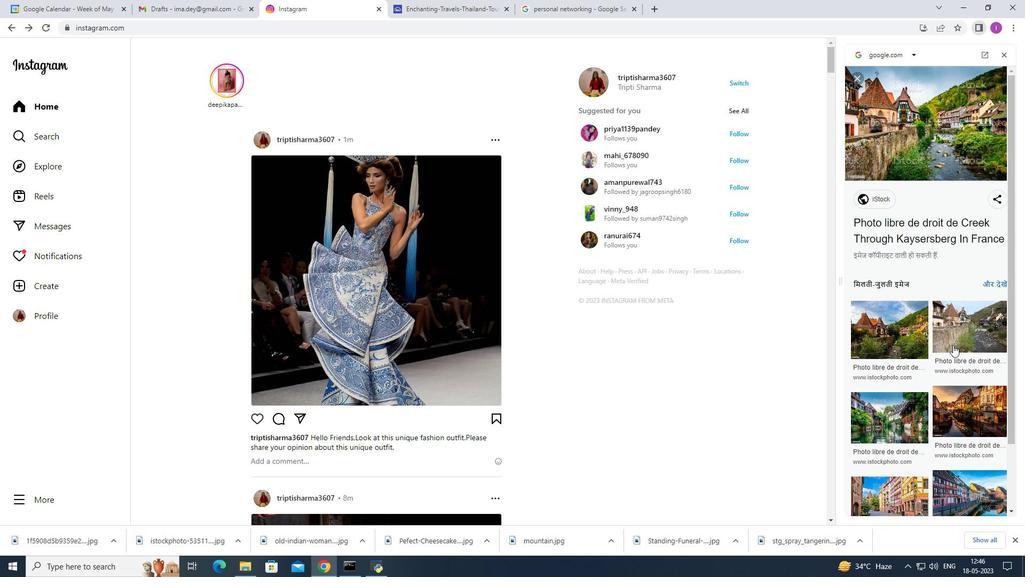 
Action: Mouse scrolled (958, 350) with delta (0, 0)
Screenshot: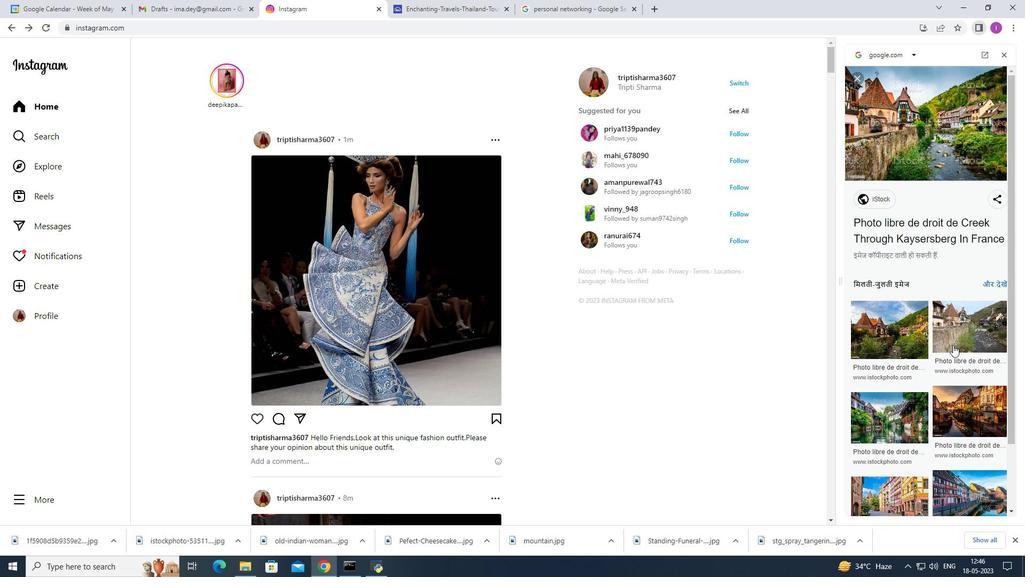 
Action: Mouse moved to (959, 351)
Screenshot: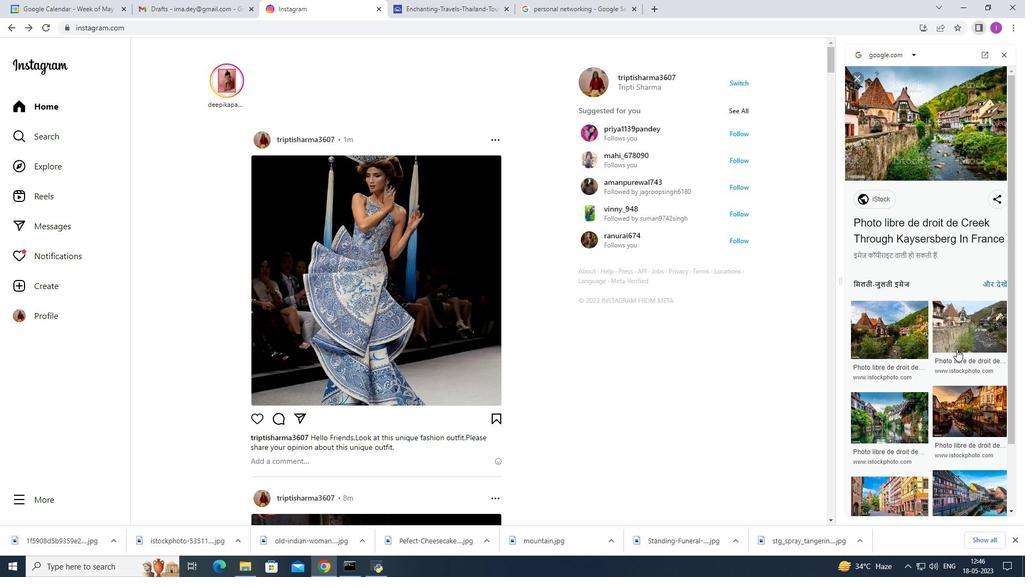 
Action: Mouse scrolled (959, 351) with delta (0, 0)
Screenshot: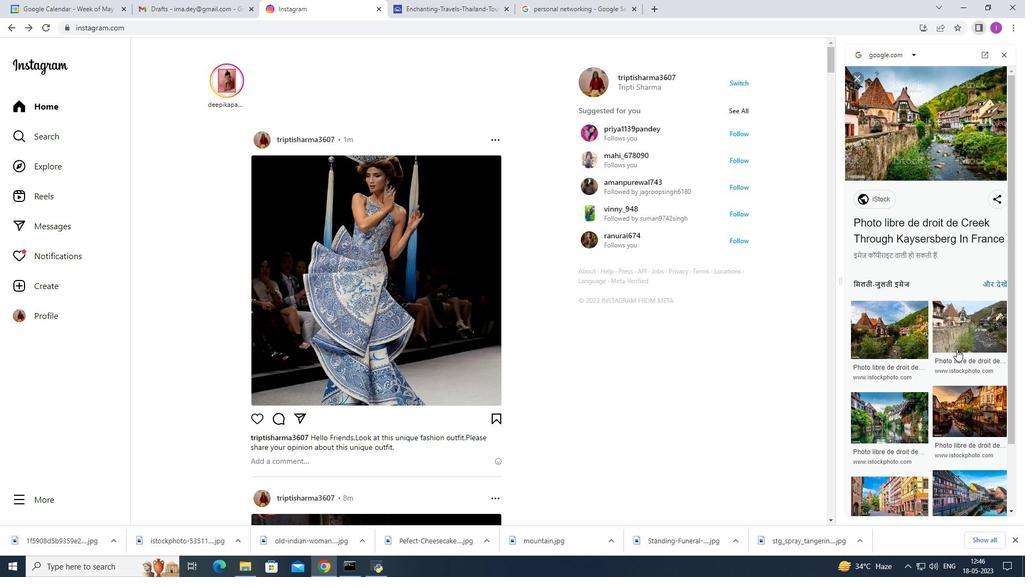 
Action: Mouse scrolled (959, 351) with delta (0, 0)
Screenshot: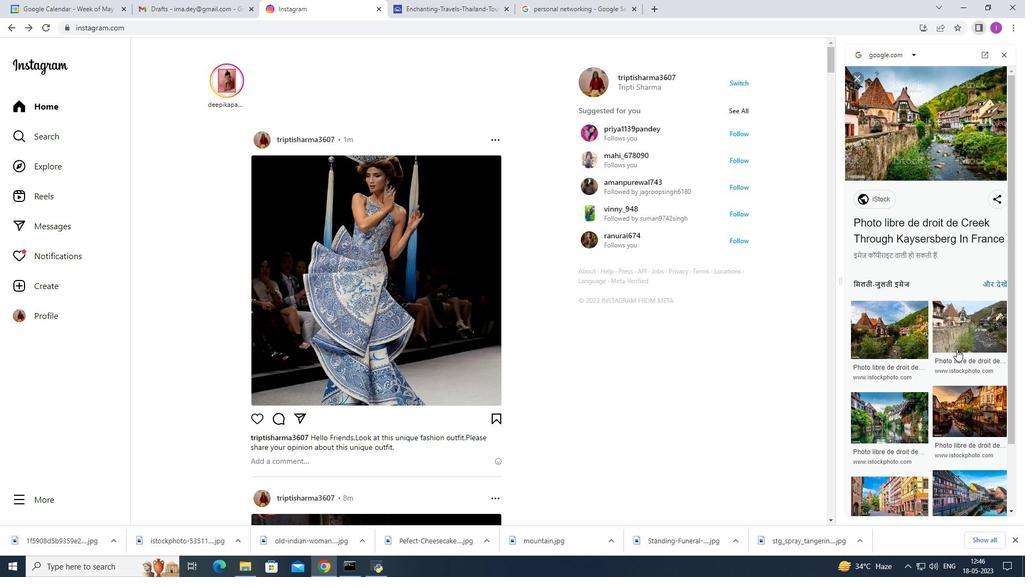 
Action: Mouse scrolled (959, 351) with delta (0, 0)
Screenshot: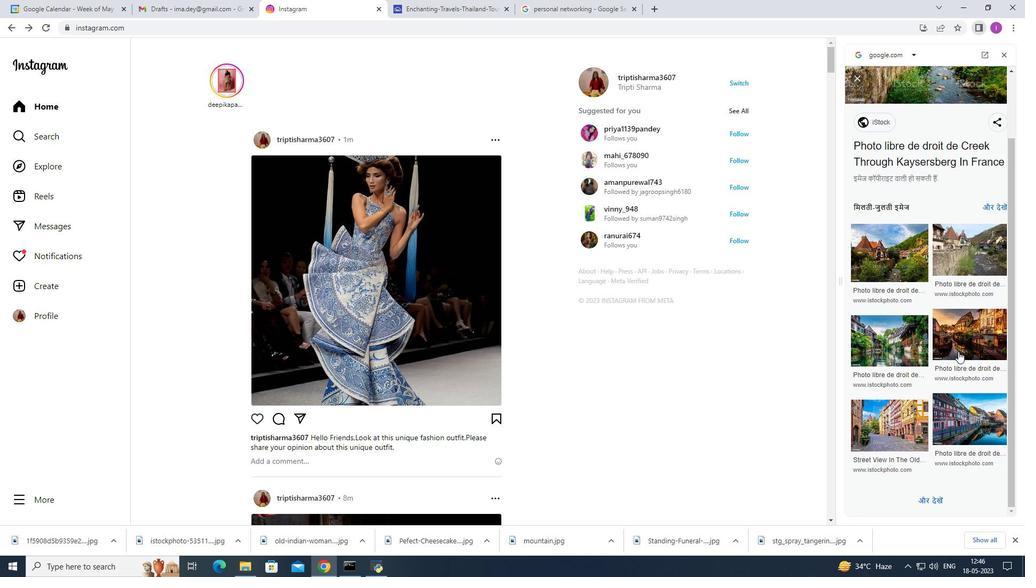 
Action: Mouse scrolled (959, 351) with delta (0, 0)
Screenshot: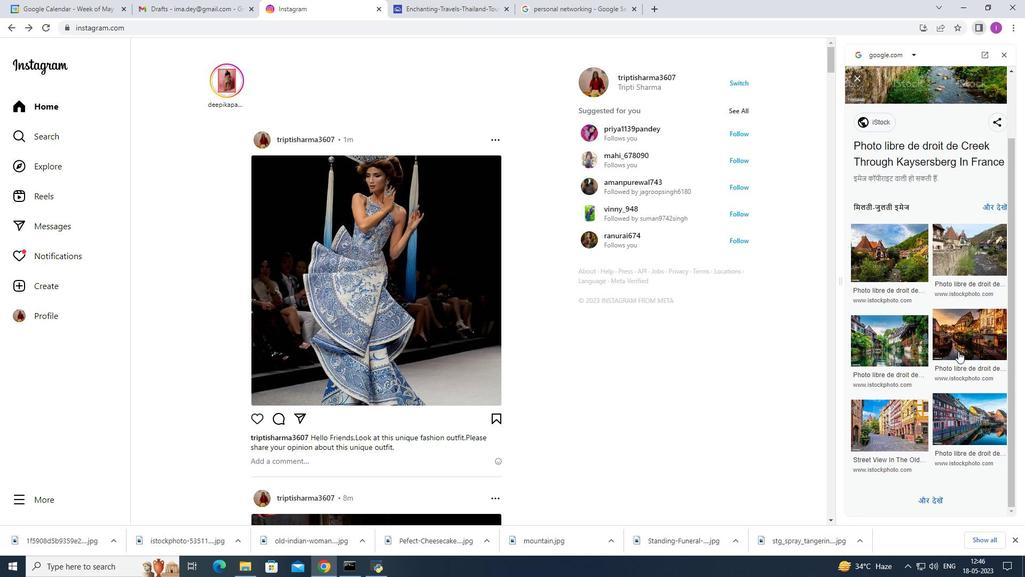 
Action: Mouse moved to (897, 419)
Screenshot: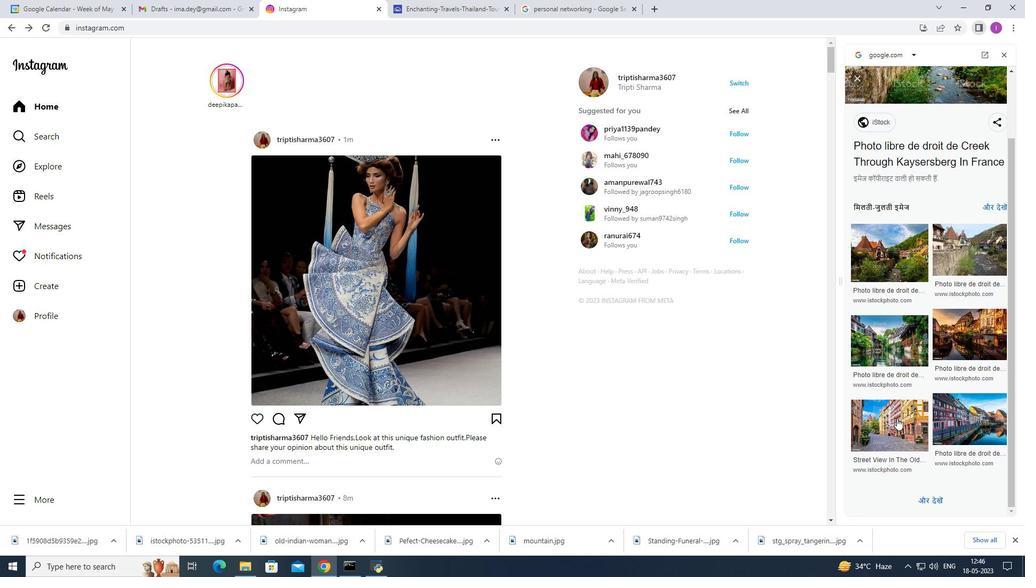 
Action: Mouse pressed left at (897, 419)
Screenshot: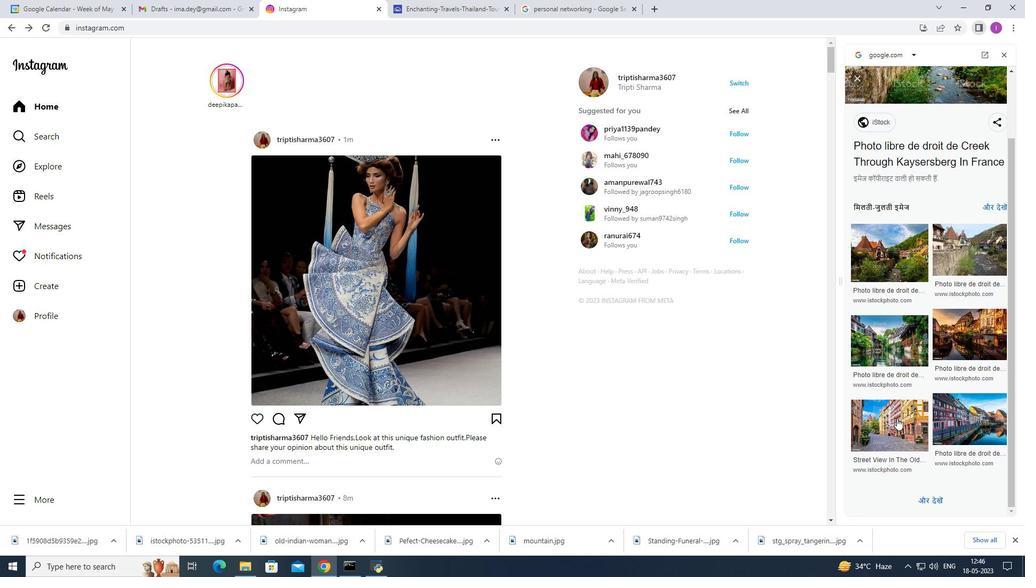 
Action: Mouse moved to (914, 163)
Screenshot: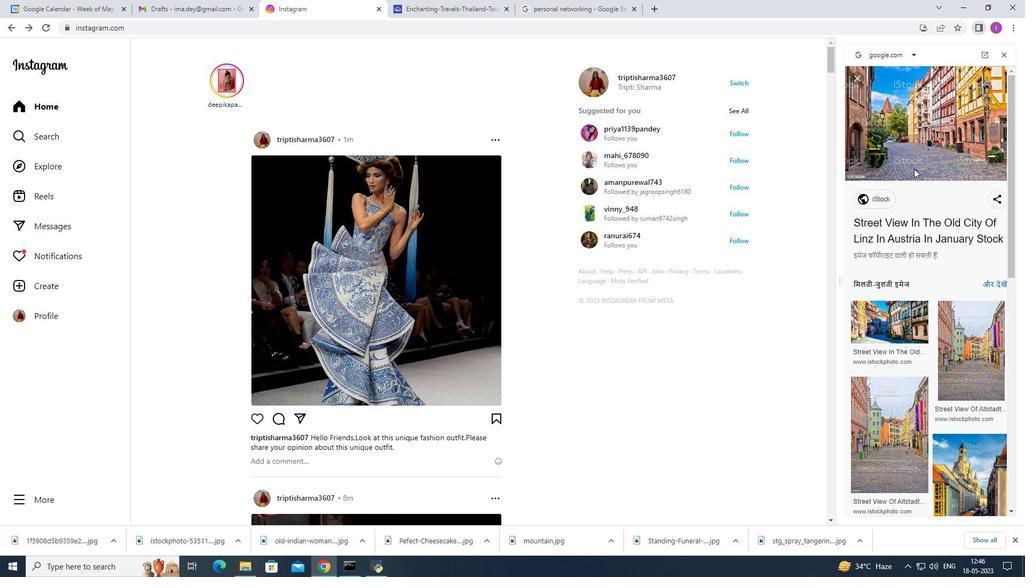 
Action: Mouse pressed right at (914, 163)
Screenshot: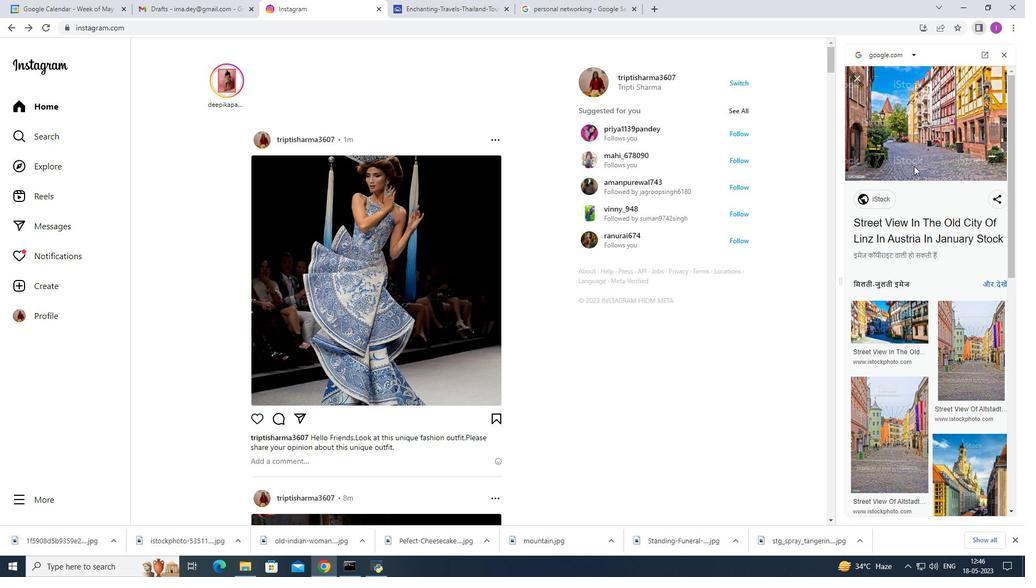 
Action: Mouse moved to (937, 183)
Screenshot: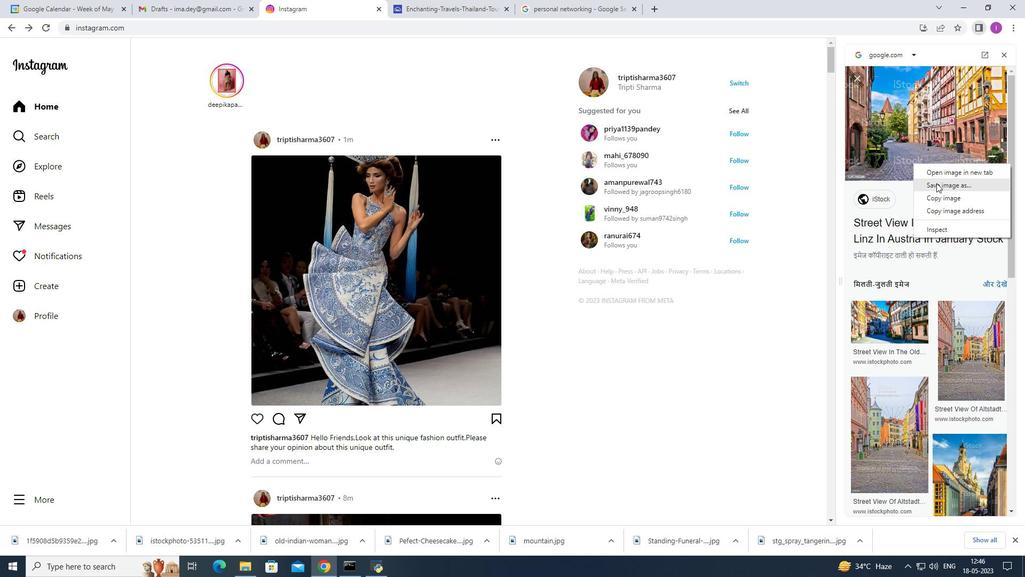 
Action: Mouse pressed left at (937, 183)
Screenshot: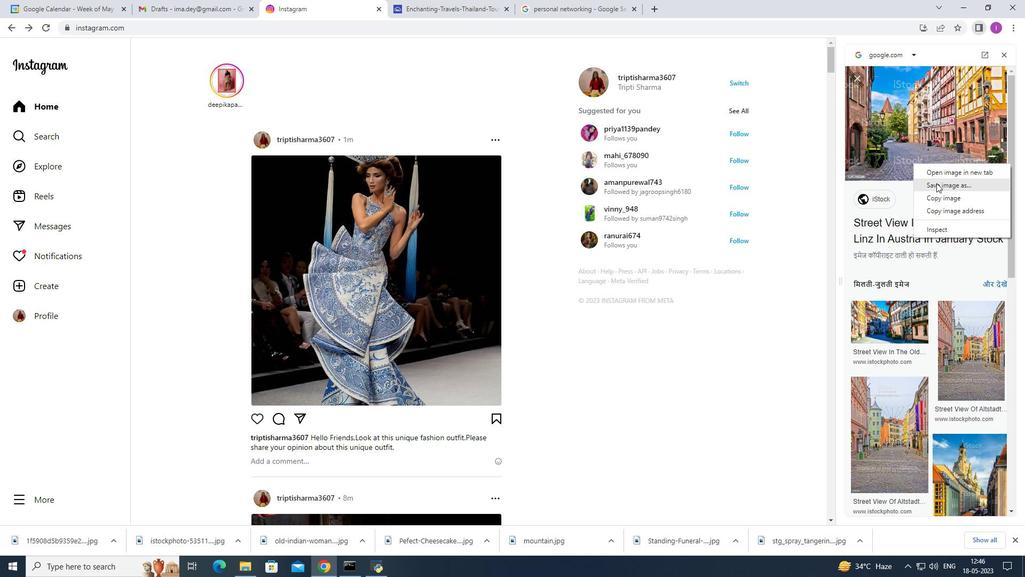 
Action: Mouse moved to (429, 271)
Screenshot: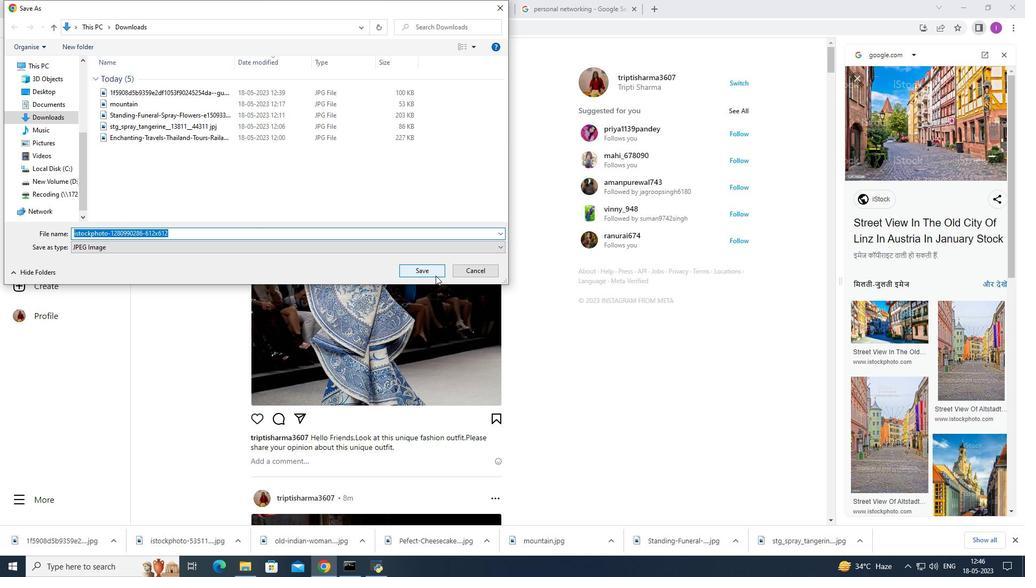 
Action: Mouse pressed left at (429, 271)
Screenshot: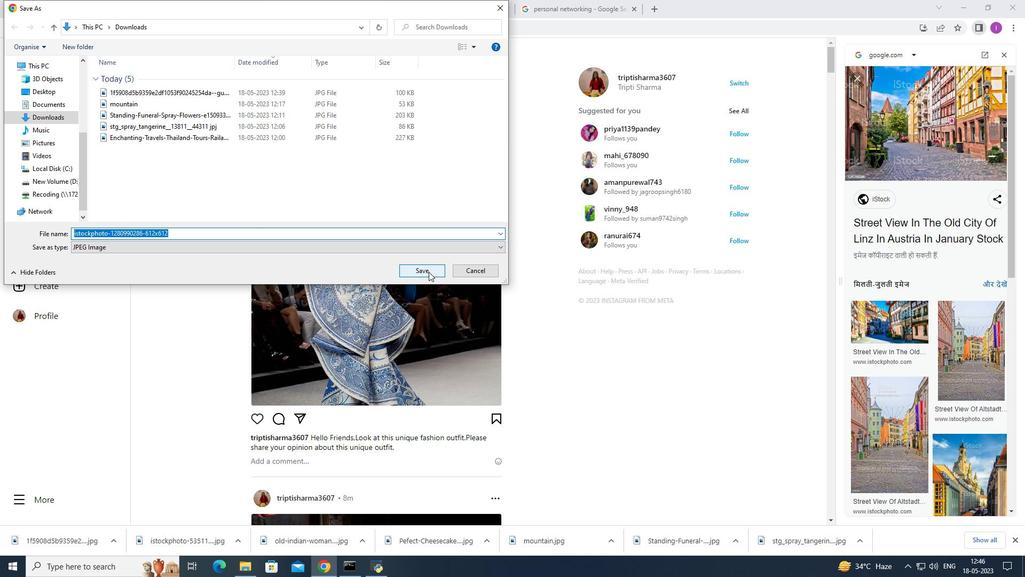 
Action: Mouse moved to (32, 287)
Screenshot: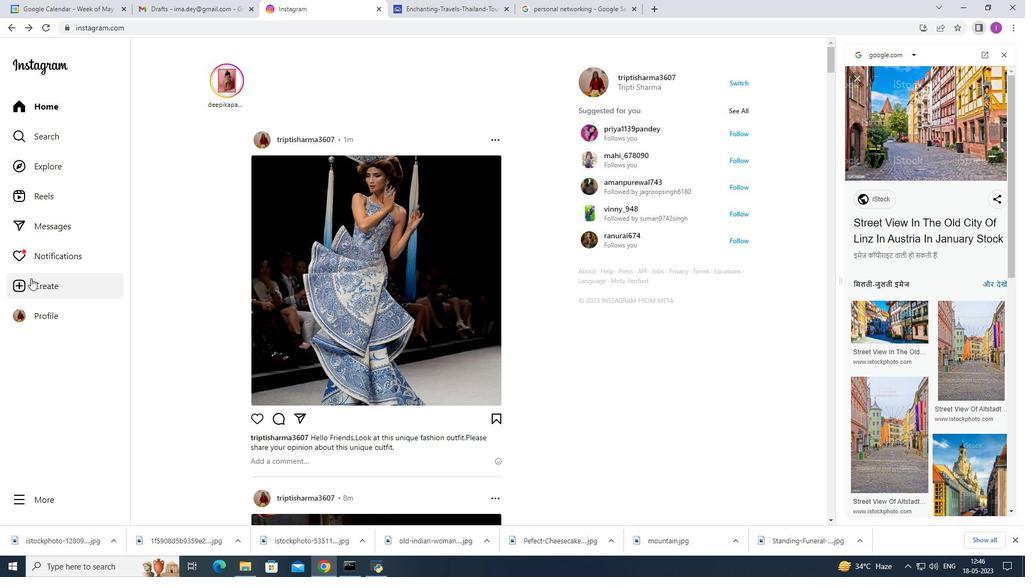 
Action: Mouse pressed left at (32, 287)
Screenshot: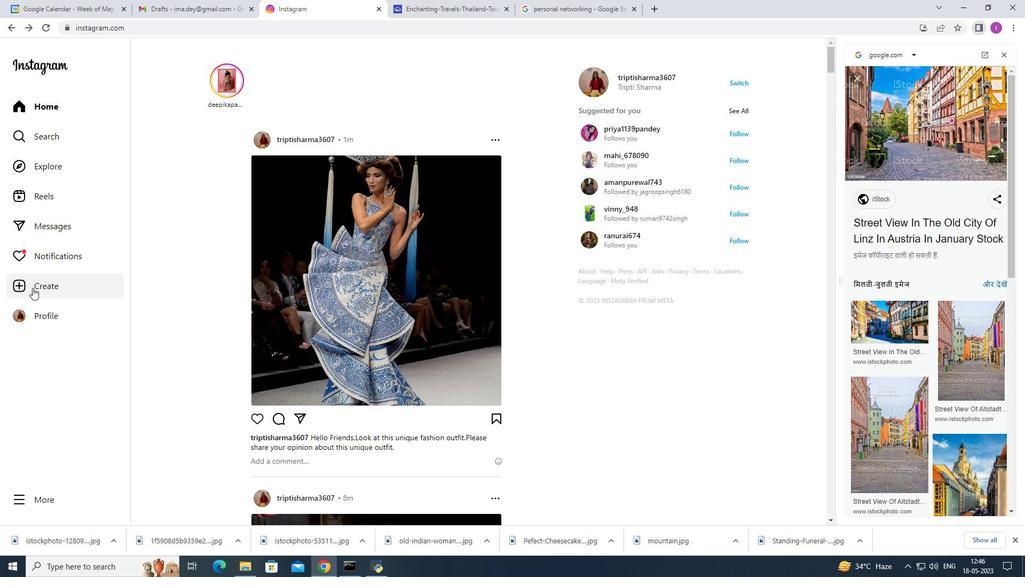
Action: Mouse moved to (429, 324)
Screenshot: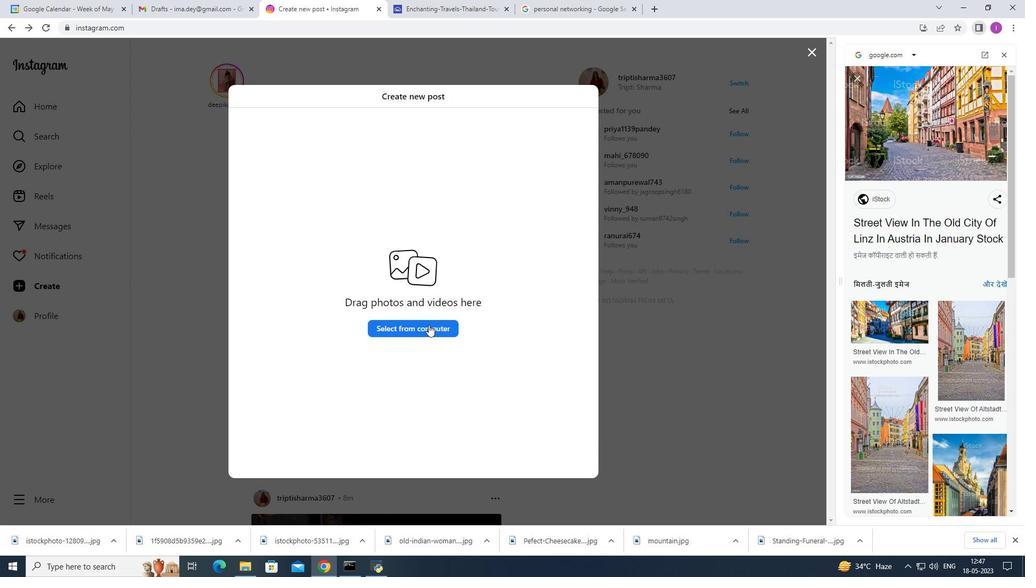 
Action: Mouse pressed left at (429, 324)
Screenshot: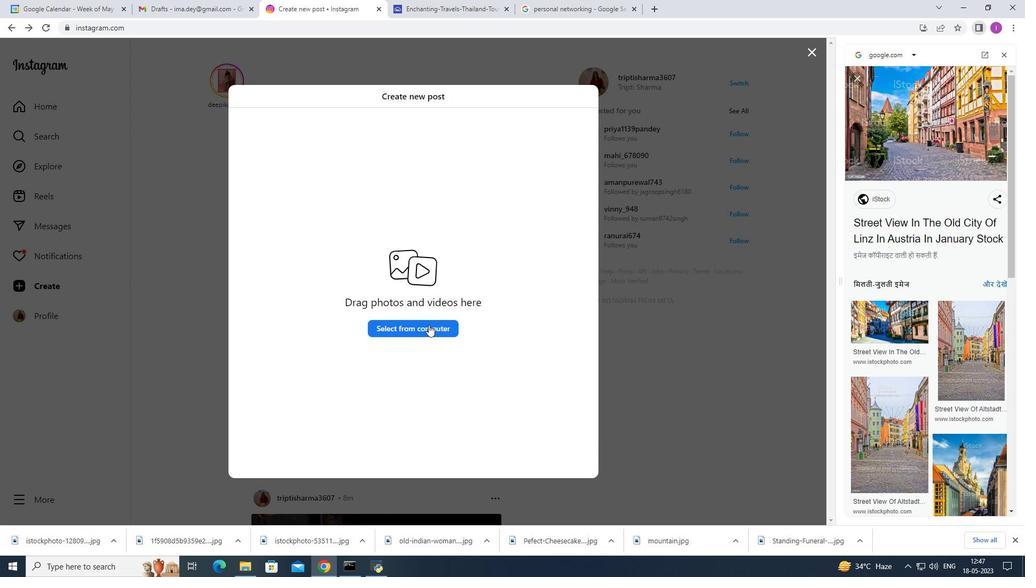 
Action: Mouse moved to (156, 96)
Screenshot: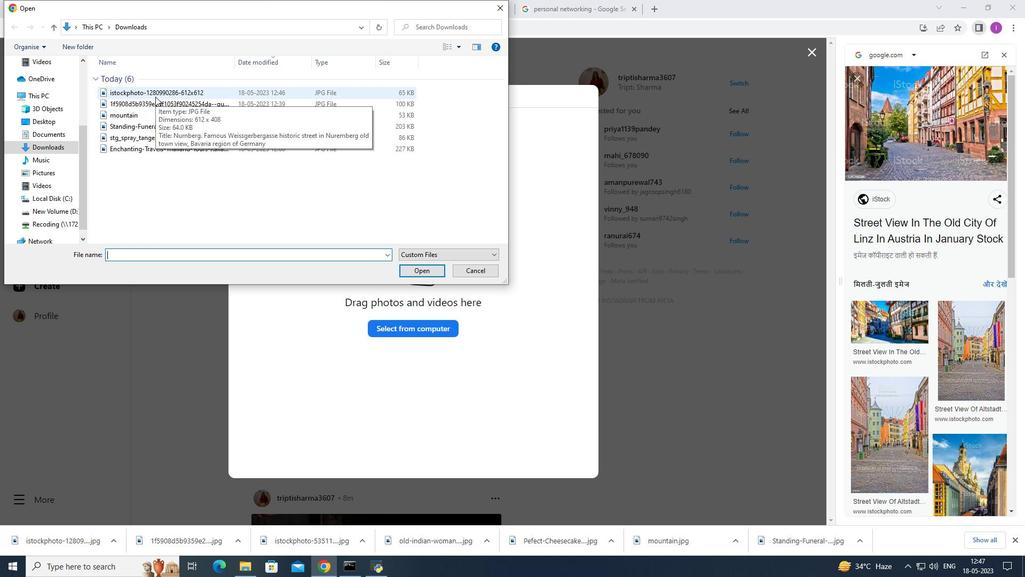 
Action: Mouse pressed left at (156, 96)
Screenshot: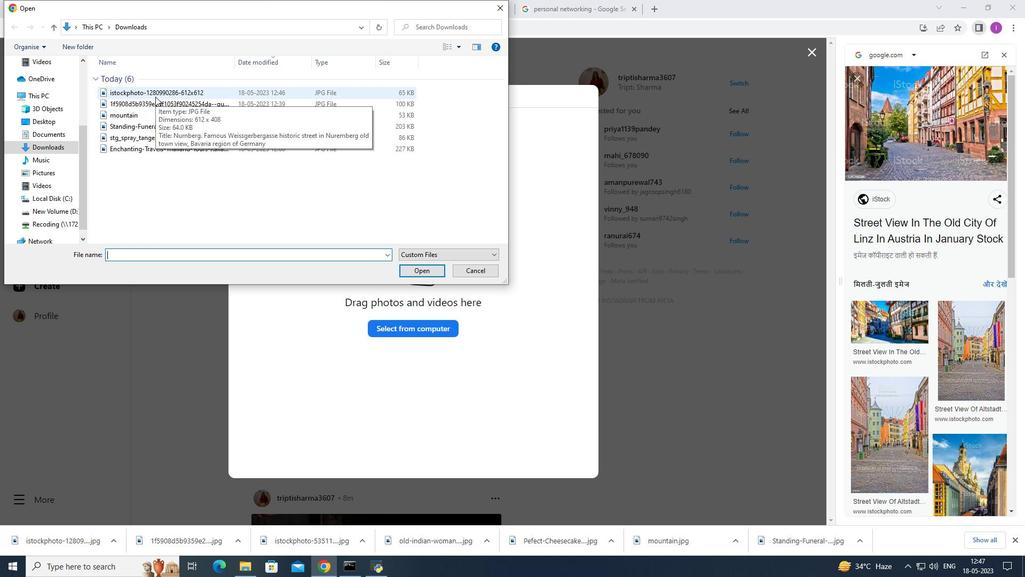 
Action: Mouse moved to (432, 269)
Screenshot: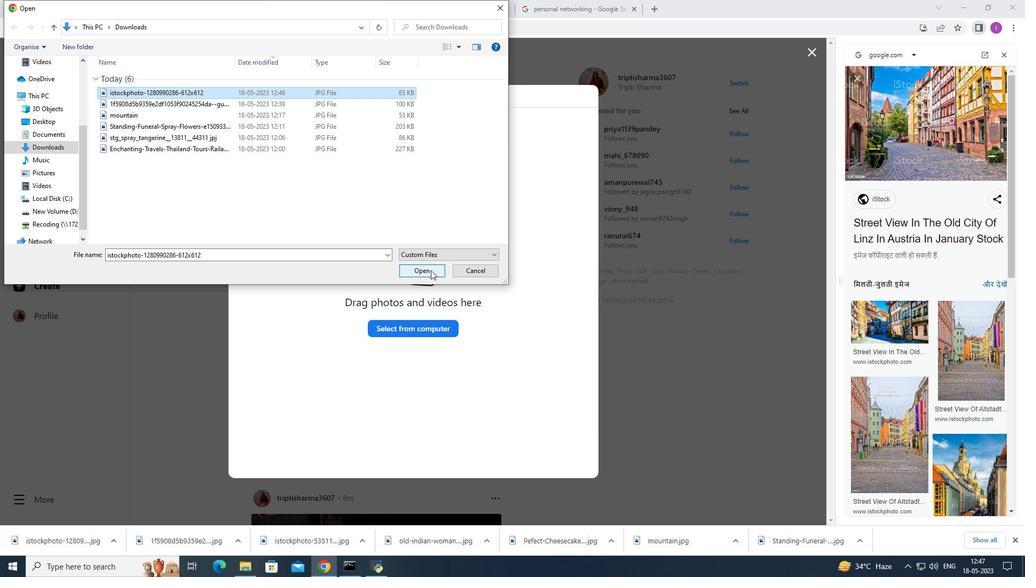 
Action: Mouse pressed left at (432, 269)
Screenshot: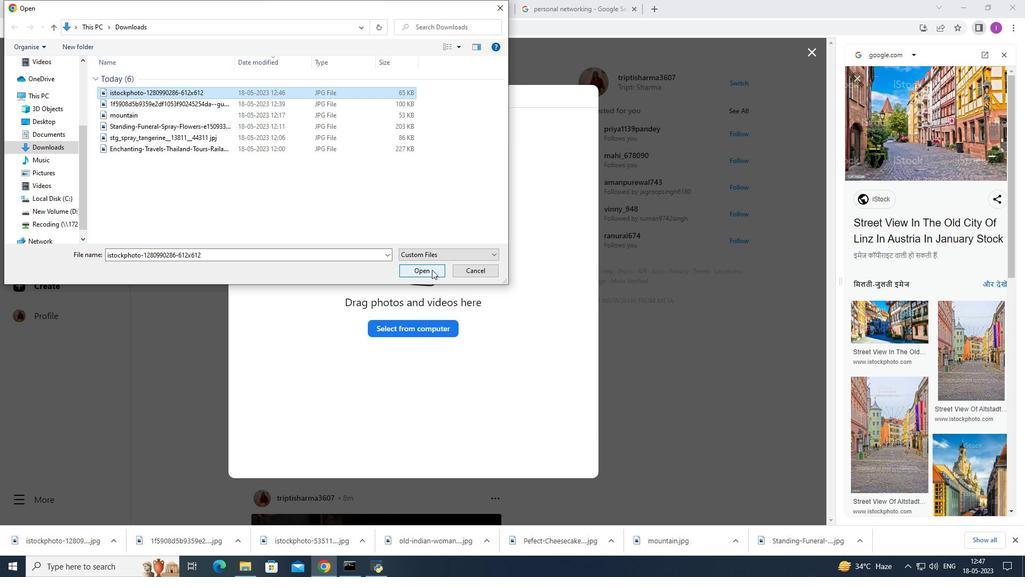 
Action: Mouse moved to (589, 99)
Screenshot: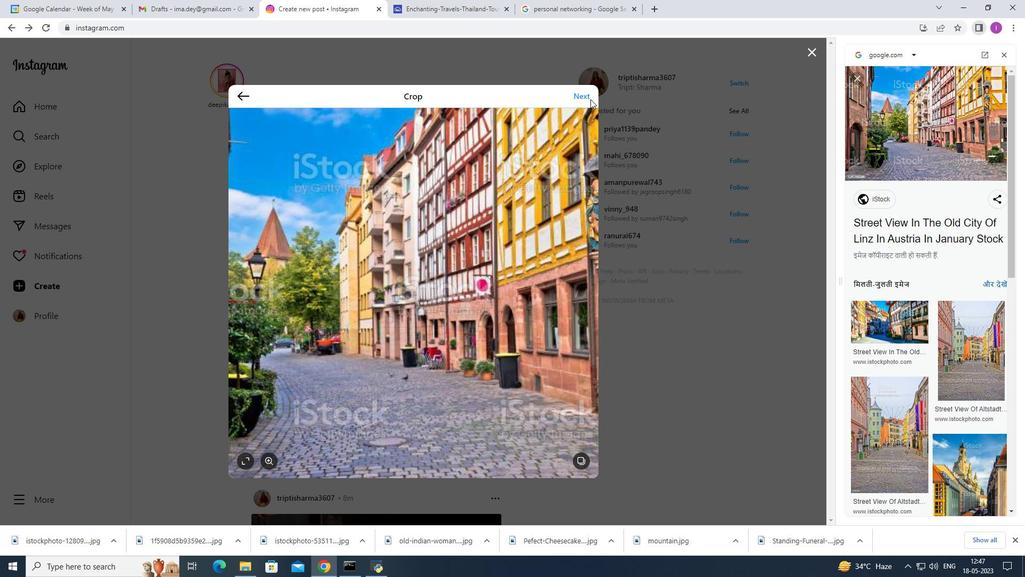
Action: Mouse pressed left at (589, 99)
Screenshot: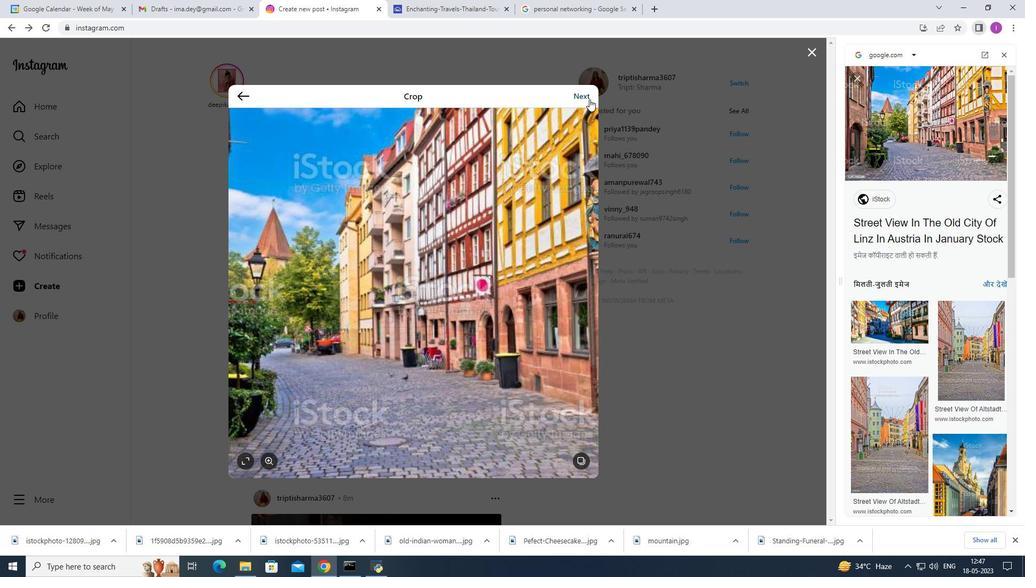 
Action: Mouse moved to (535, 294)
Screenshot: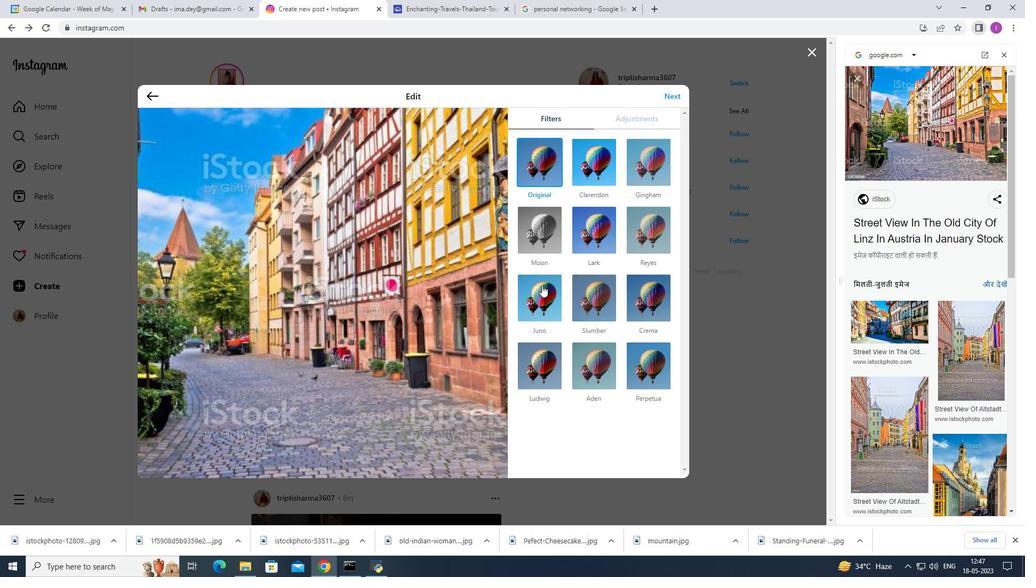 
Action: Mouse pressed left at (535, 294)
Screenshot: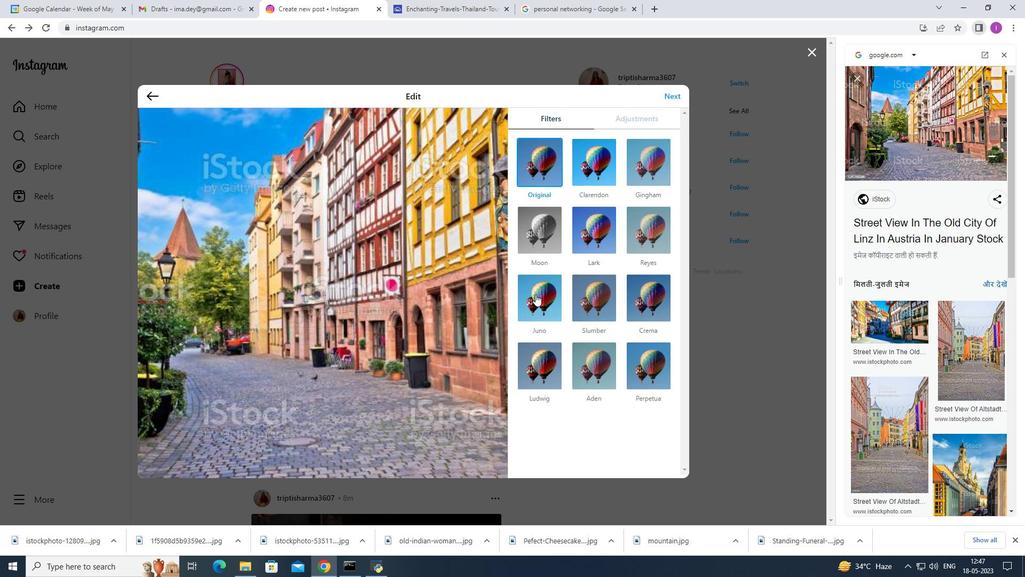 
Action: Mouse moved to (545, 357)
Screenshot: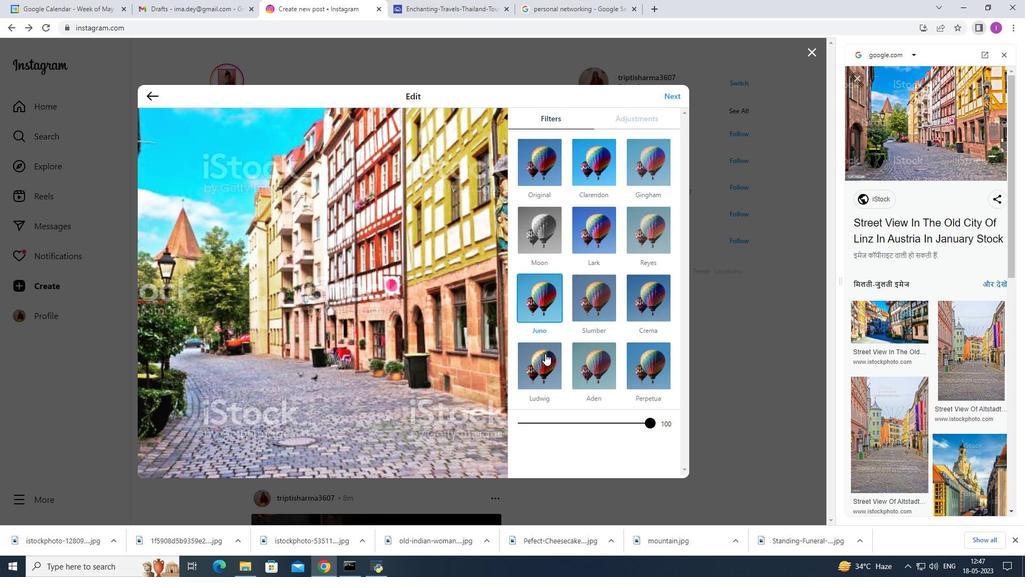 
Action: Mouse pressed left at (545, 357)
Screenshot: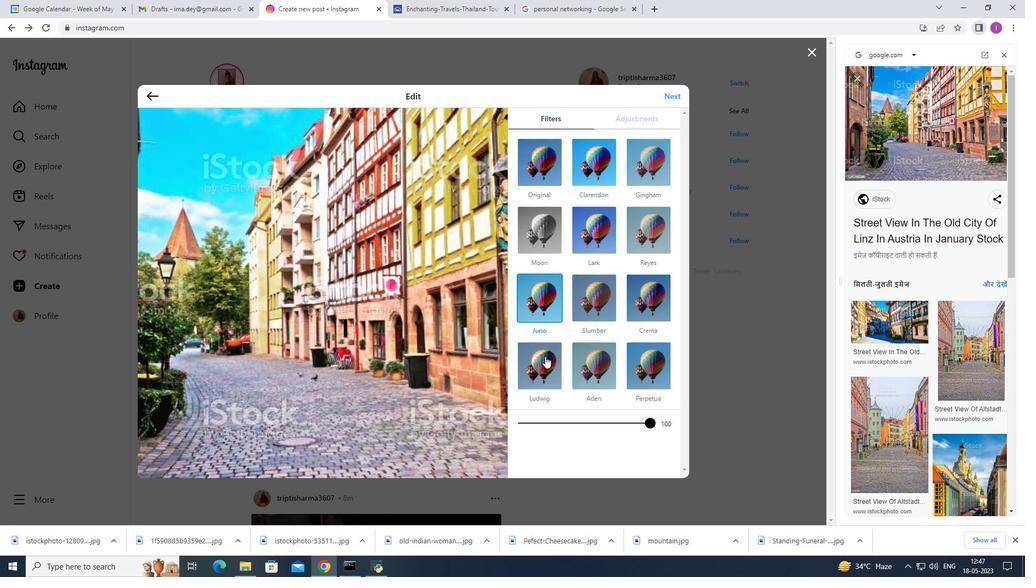 
Action: Mouse moved to (669, 92)
Screenshot: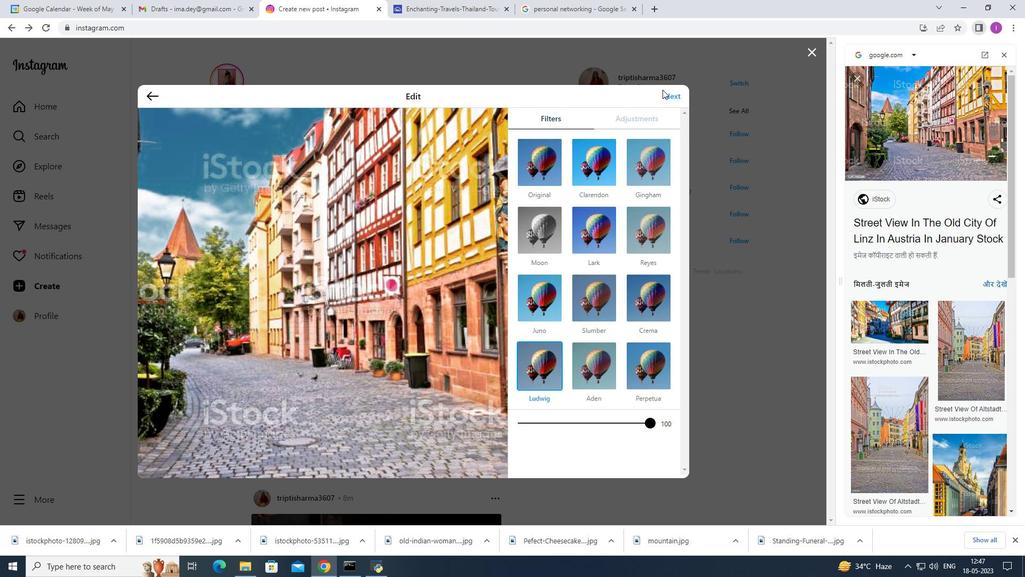 
Action: Mouse pressed left at (669, 92)
Screenshot: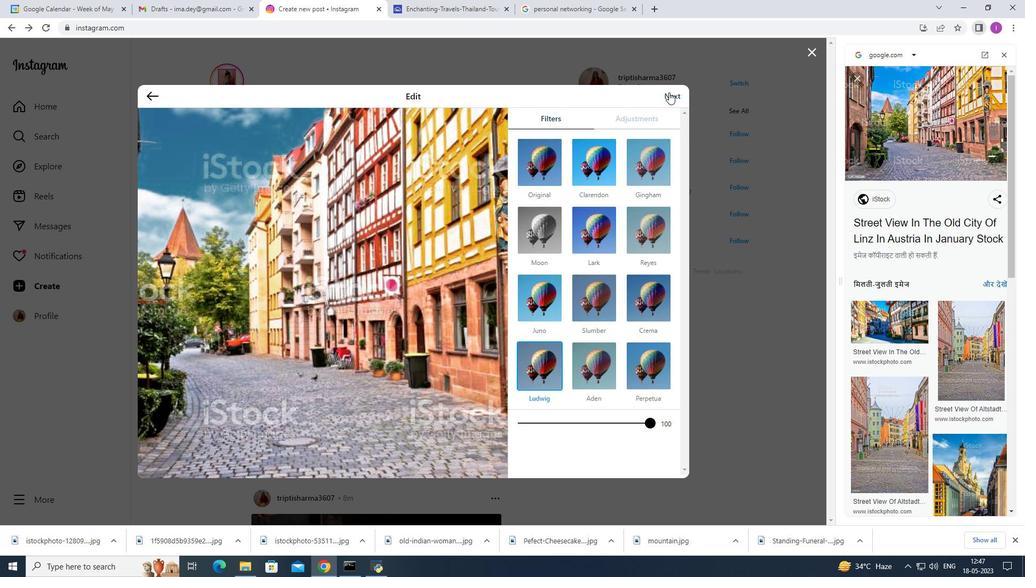 
Action: Mouse moved to (526, 145)
Screenshot: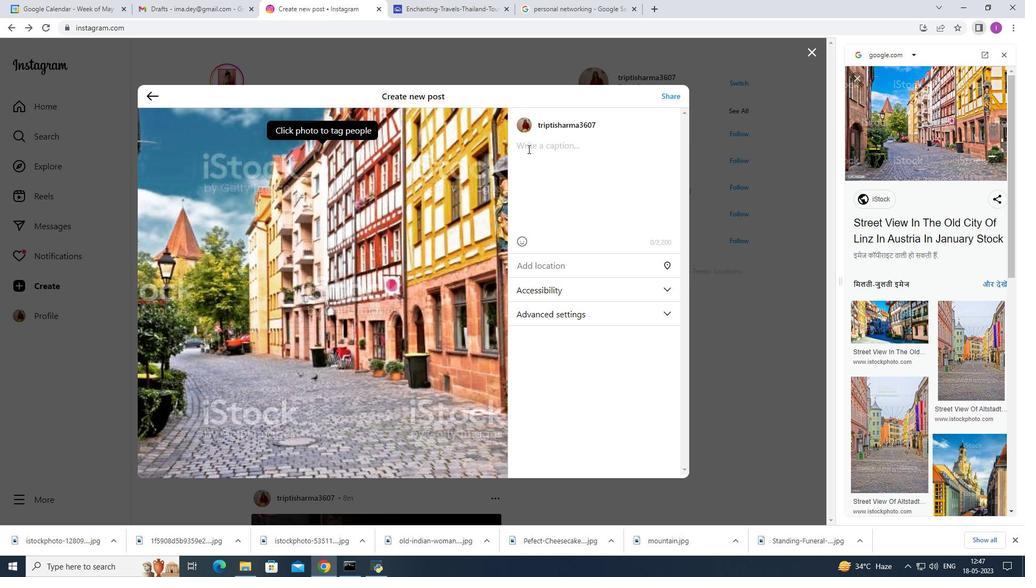 
Action: Mouse pressed left at (526, 145)
Screenshot: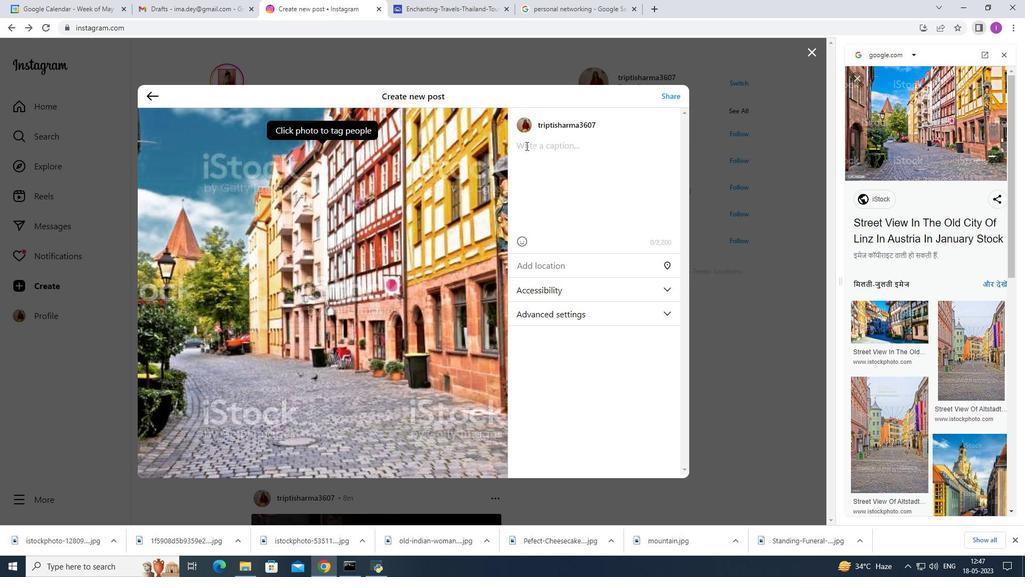 
Action: Mouse moved to (537, 140)
Screenshot: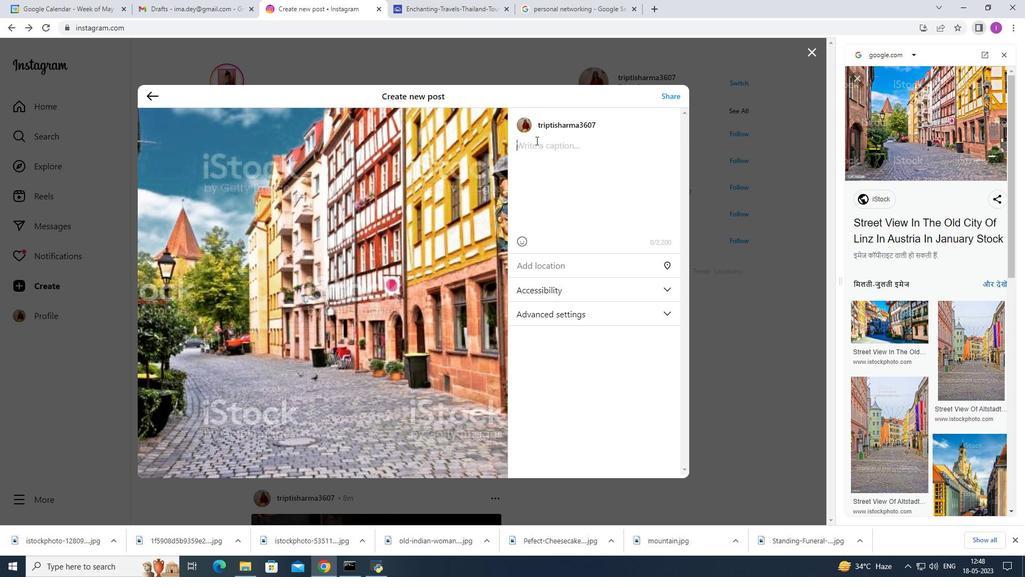 
Action: Mouse pressed left at (537, 140)
Screenshot: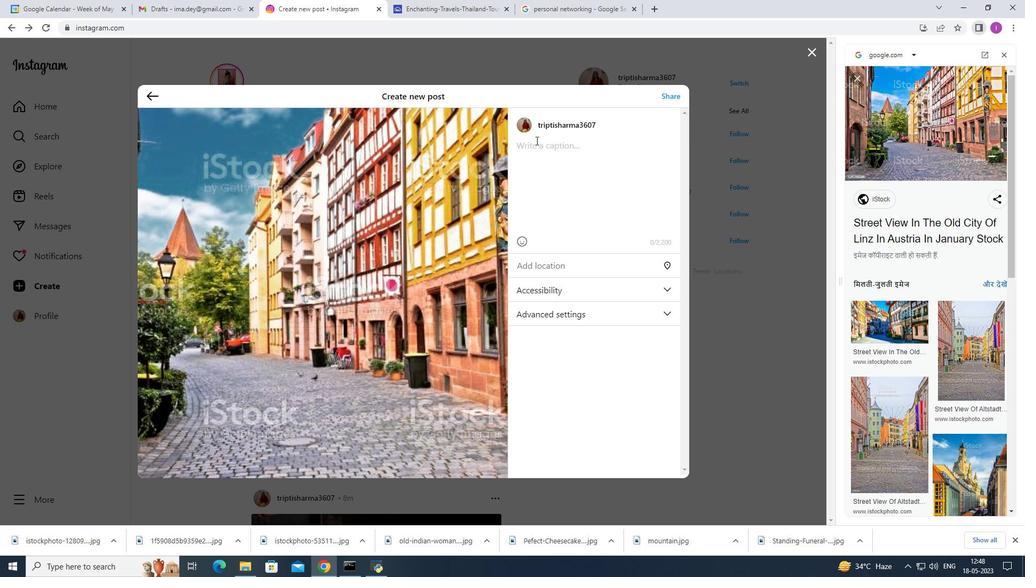 
Action: Mouse moved to (543, 141)
Screenshot: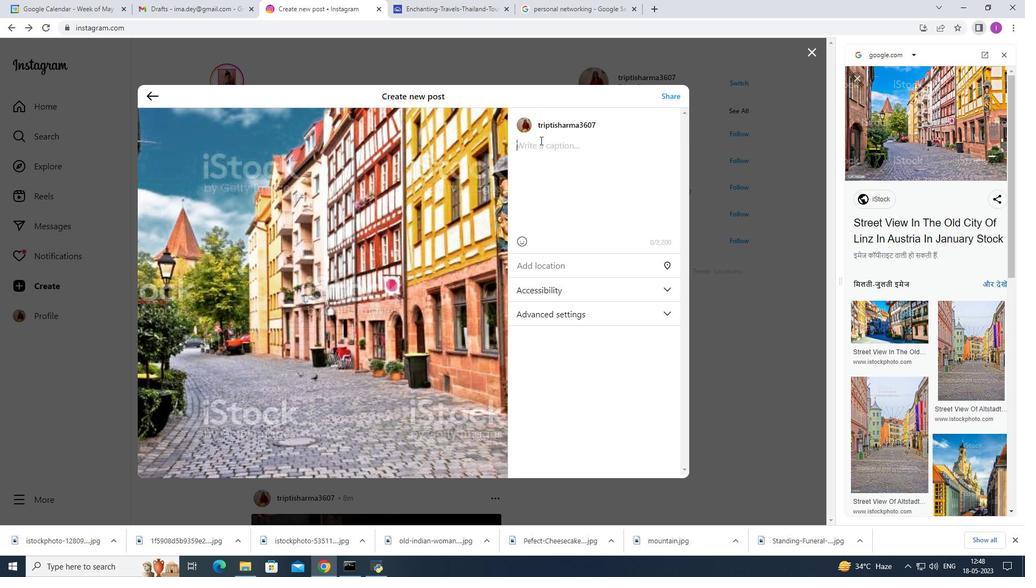 
Action: Key pressed <Key.shift>See<Key.space>this<Key.space>vibrant<Key.space>ste<Key.backspace>reet<Key.space>scene
Screenshot: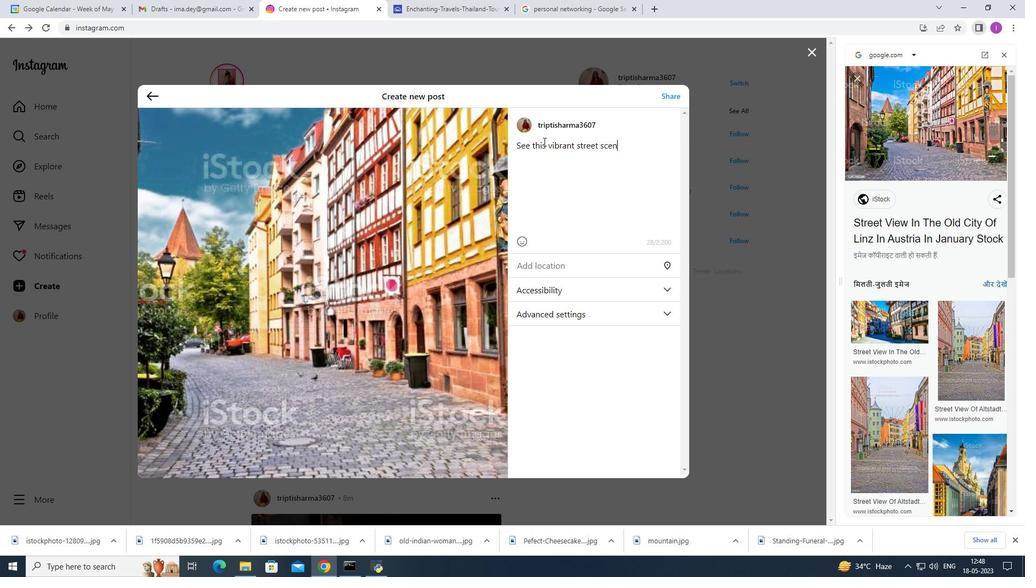 
Action: Mouse moved to (613, 181)
Screenshot: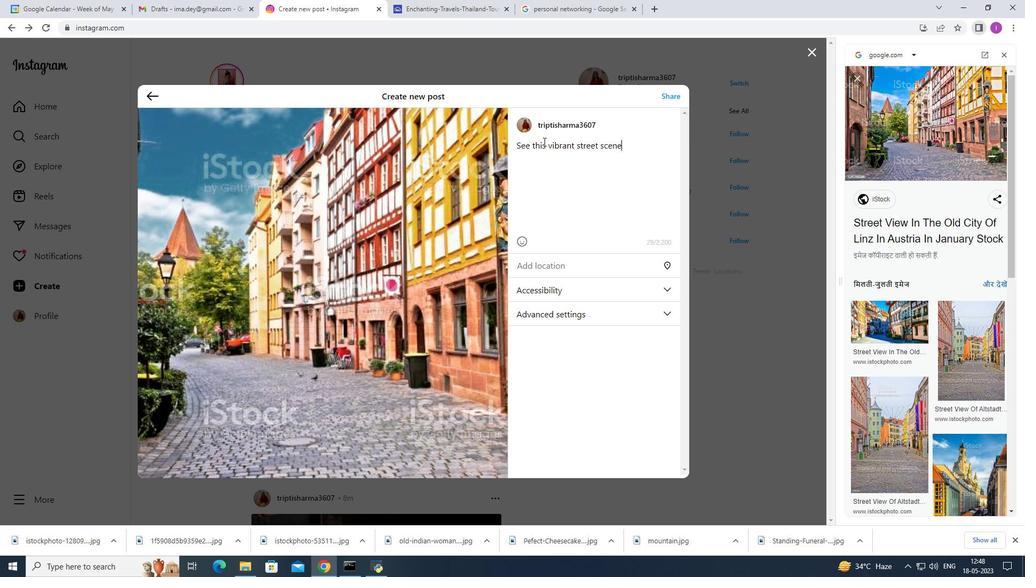 
Action: Key pressed .itsb<Key.space>ba<Key.space>
Screenshot: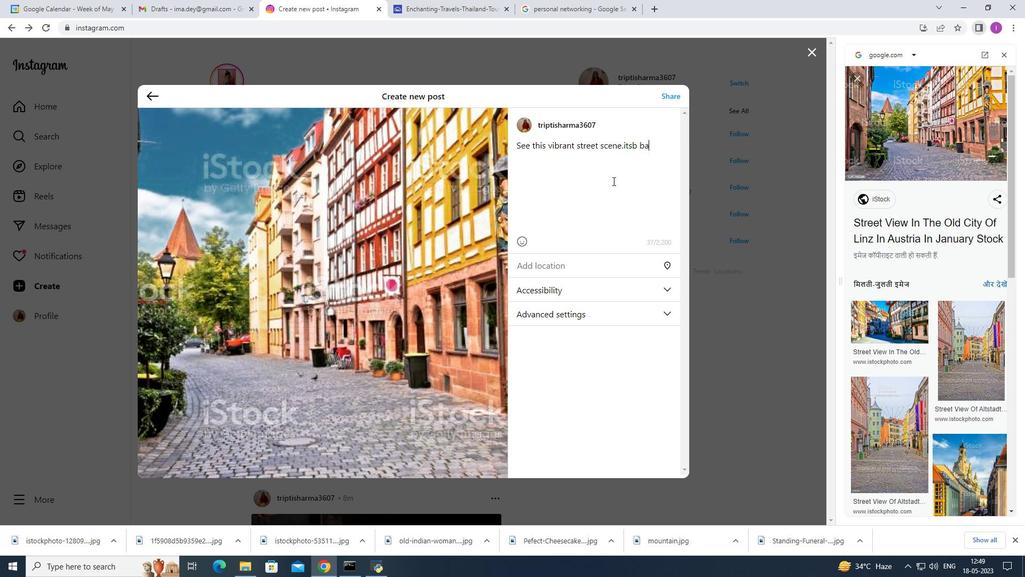 
Action: Mouse moved to (637, 185)
Screenshot: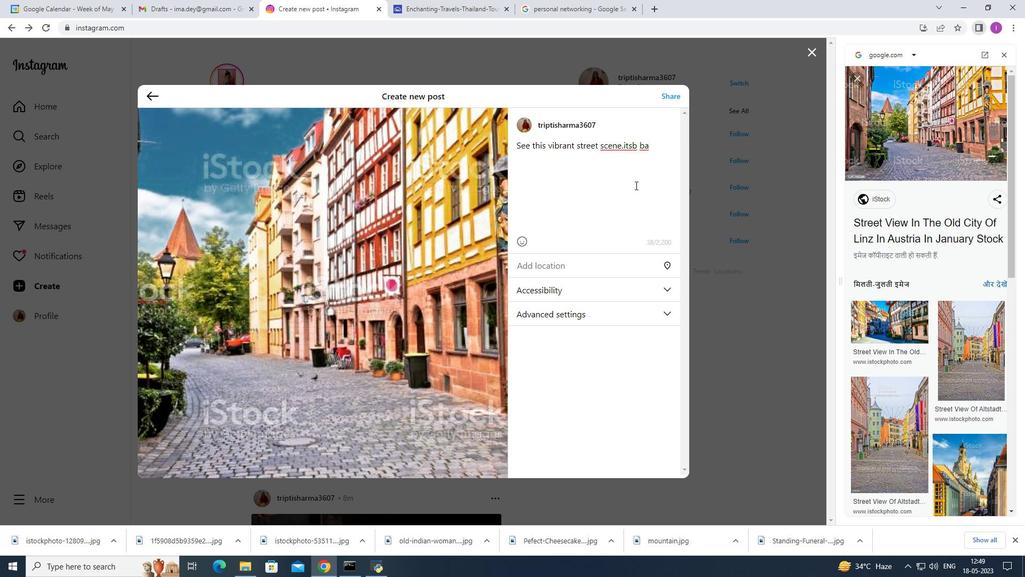 
Action: Key pressed <Key.backspace><Key.backspace><Key.backspace><Key.backspace><Key.backspace><Key.backspace>'s
Screenshot: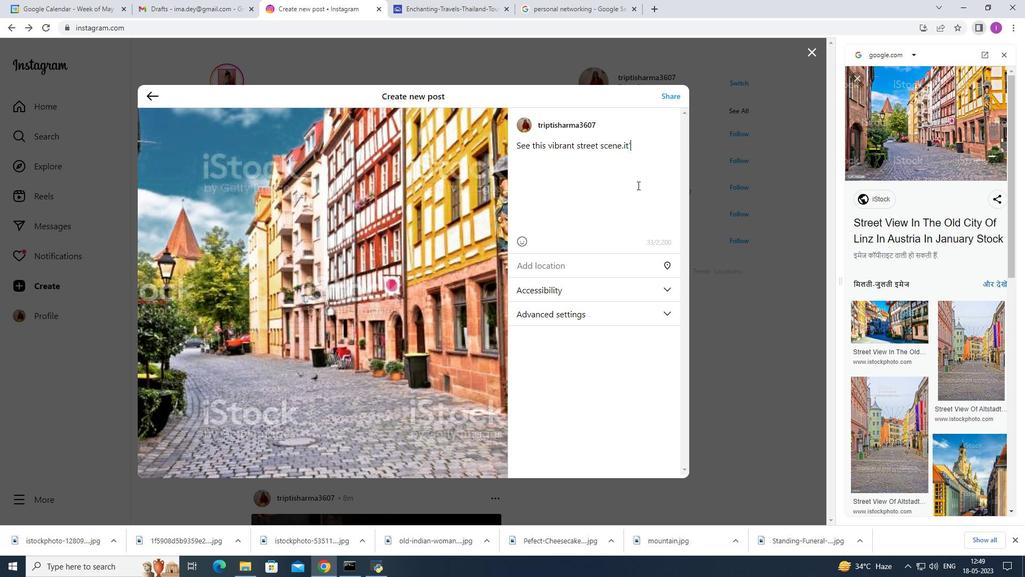 
Action: Mouse moved to (643, 186)
Screenshot: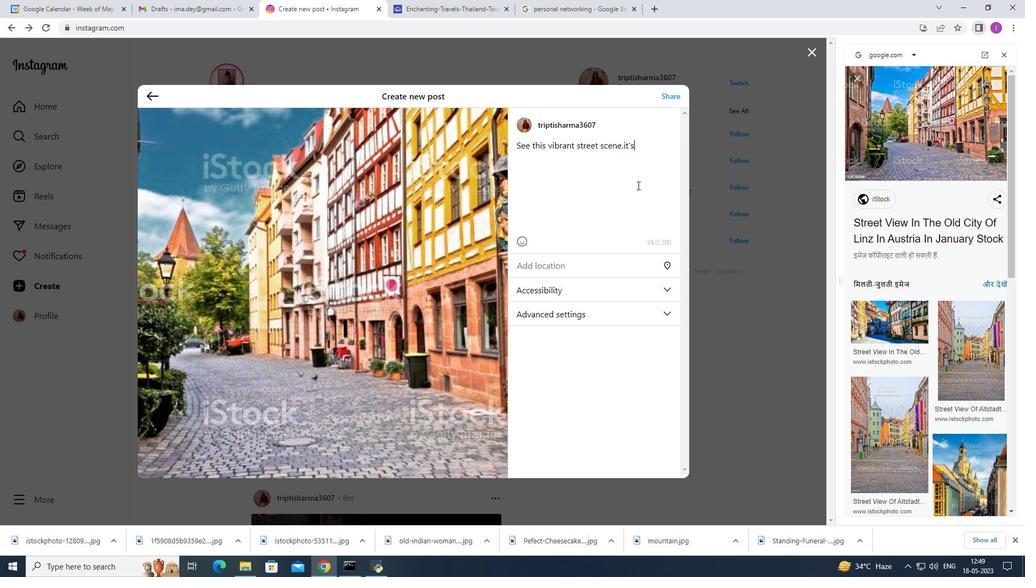 
Action: Key pressed <Key.space>
Screenshot: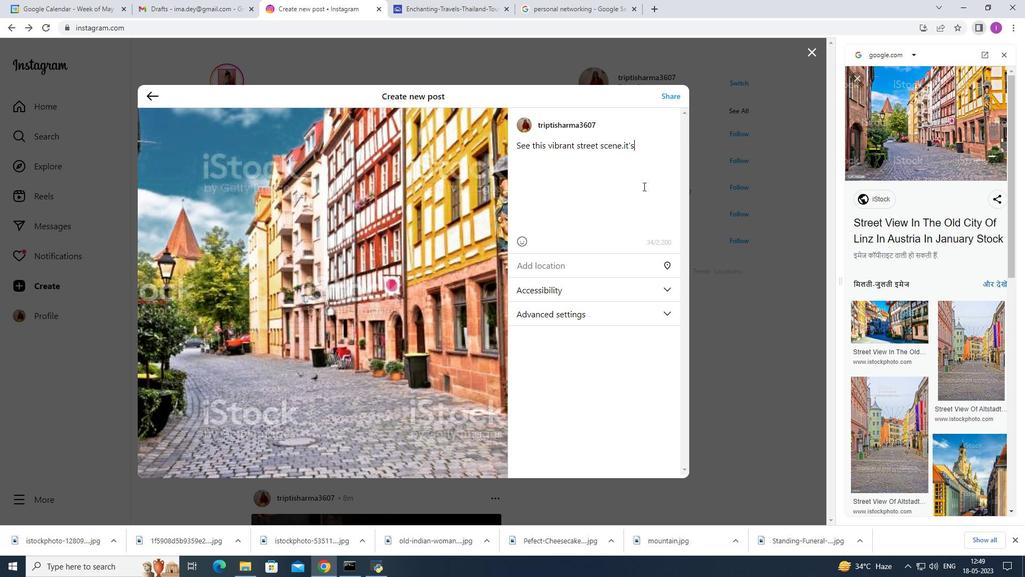 
Action: Mouse moved to (650, 188)
Screenshot: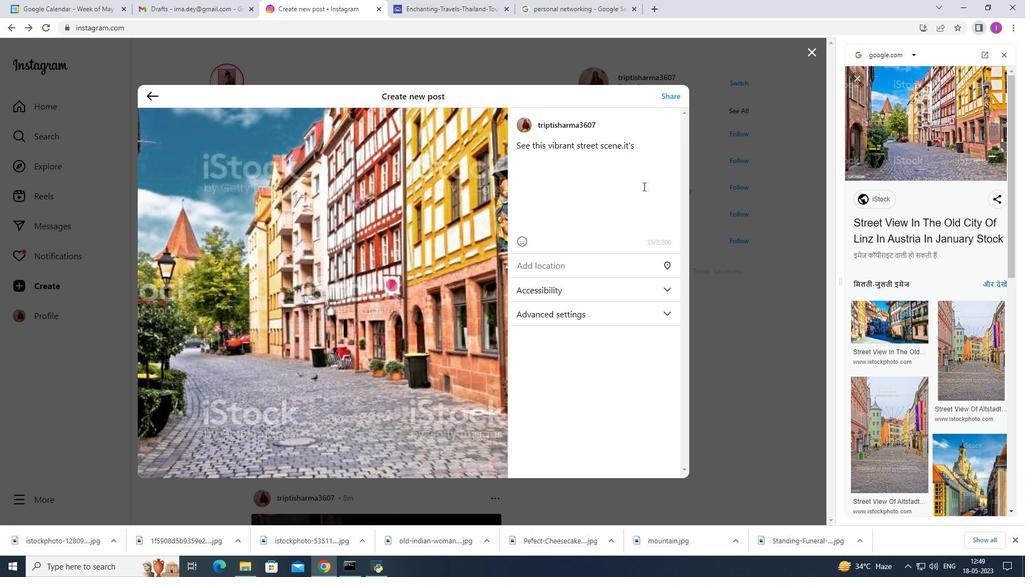 
Action: Key pressed a
Screenshot: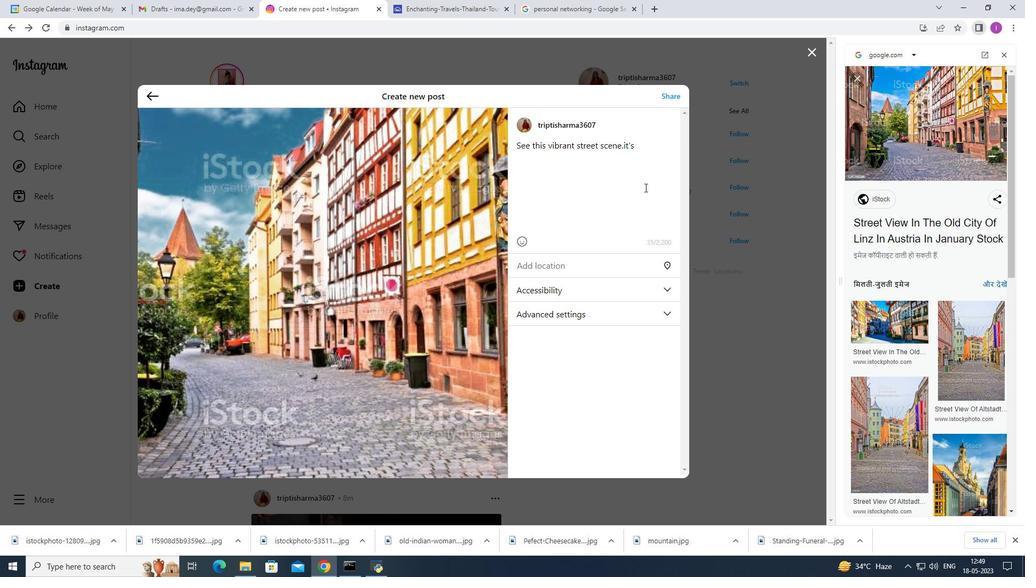 
Action: Mouse moved to (650, 188)
Screenshot: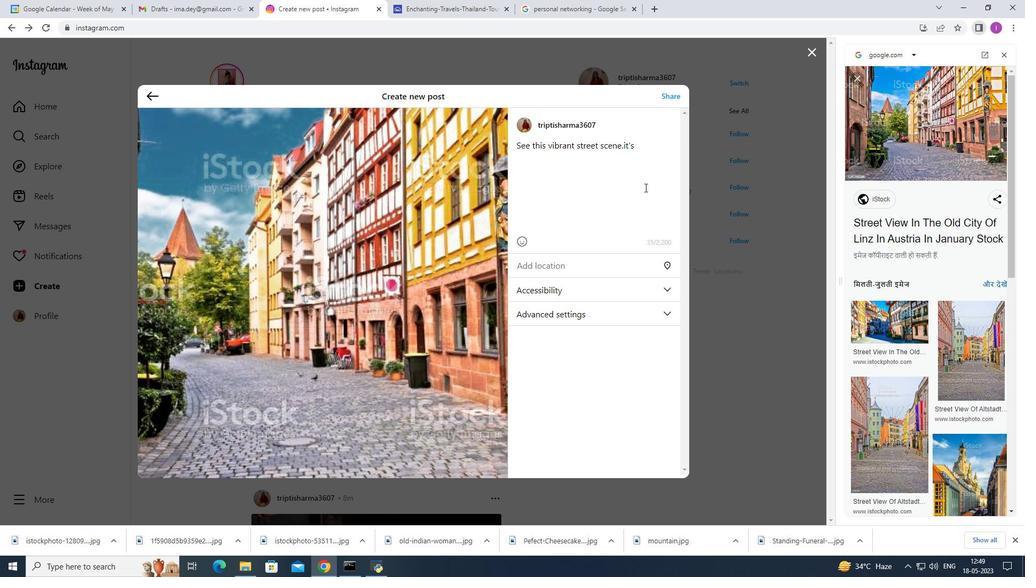 
Action: Key pressed <Key.space>beau
Screenshot: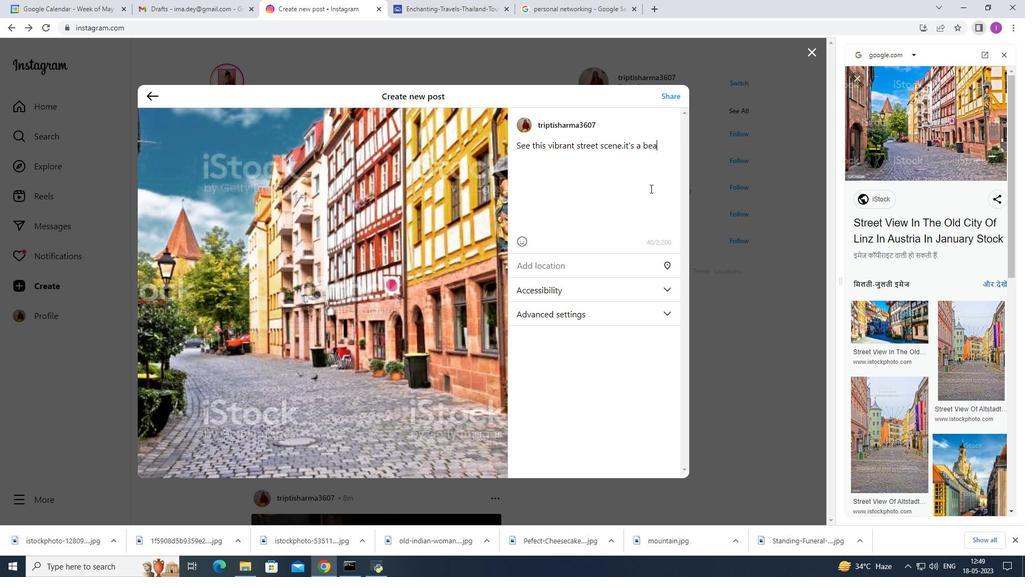 
Action: Mouse moved to (669, 196)
Screenshot: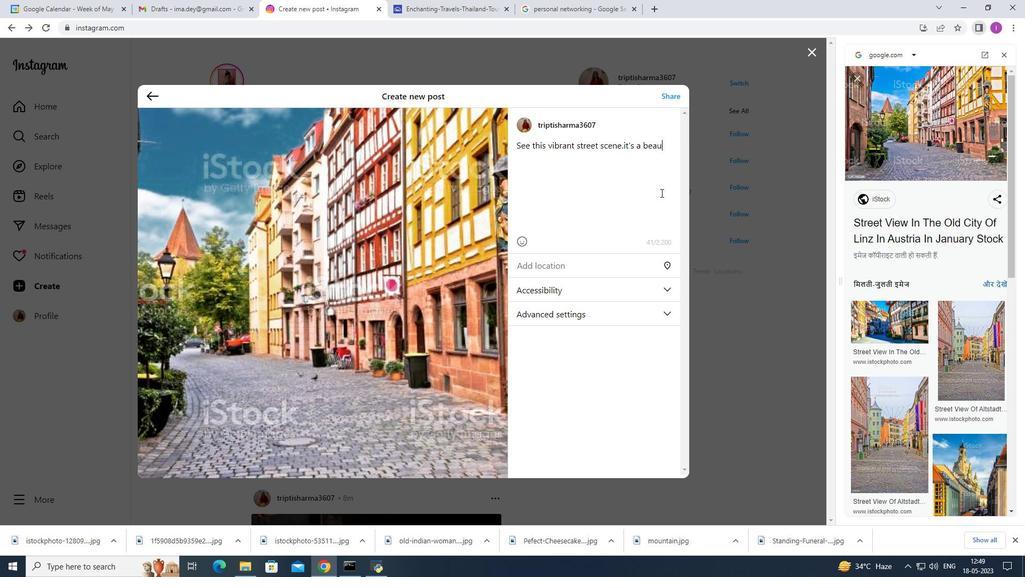 
Action: Key pressed t
Screenshot: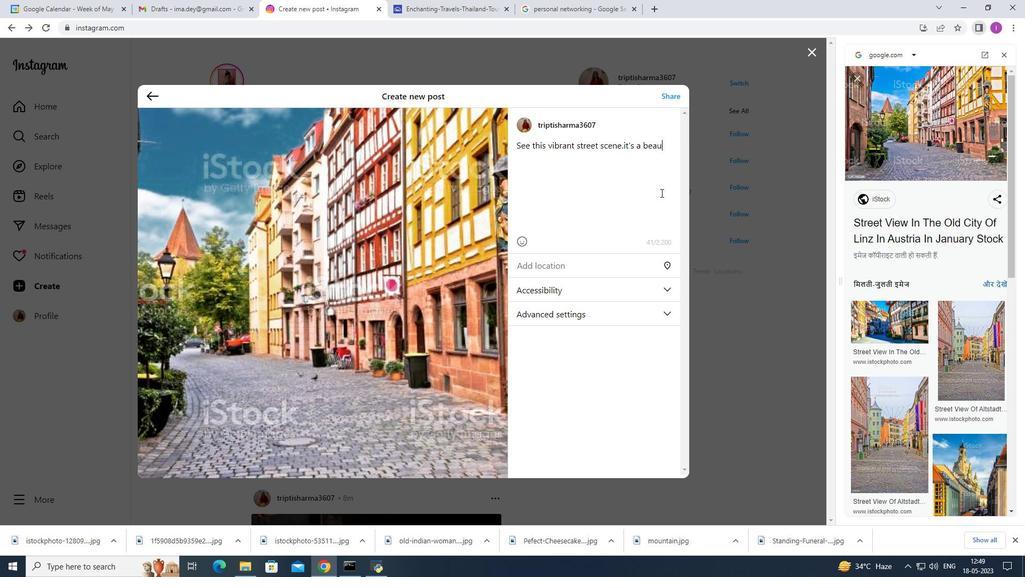 
Action: Mouse moved to (675, 198)
Screenshot: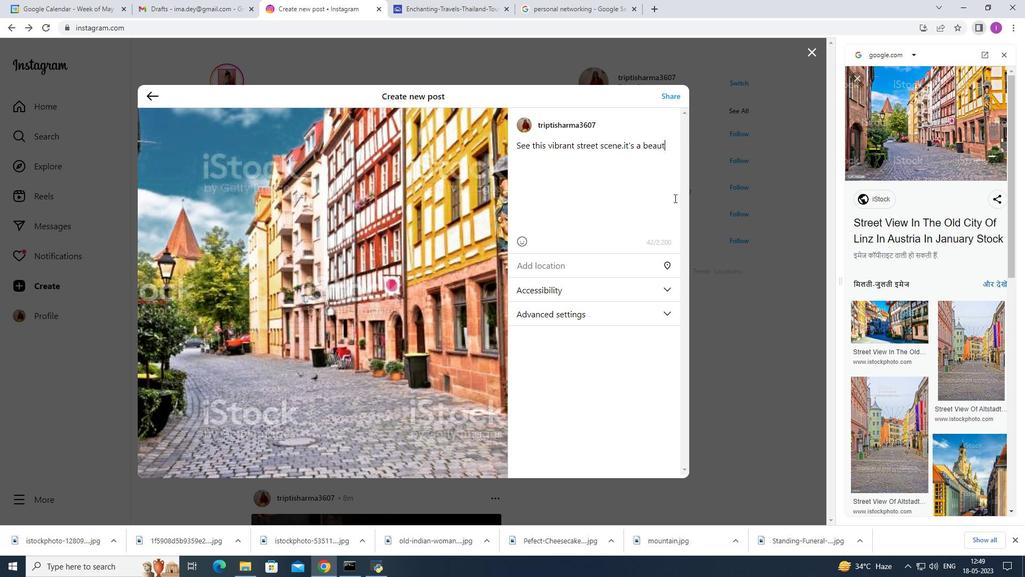 
Action: Key pressed i
Screenshot: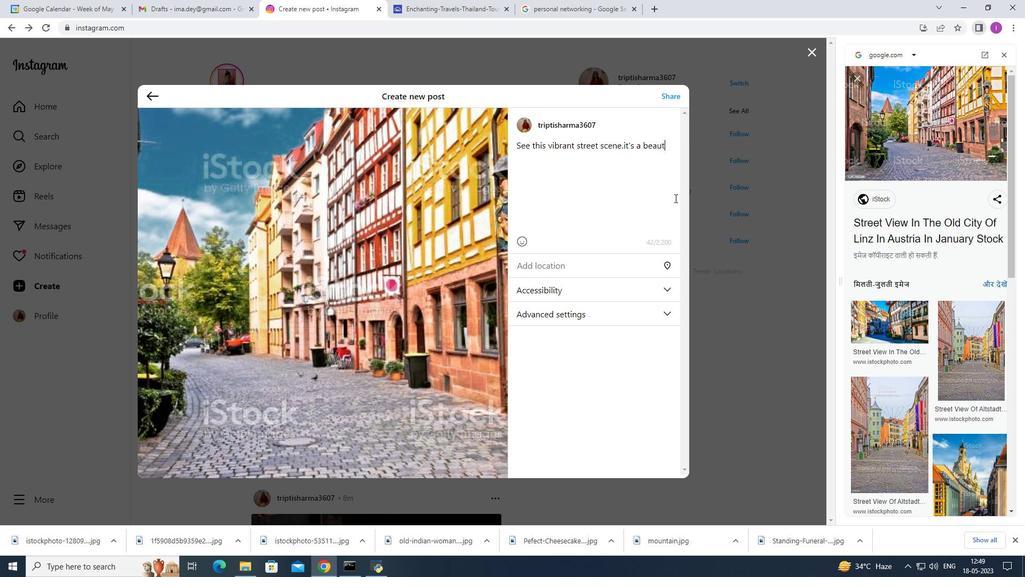 
Action: Mouse moved to (681, 200)
Screenshot: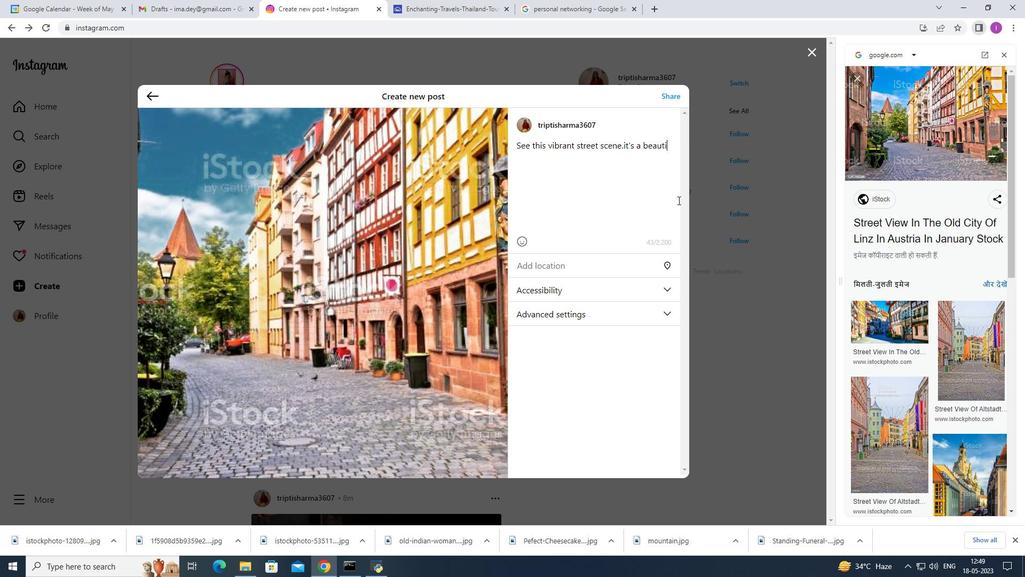 
Action: Key pressed ful<Key.space>street<Key.space>image<Key.space>of<Key.space>a<Key.space>
Screenshot: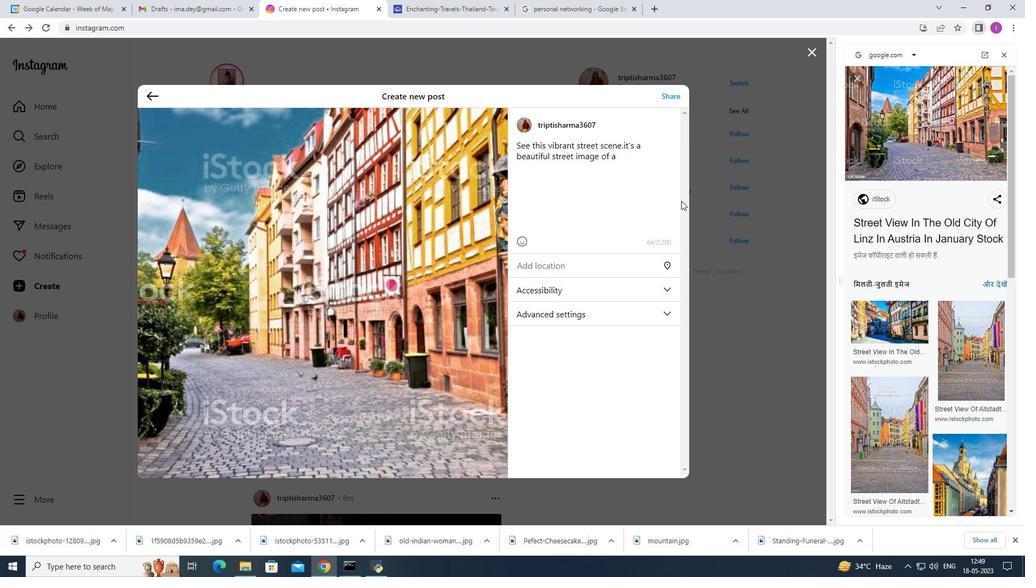 
Action: Mouse moved to (717, 241)
Screenshot: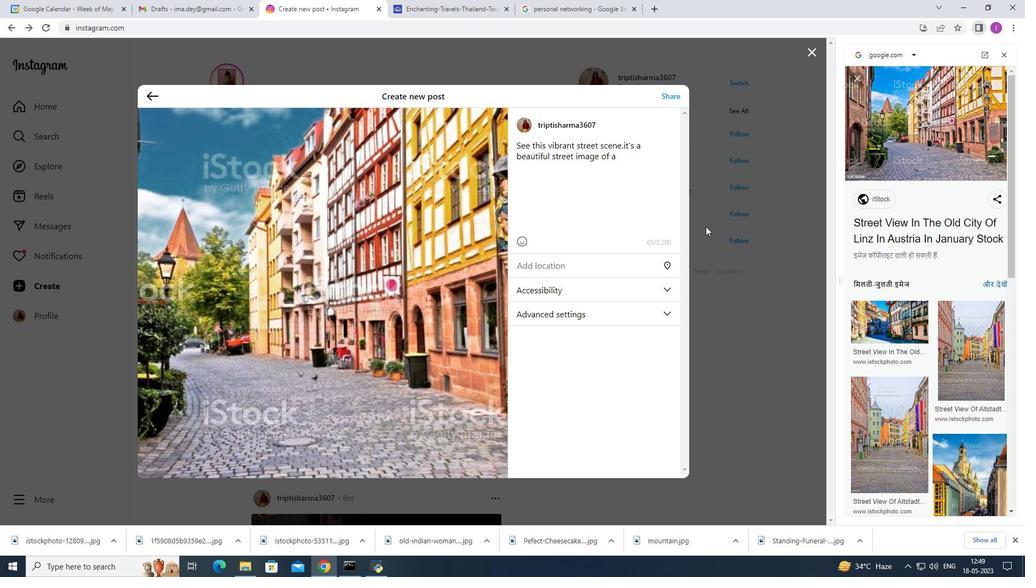 
Action: Key pressed ciy
Screenshot: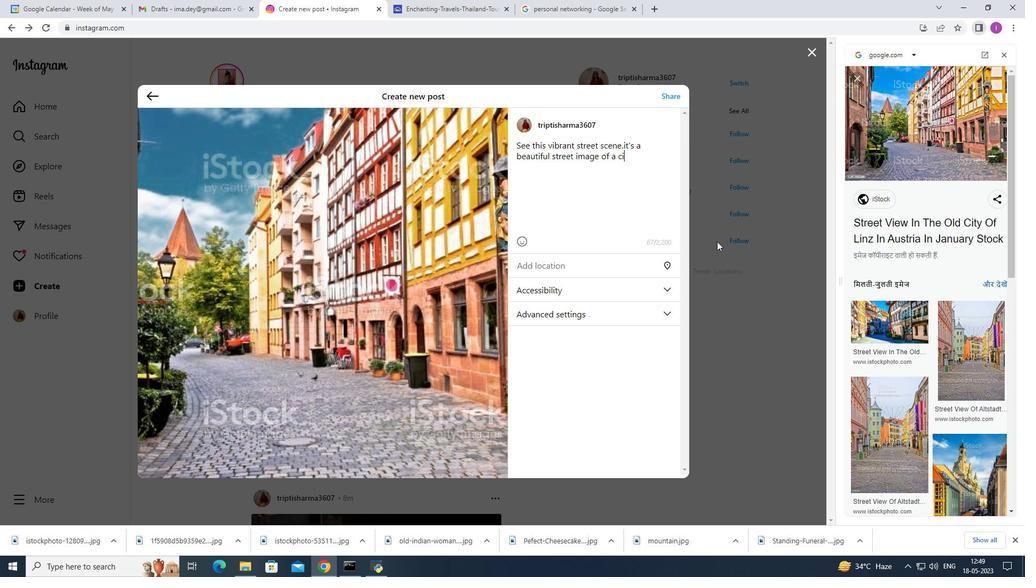
Action: Mouse moved to (738, 290)
Screenshot: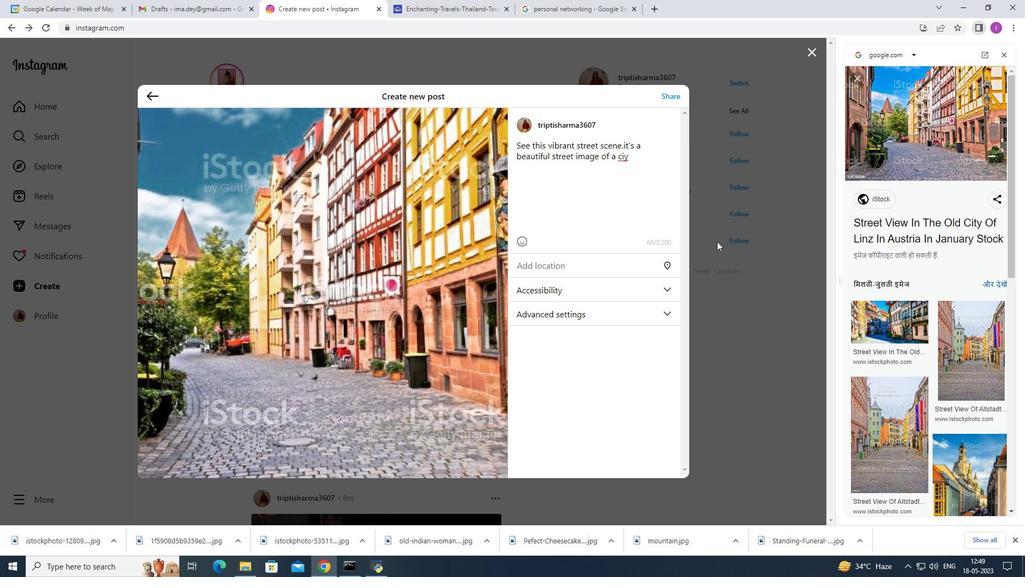
Action: Key pressed <Key.backspace>ty<Key.space>
Screenshot: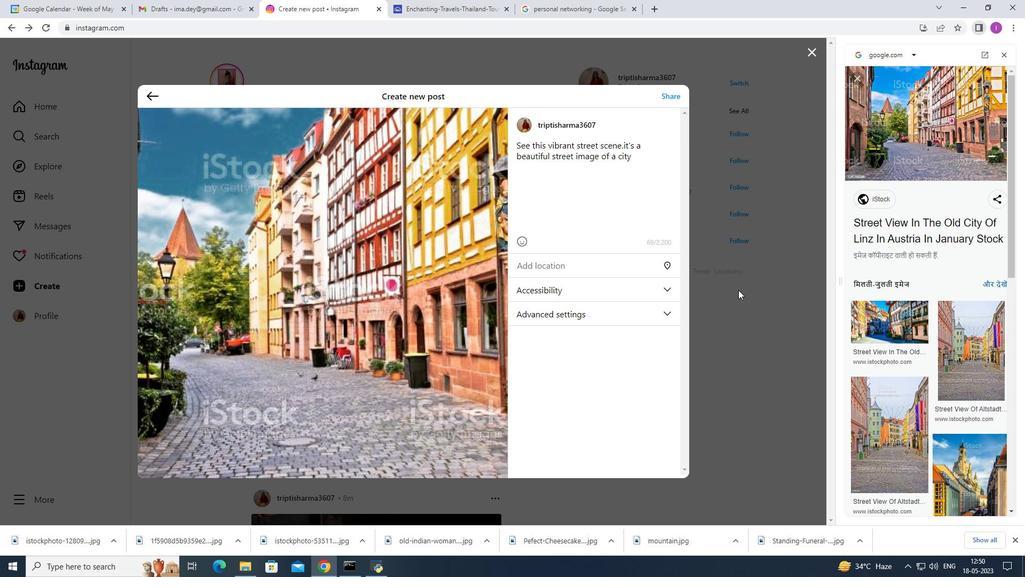 
Action: Mouse moved to (757, 277)
Screenshot: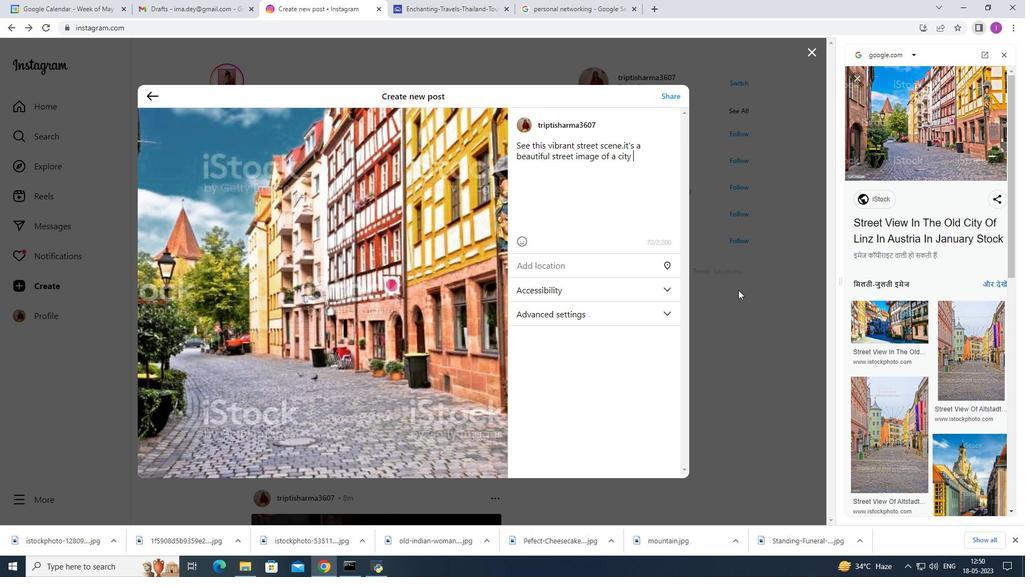 
Action: Key pressed o
Screenshot: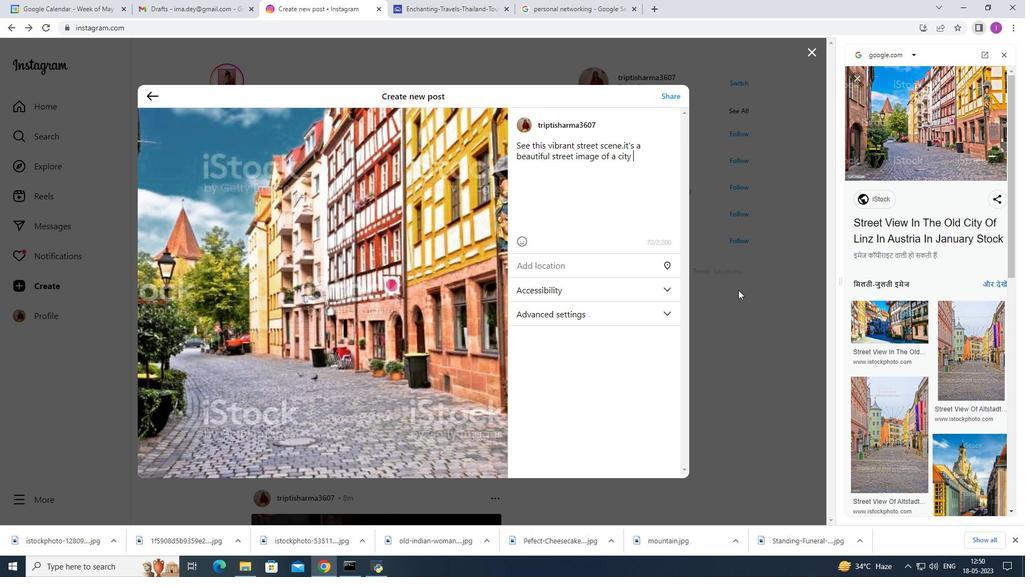 
Action: Mouse moved to (790, 257)
Screenshot: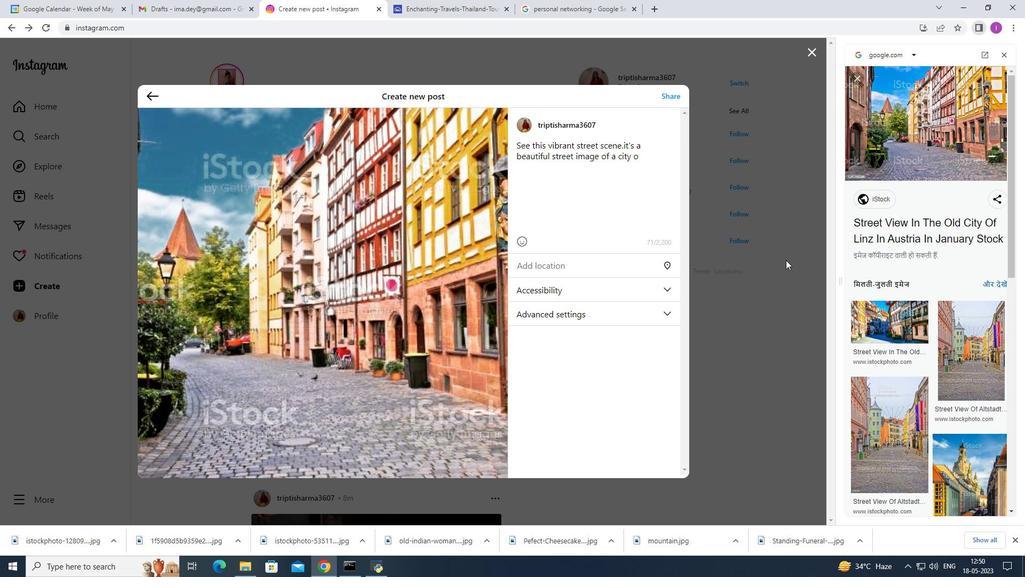 
Action: Key pressed f
Screenshot: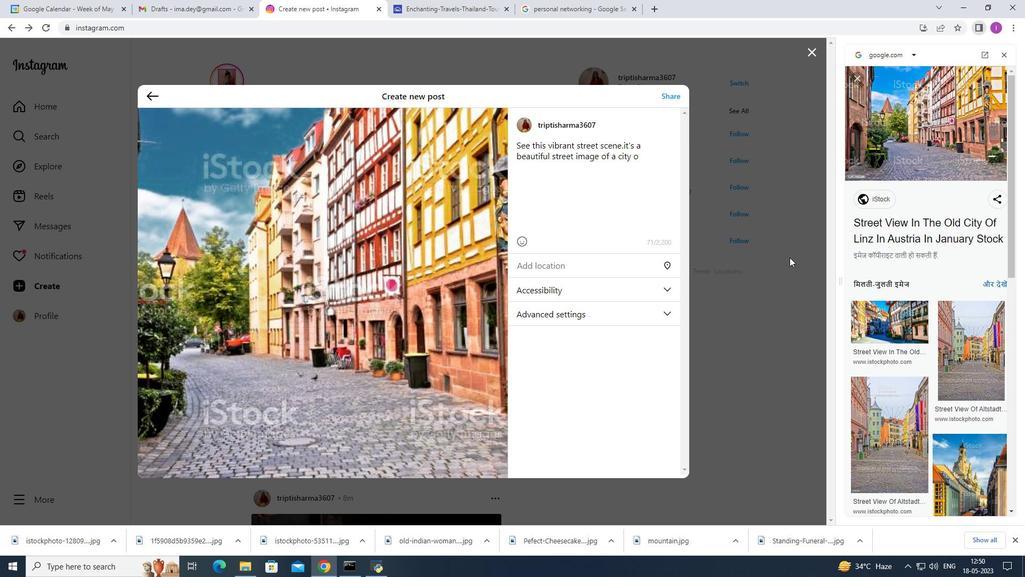 
Action: Mouse moved to (832, 228)
Screenshot: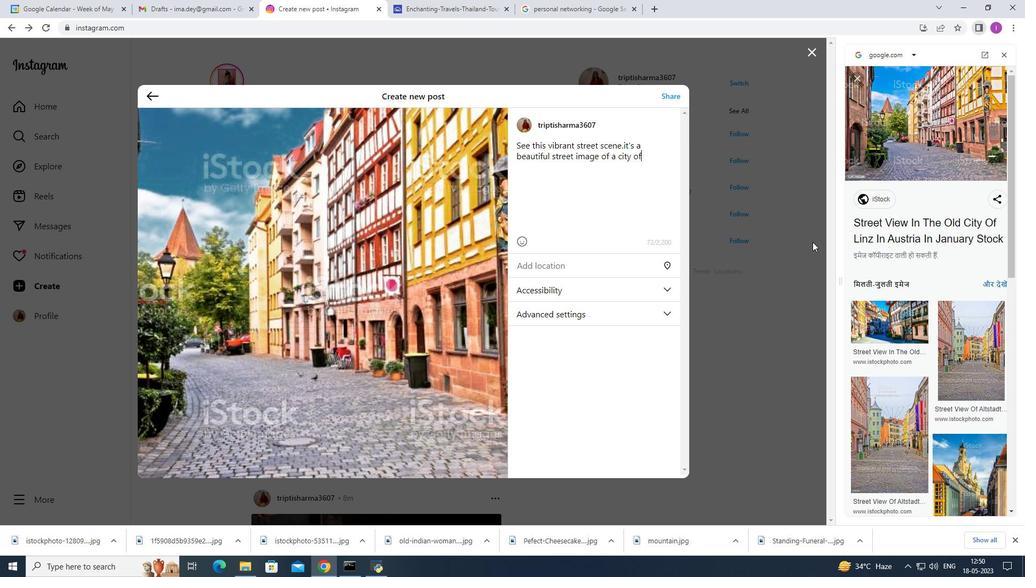 
Action: Key pressed <Key.space><Key.shift>Switzerland
Screenshot: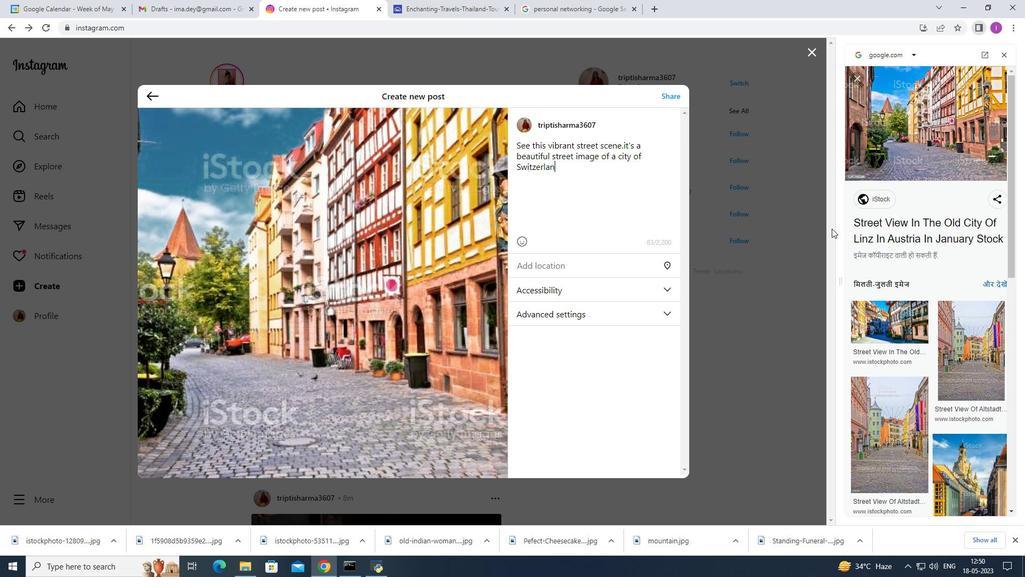 
Action: Mouse moved to (596, 181)
Screenshot: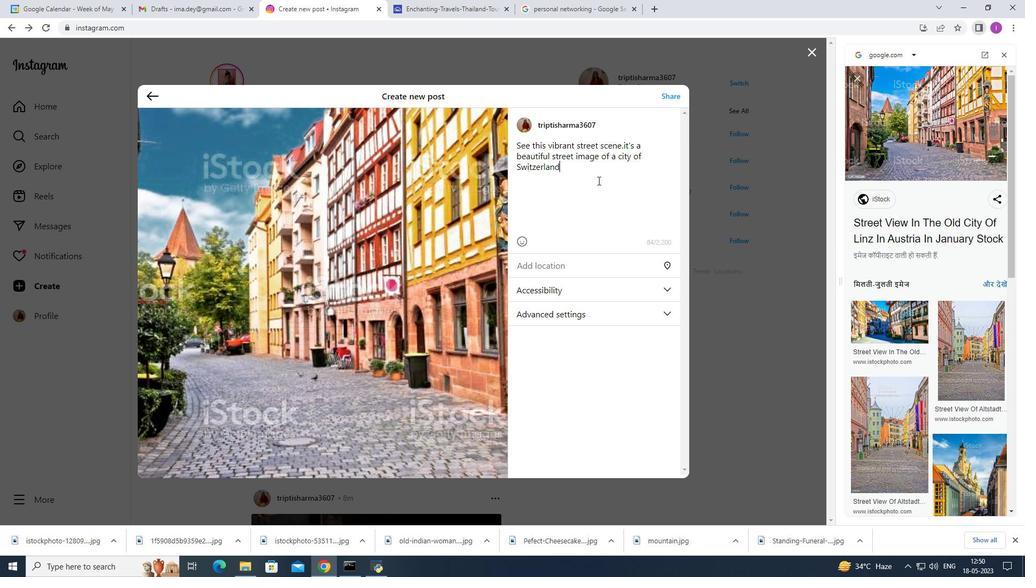 
Action: Key pressed .
Screenshot: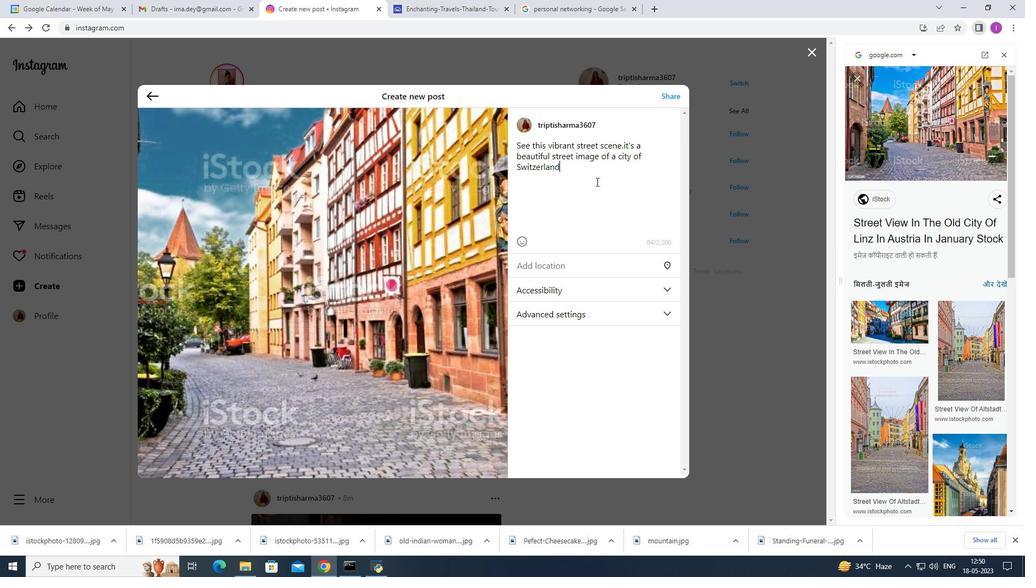 
Action: Mouse moved to (672, 94)
Screenshot: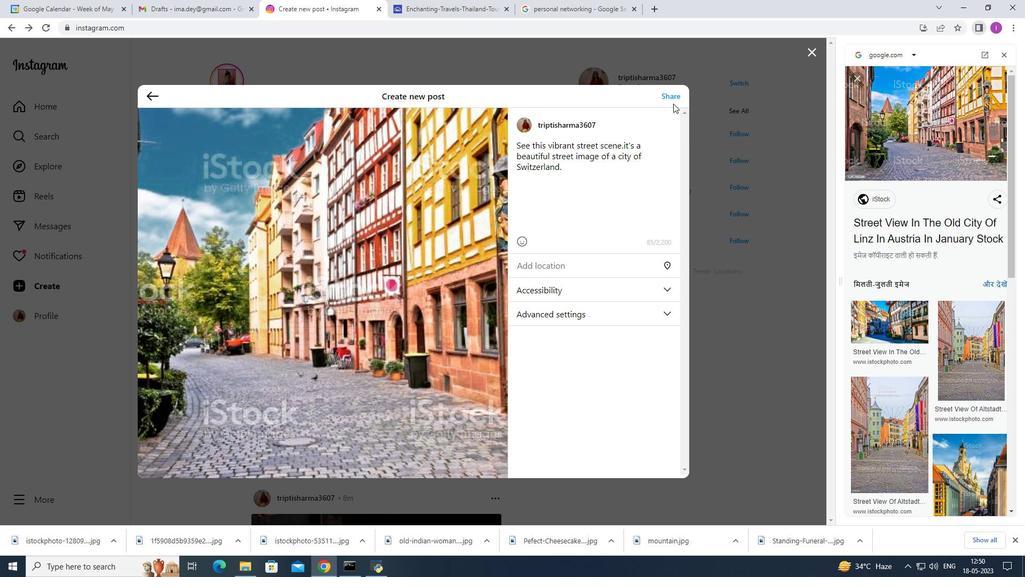 
Action: Mouse pressed left at (672, 94)
Screenshot: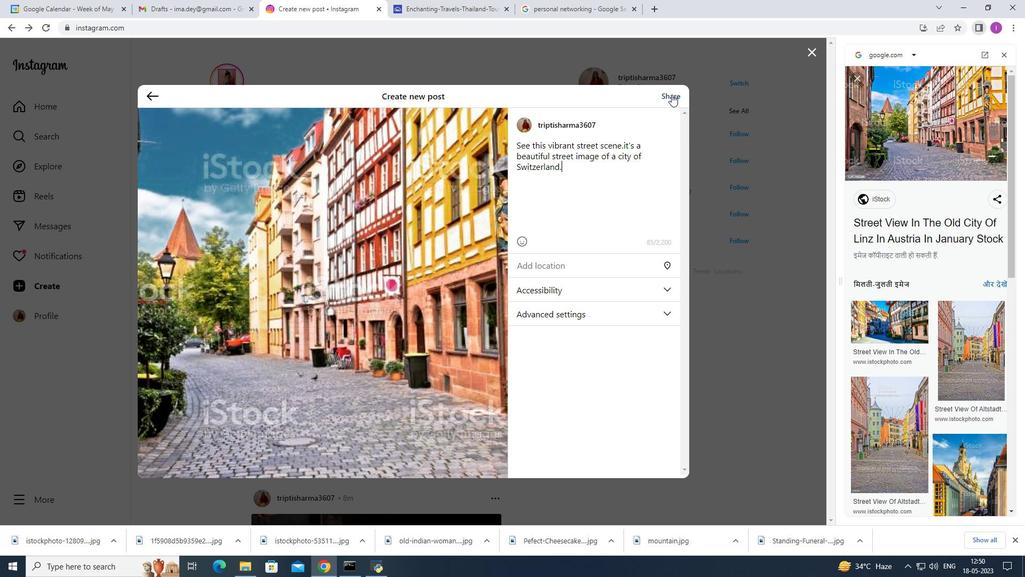 
Action: Mouse moved to (813, 54)
Screenshot: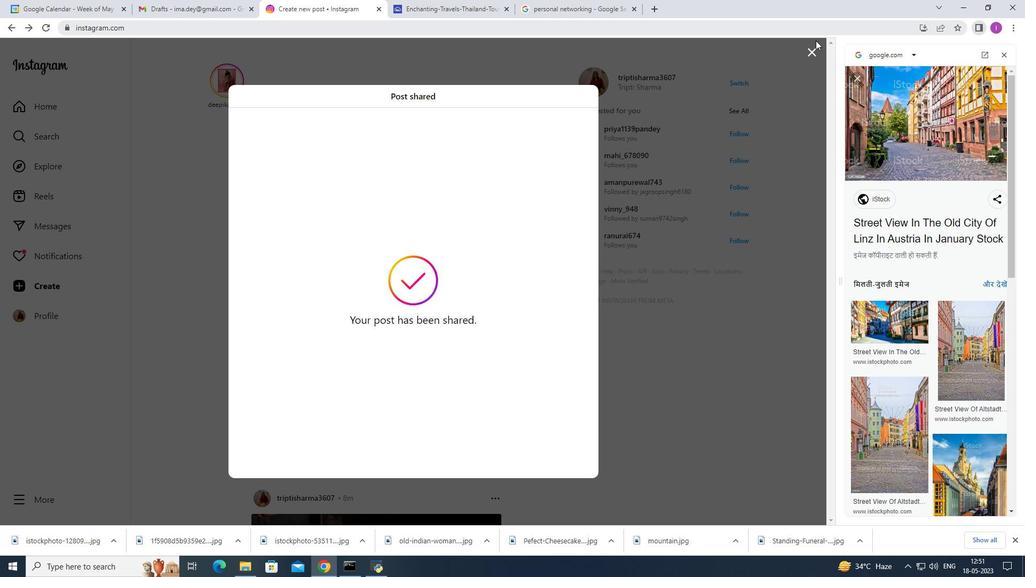 
Action: Mouse pressed left at (813, 54)
Screenshot: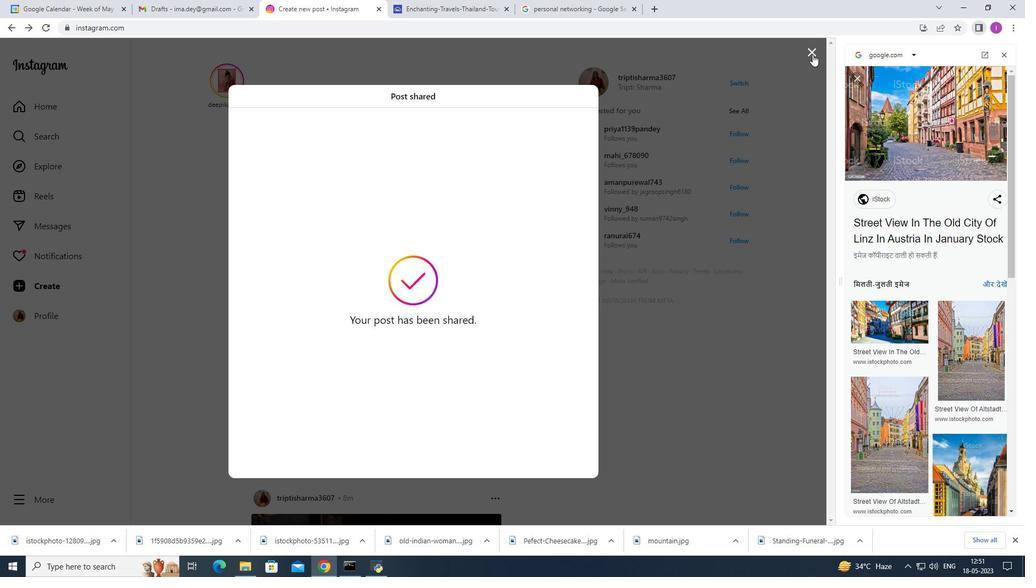 
Action: Mouse moved to (377, 298)
Screenshot: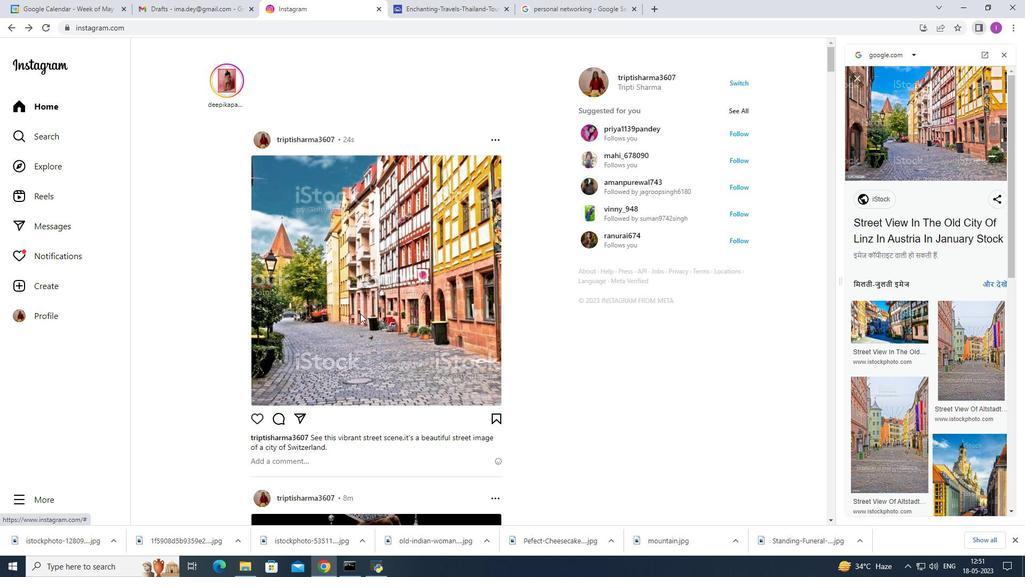 
Action: Mouse scrolled (377, 297) with delta (0, 0)
Screenshot: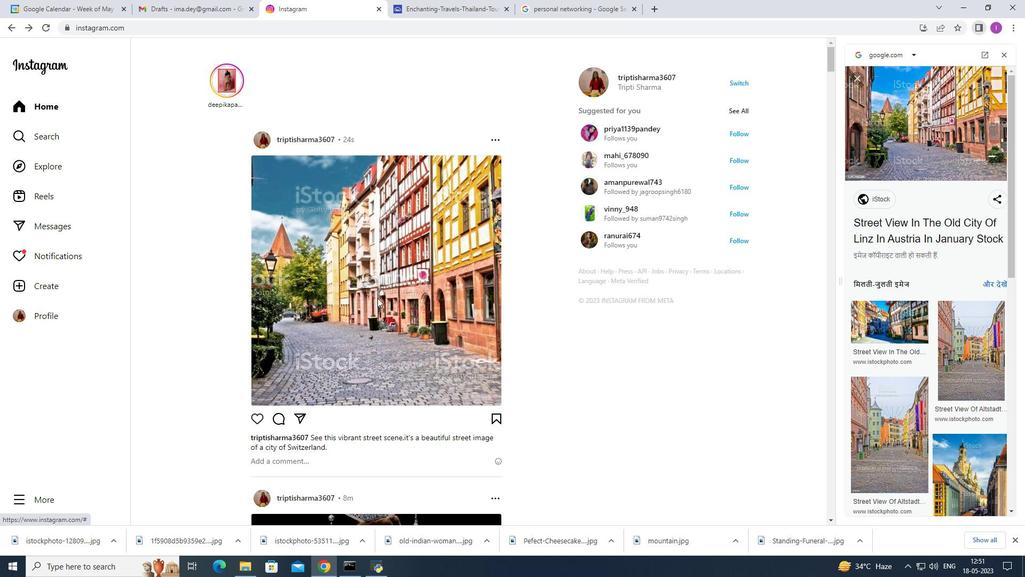
Action: Mouse scrolled (377, 297) with delta (0, 0)
Screenshot: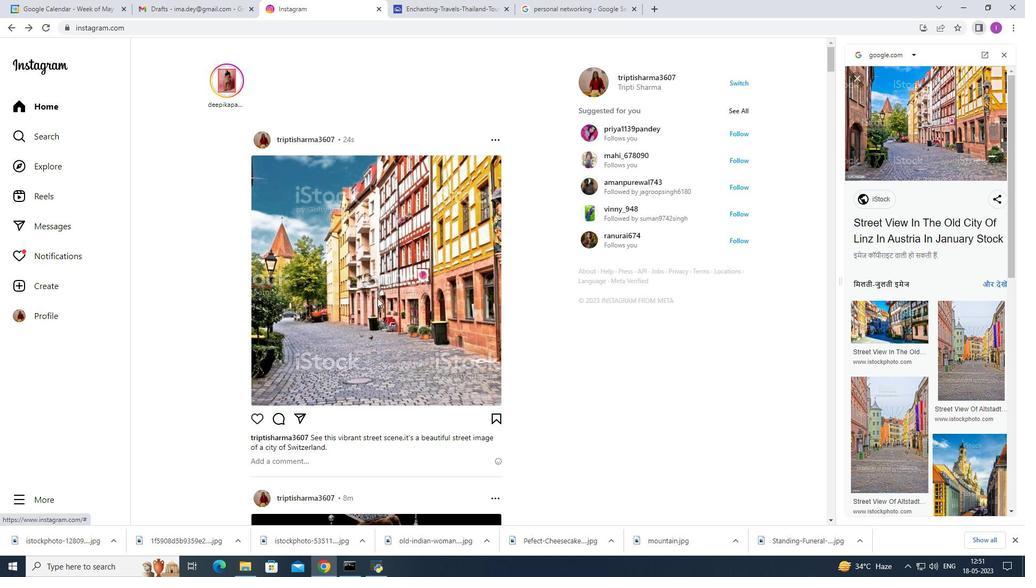 
Action: Mouse moved to (377, 298)
Screenshot: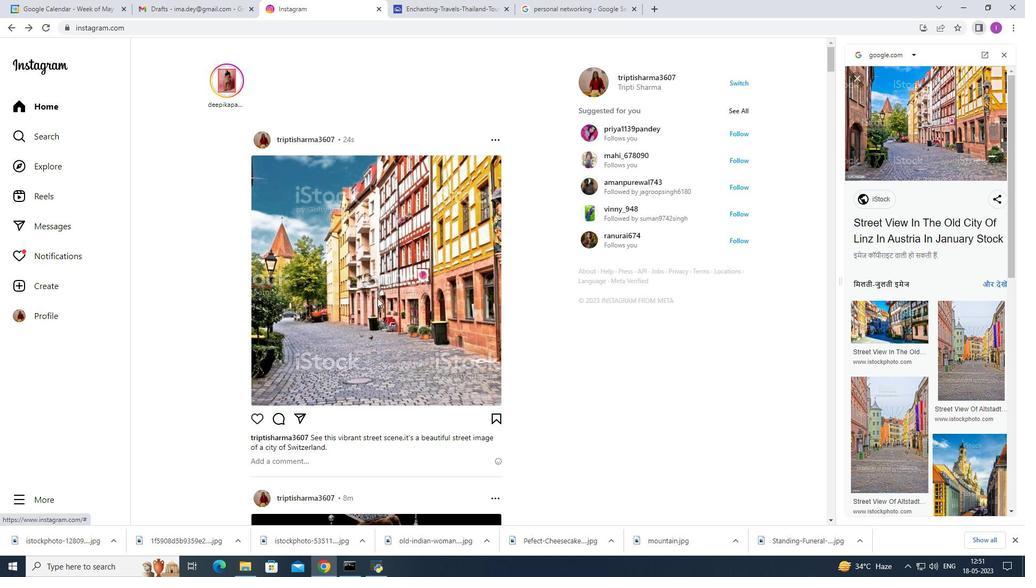 
Action: Mouse scrolled (377, 297) with delta (0, 0)
Screenshot: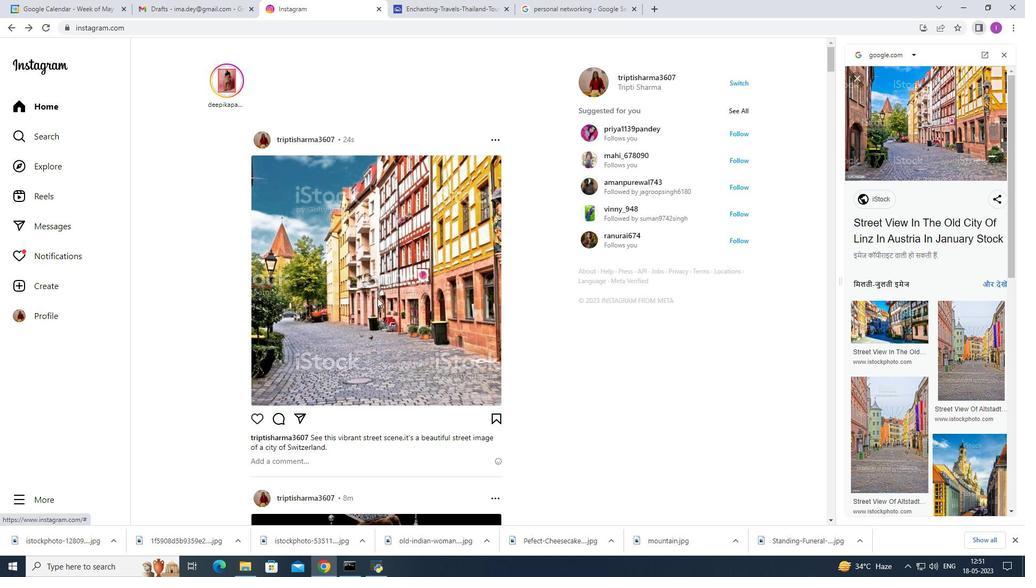 
Action: Mouse moved to (383, 295)
Screenshot: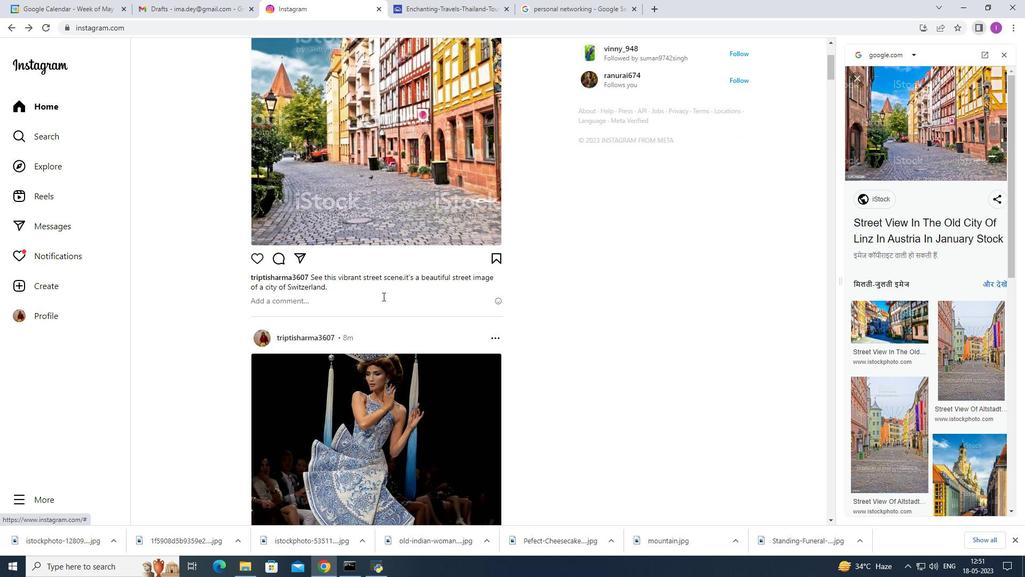 
Action: Mouse scrolled (383, 296) with delta (0, 0)
Screenshot: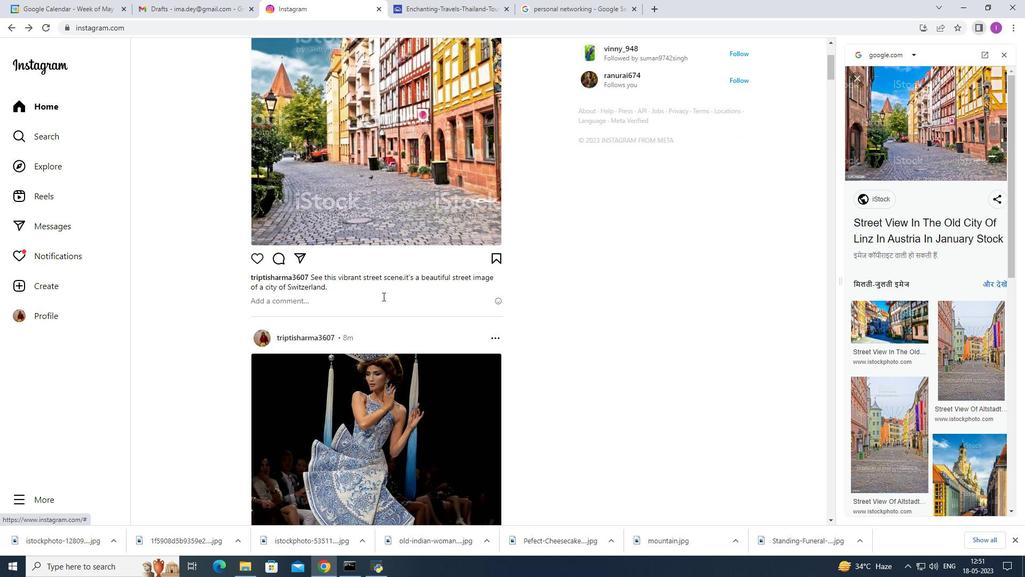 
Action: Mouse scrolled (383, 296) with delta (0, 0)
Screenshot: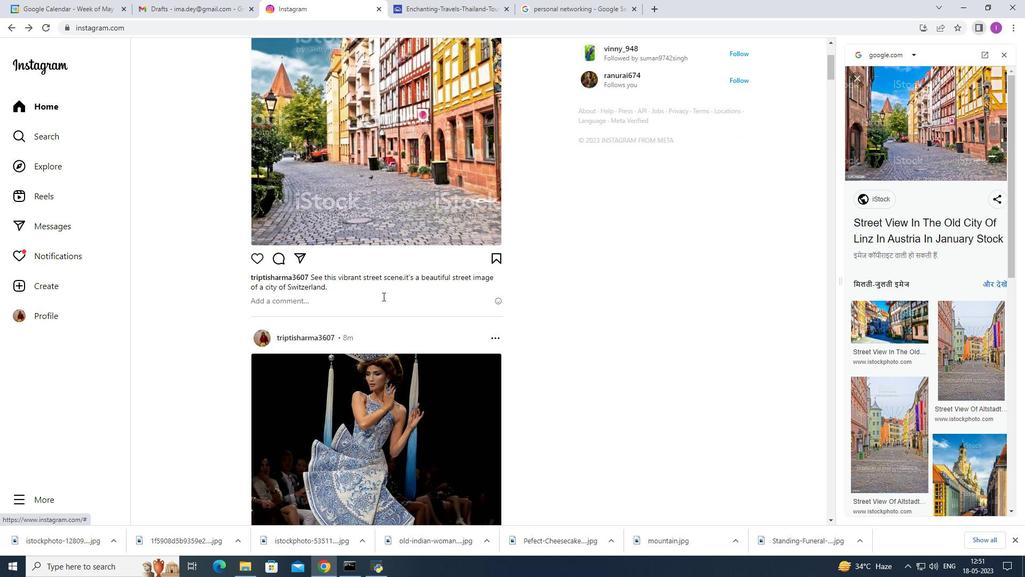 
Action: Mouse scrolled (383, 296) with delta (0, 0)
Screenshot: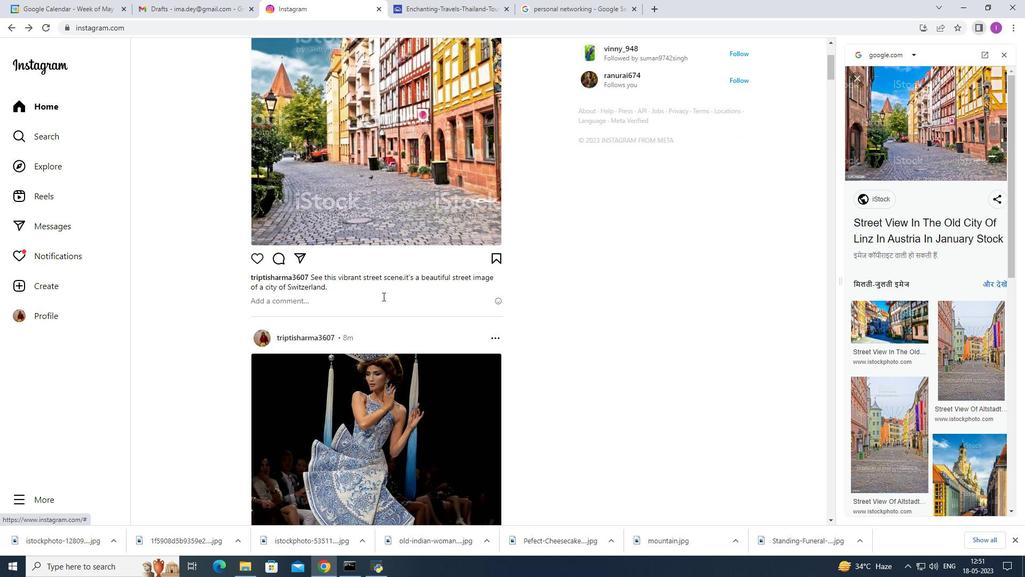 
Action: Mouse scrolled (383, 296) with delta (0, 0)
Screenshot: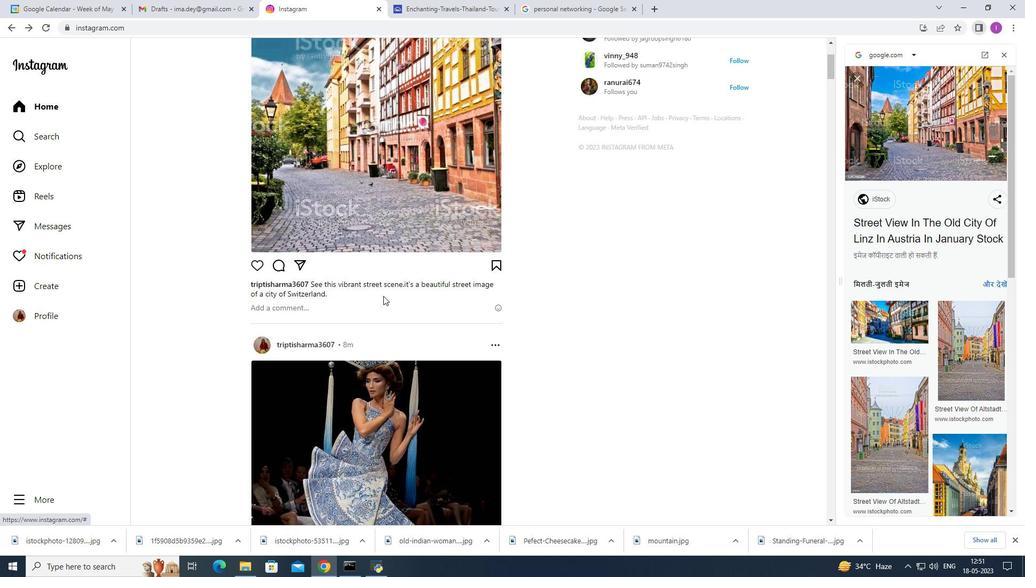 
Action: Mouse moved to (388, 300)
Screenshot: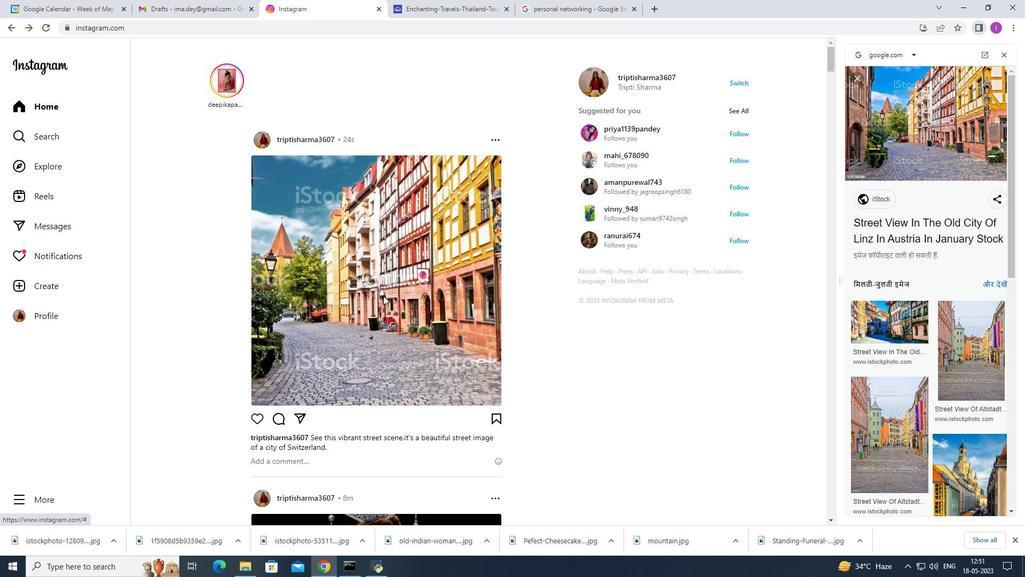 
Action: Mouse scrolled (388, 300) with delta (0, 0)
Screenshot: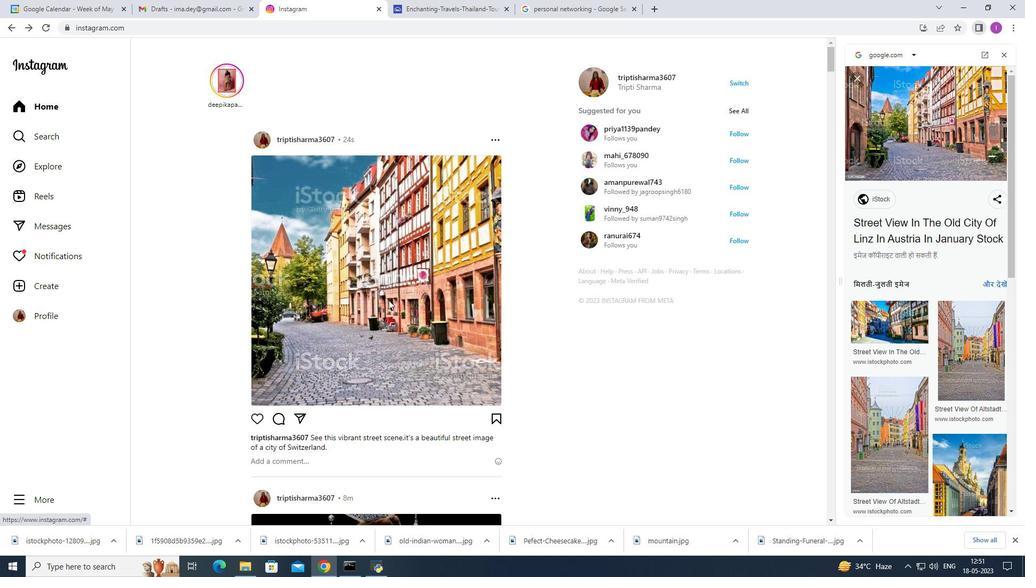 
Action: Mouse scrolled (388, 300) with delta (0, 0)
Screenshot: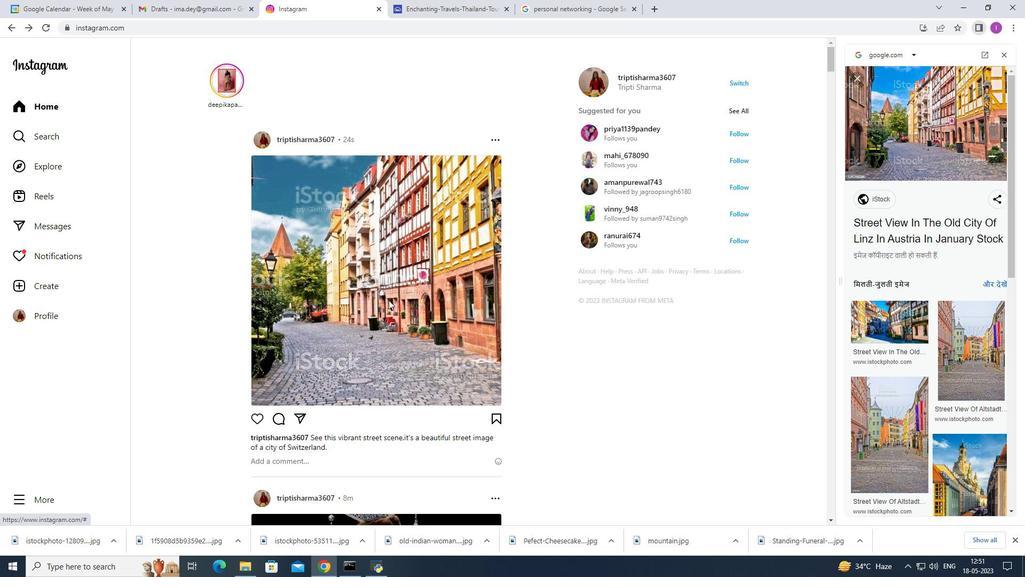
Action: Mouse moved to (391, 300)
Screenshot: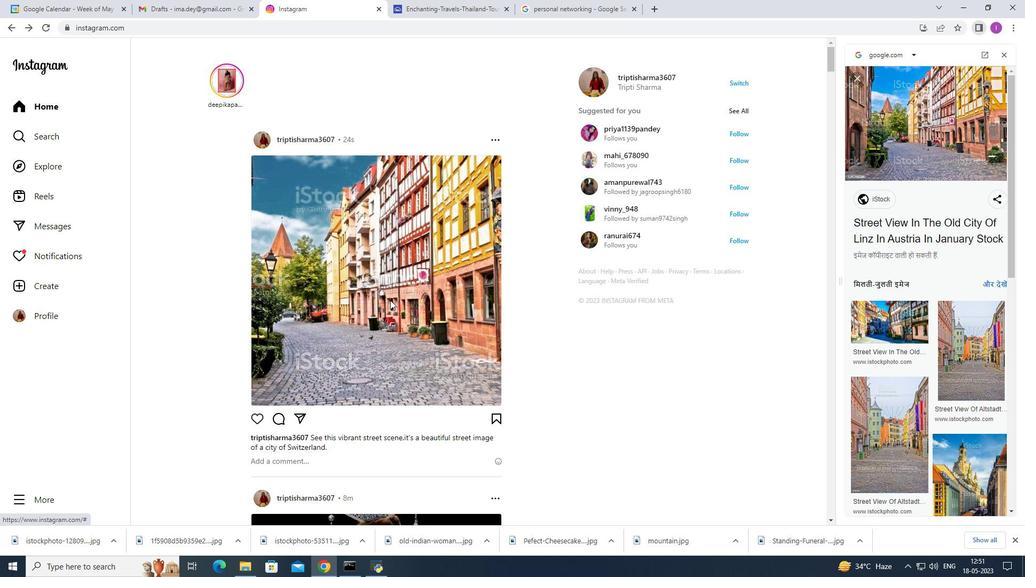 
Action: Mouse scrolled (391, 300) with delta (0, 0)
Screenshot: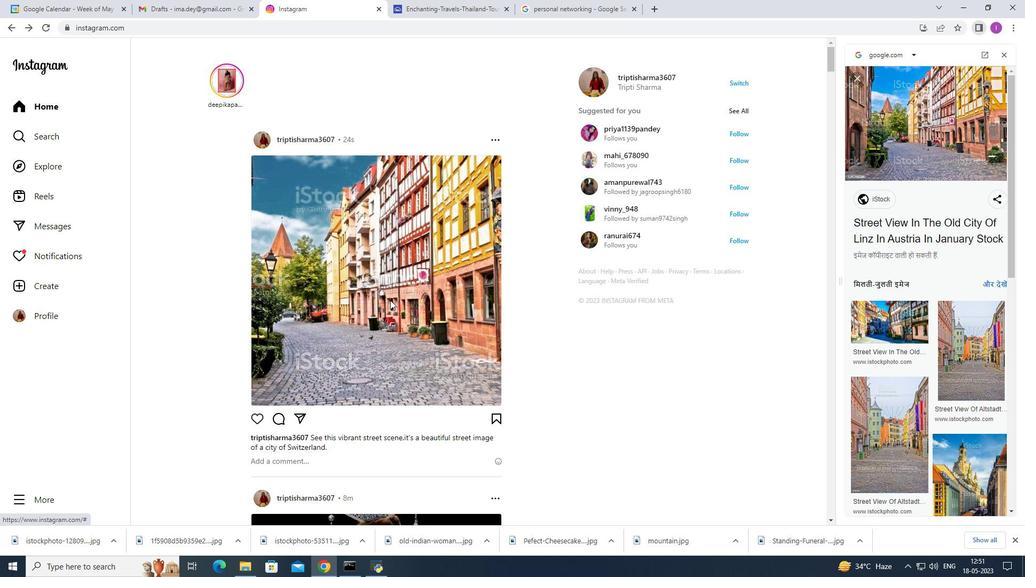 
Action: Mouse moved to (391, 300)
Screenshot: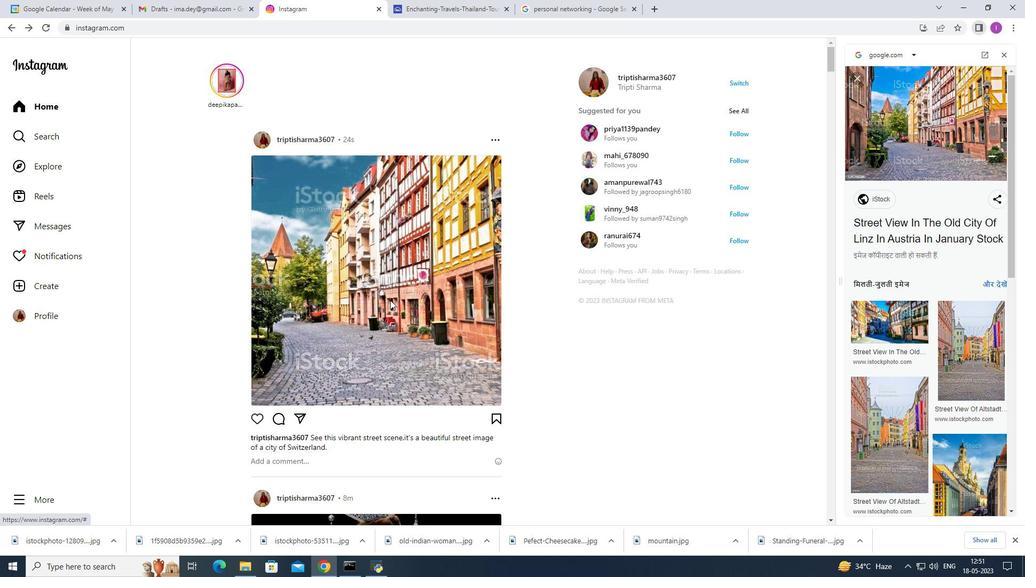 
Action: Mouse scrolled (391, 300) with delta (0, 0)
Screenshot: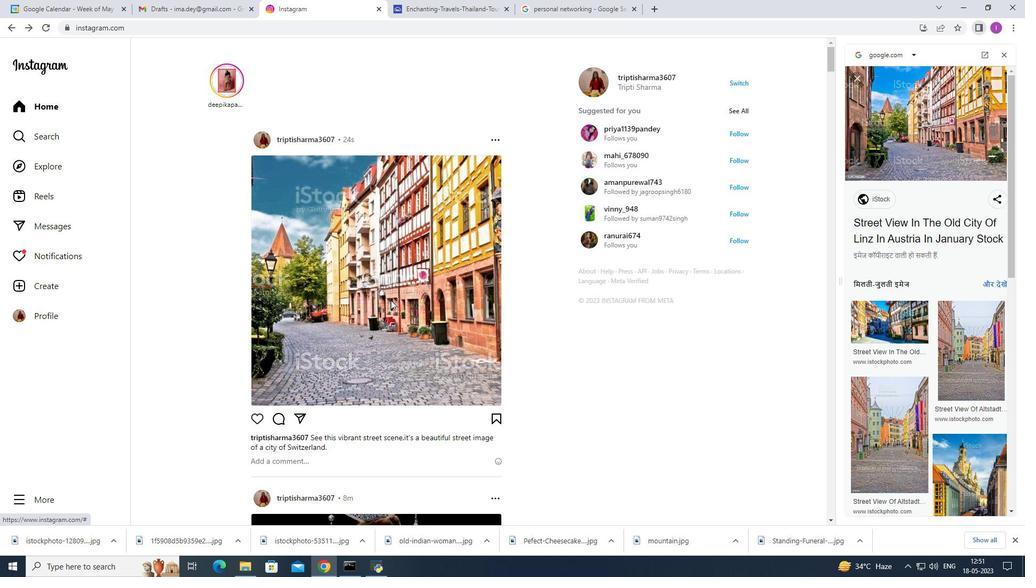 
Action: Mouse moved to (310, 338)
Screenshot: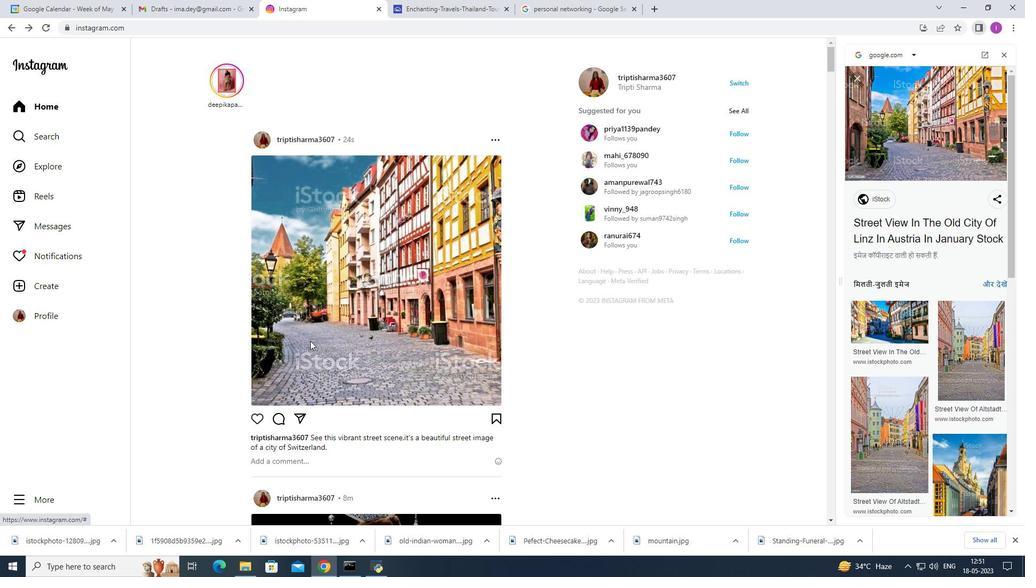 
